 Task: Search one way flight ticket for 2 adults, 2 infants in seat and 1 infant on lap in first from Toledo: Eugene F. Kranz Toledo Express Airport to Gillette: Gillette Campbell County Airport on 5-1-2023. Choice of flights is Singapure airlines. Number of bags: 1 carry on bag and 5 checked bags. Price is upto 90000. Outbound departure time preference is 18:15.
Action: Mouse moved to (249, 285)
Screenshot: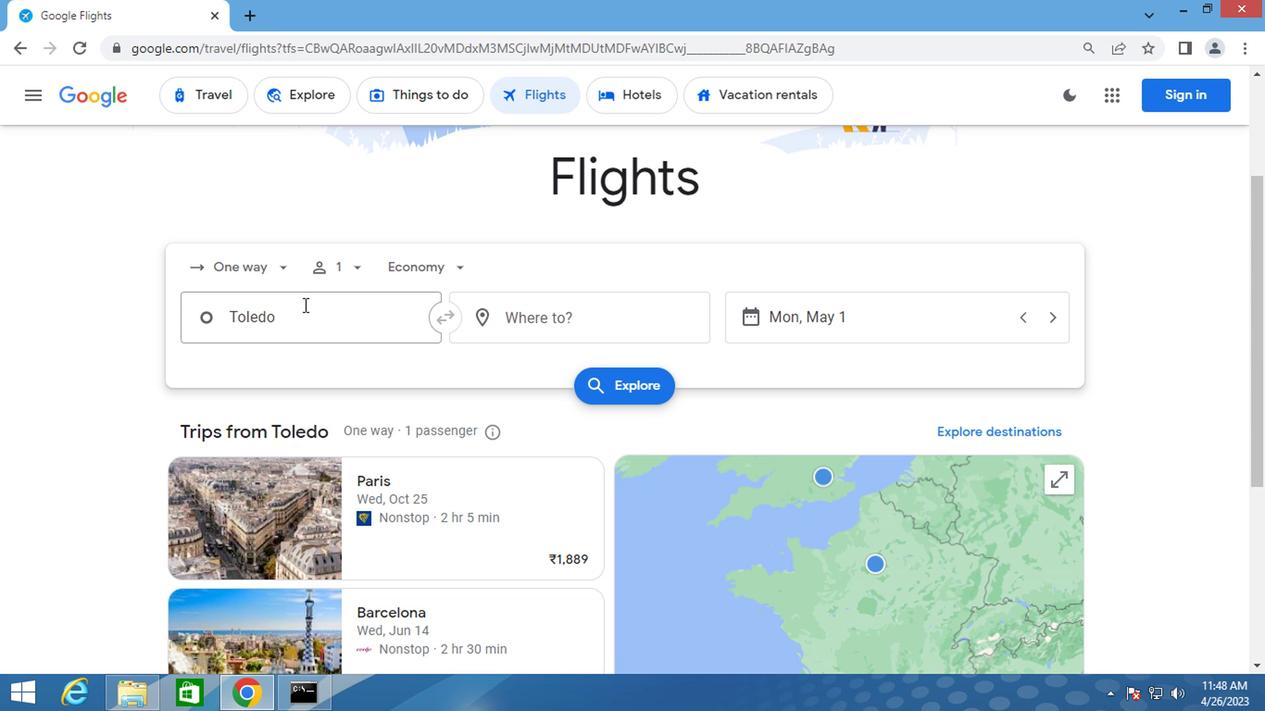 
Action: Mouse pressed left at (249, 285)
Screenshot: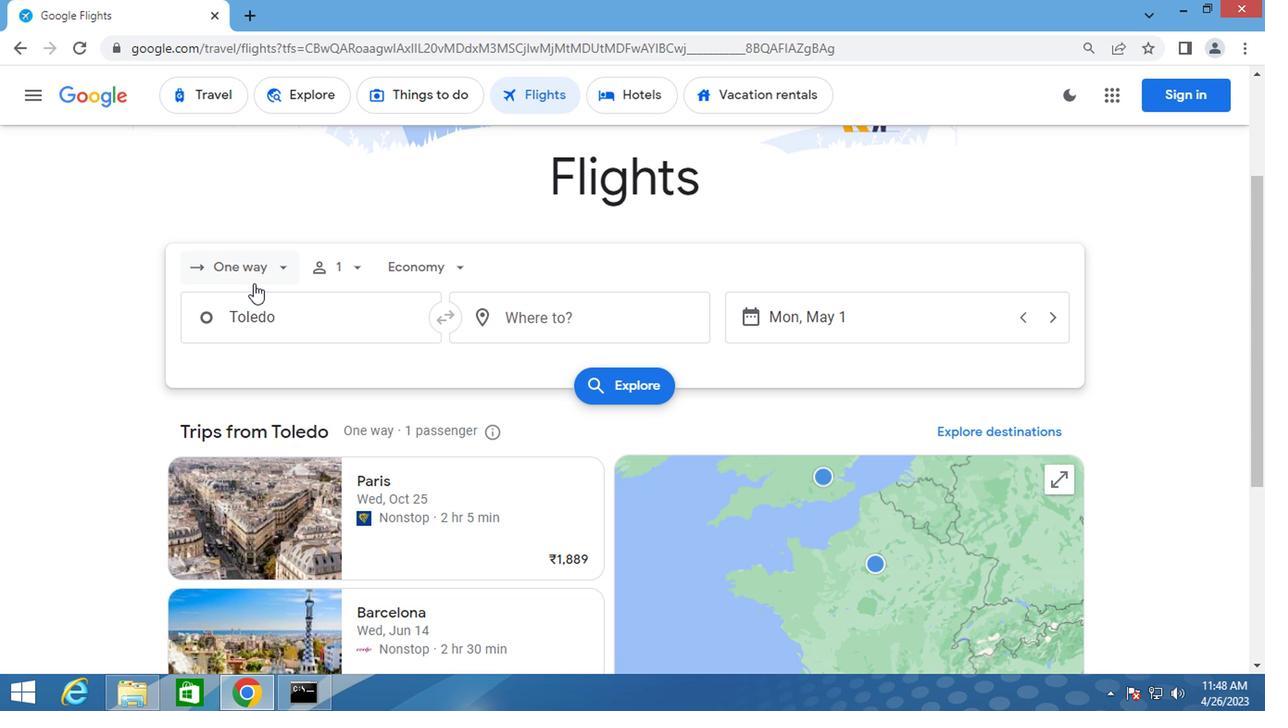 
Action: Mouse moved to (249, 351)
Screenshot: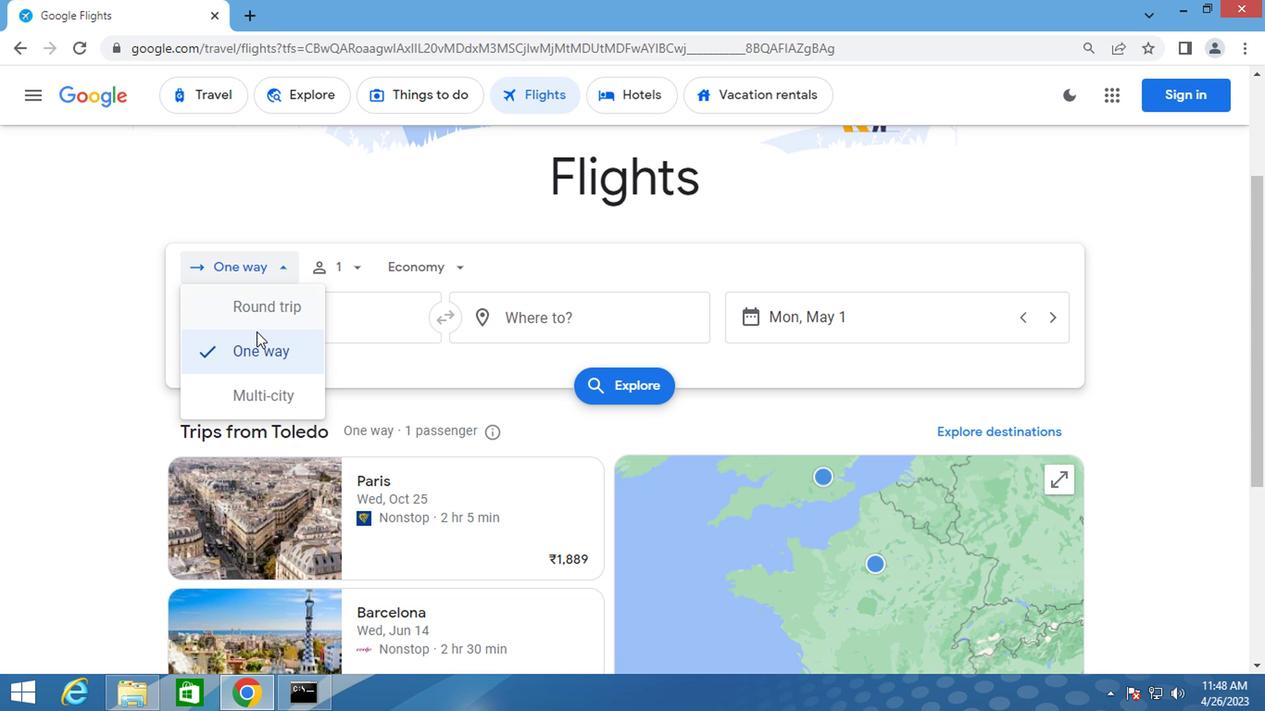 
Action: Mouse pressed left at (249, 351)
Screenshot: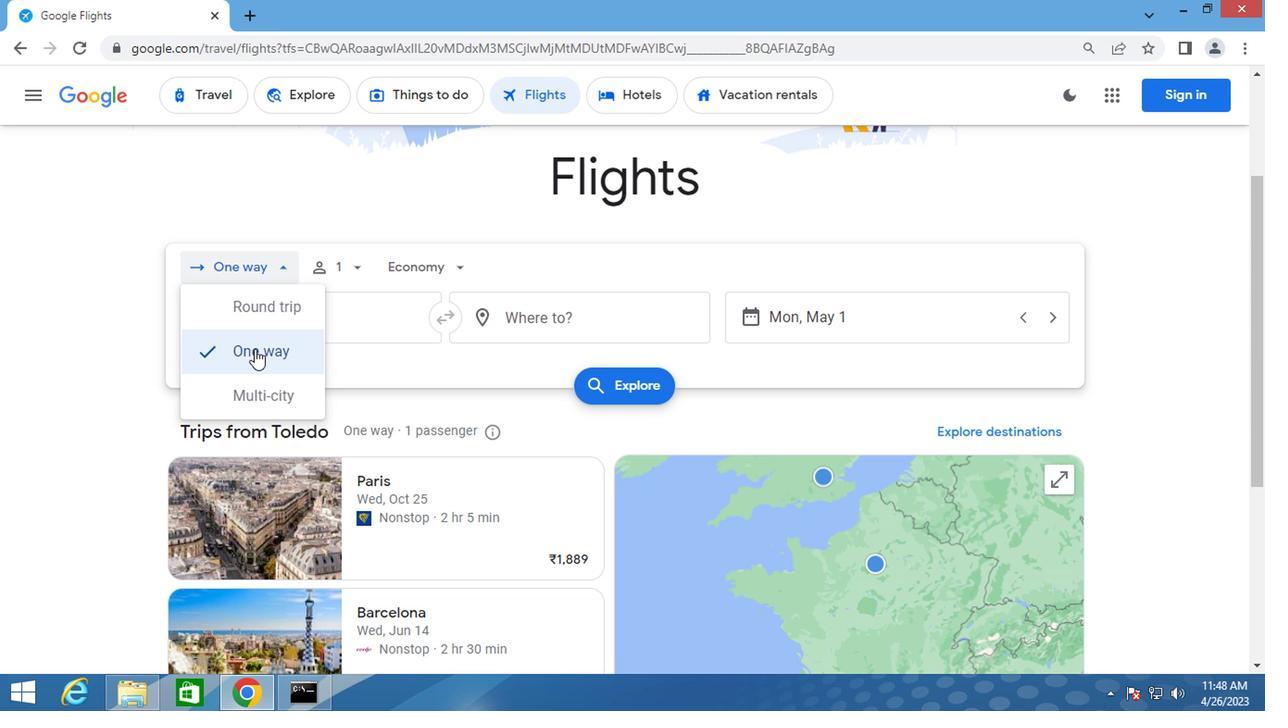 
Action: Mouse moved to (355, 266)
Screenshot: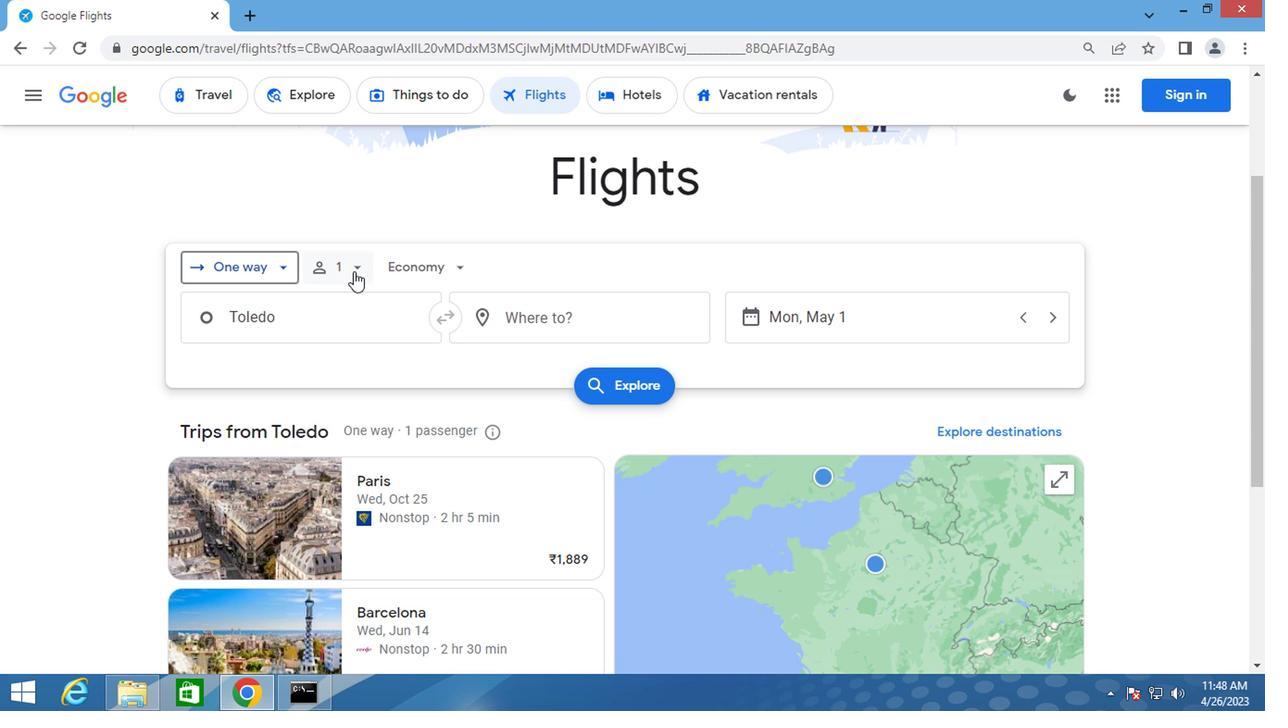 
Action: Mouse pressed left at (355, 266)
Screenshot: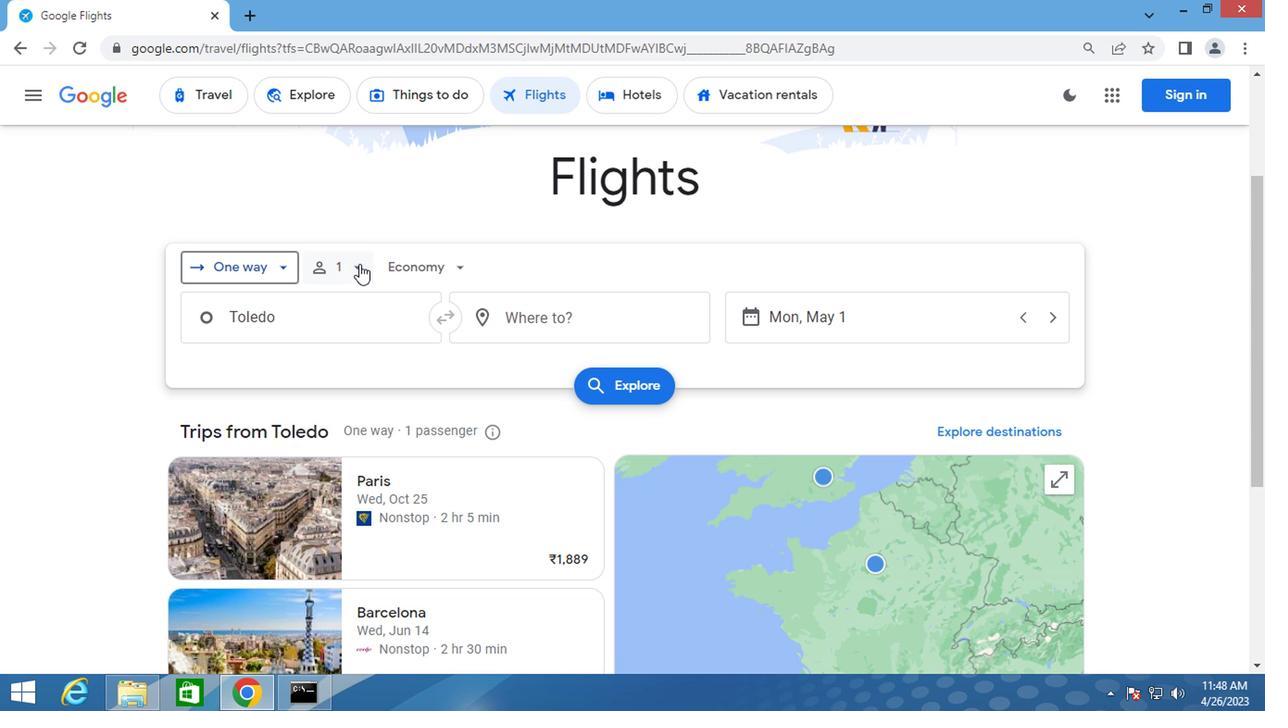 
Action: Mouse moved to (496, 316)
Screenshot: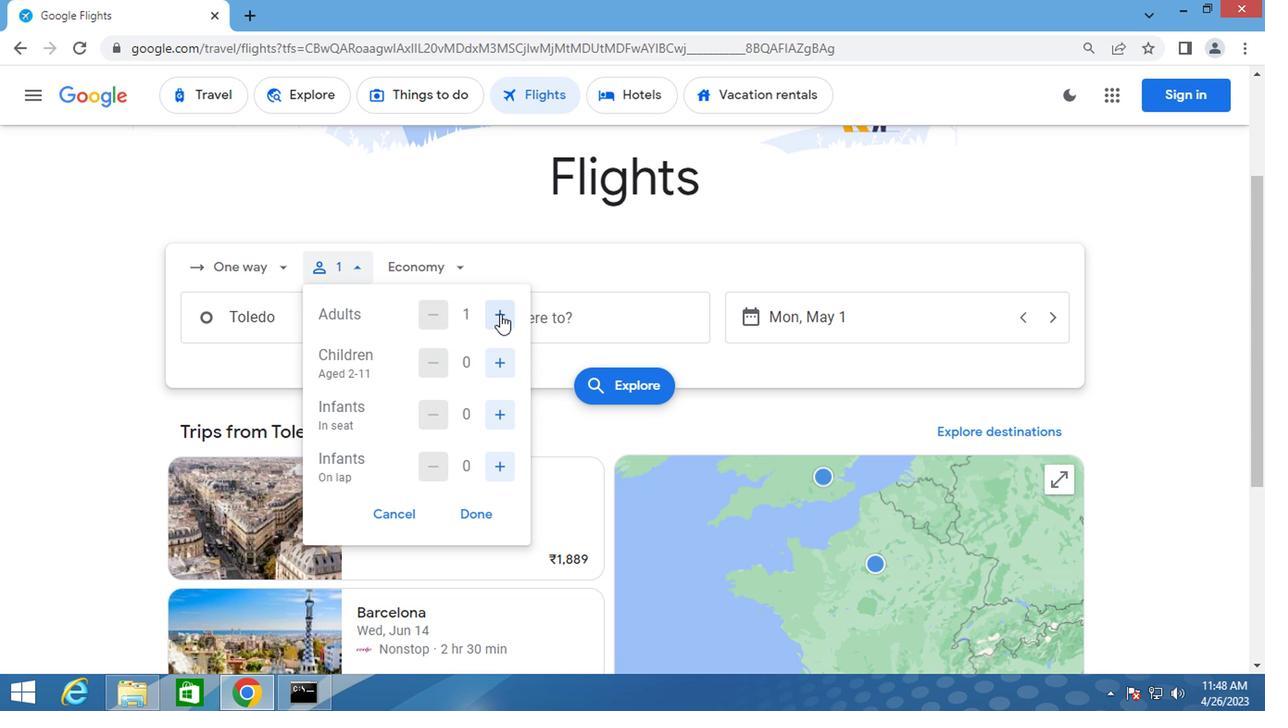 
Action: Mouse pressed left at (496, 316)
Screenshot: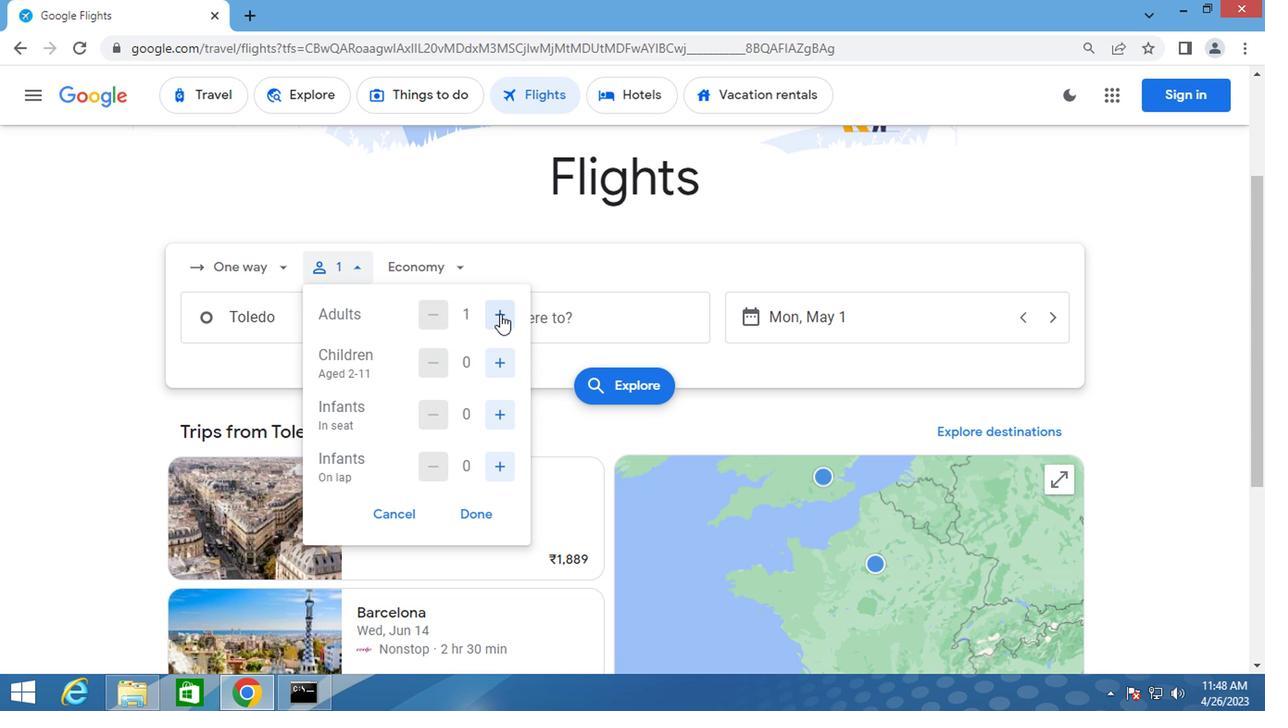 
Action: Mouse moved to (499, 409)
Screenshot: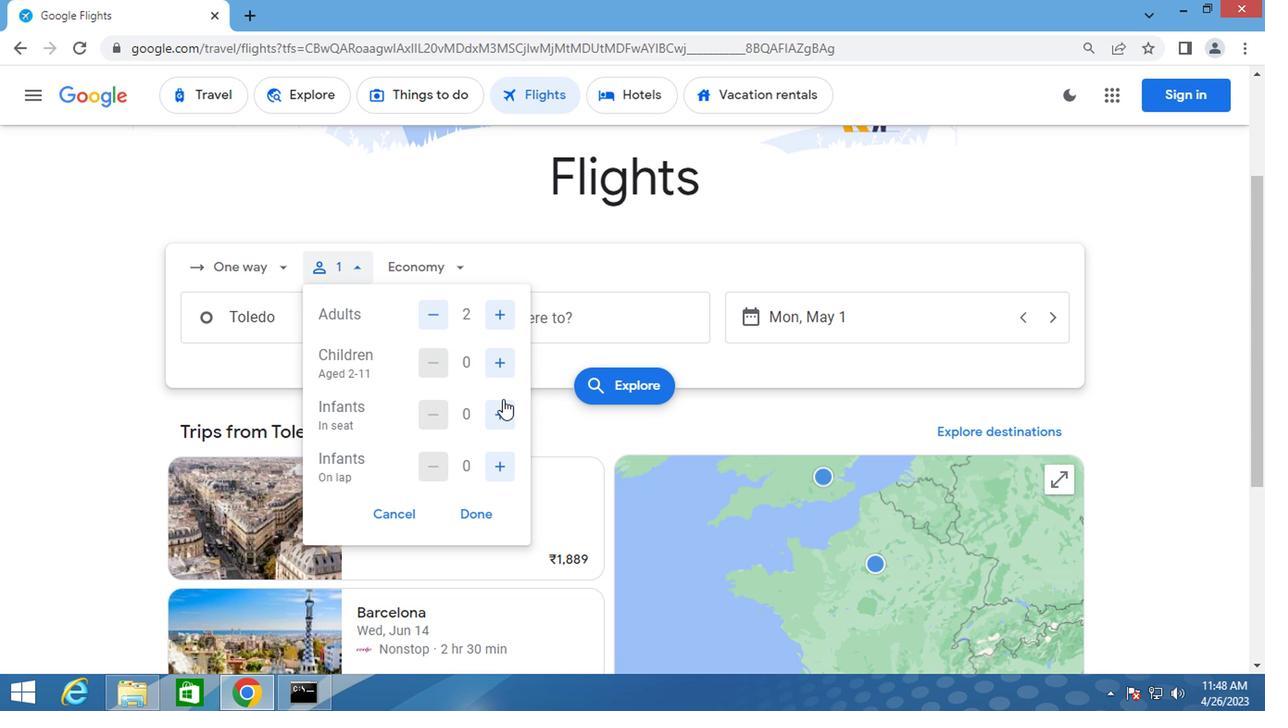 
Action: Mouse pressed left at (499, 409)
Screenshot: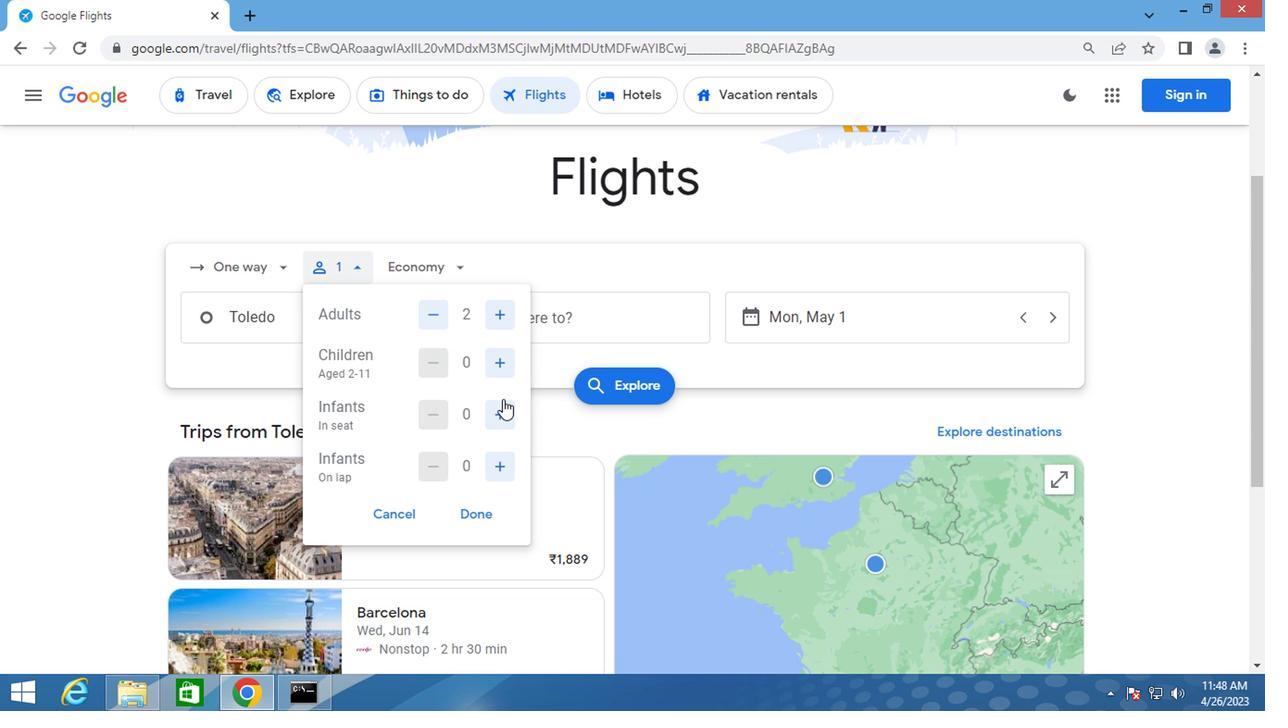 
Action: Mouse moved to (499, 410)
Screenshot: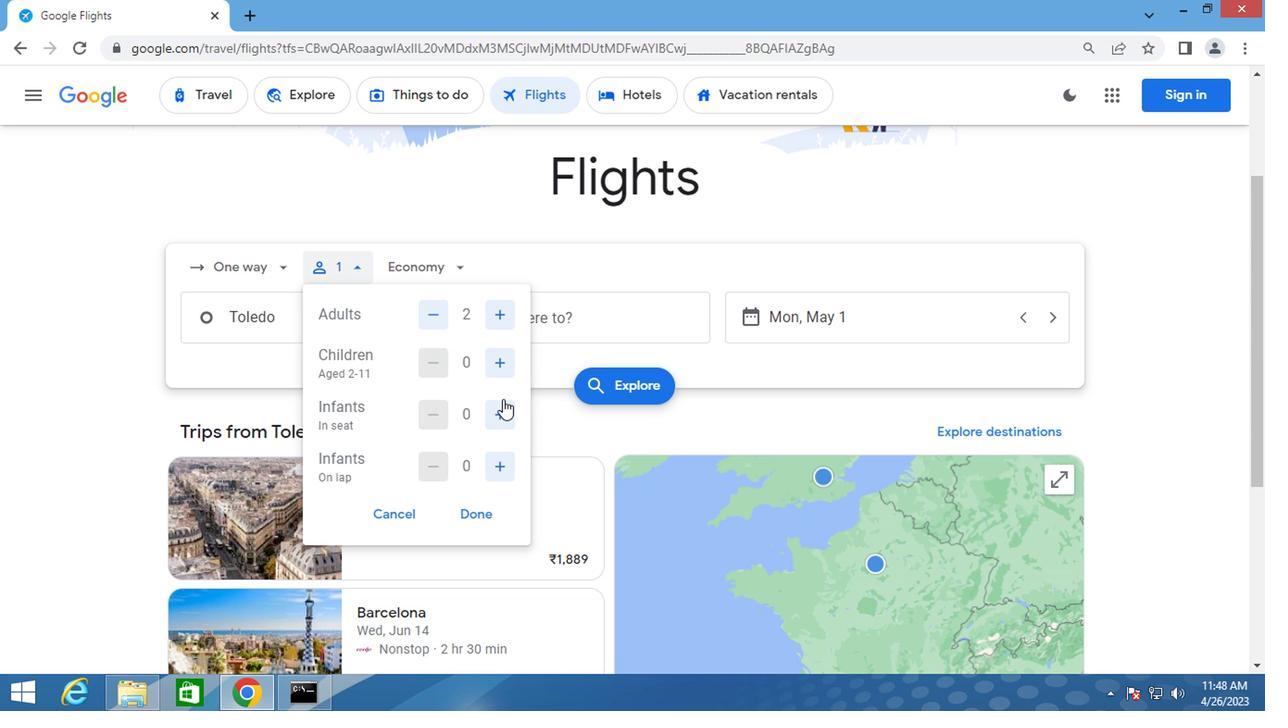 
Action: Mouse pressed left at (499, 410)
Screenshot: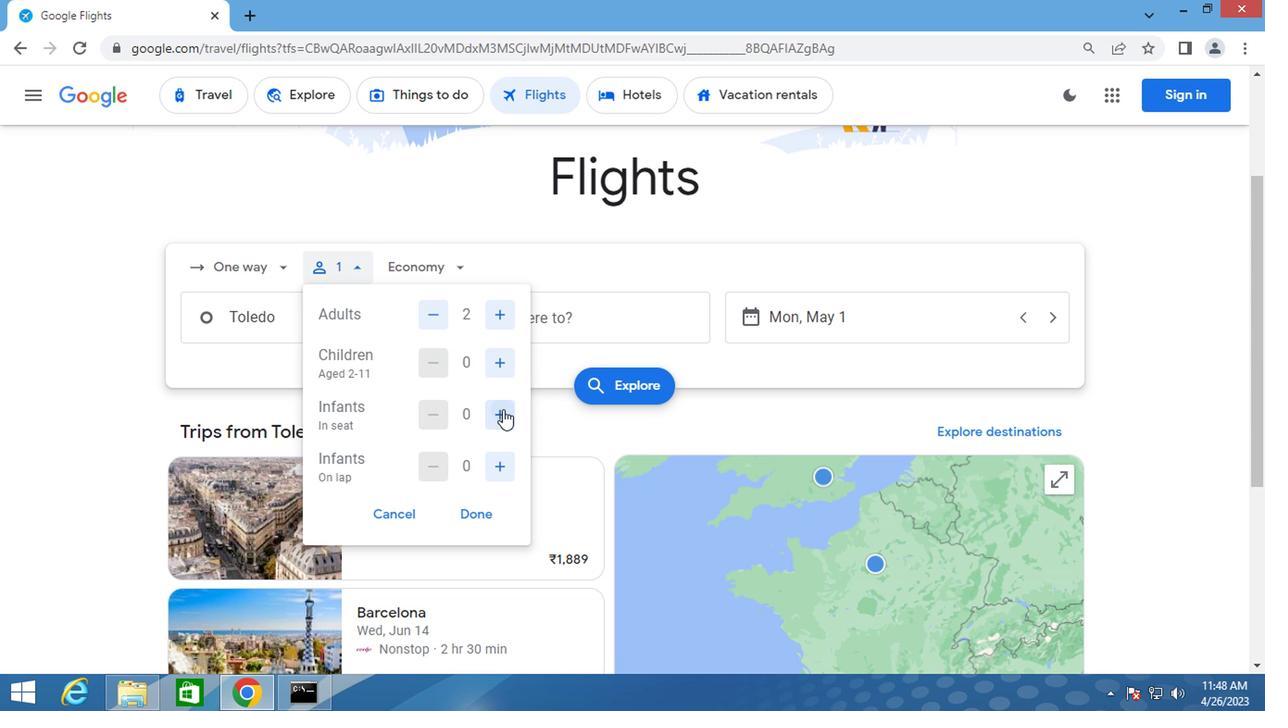 
Action: Mouse moved to (492, 467)
Screenshot: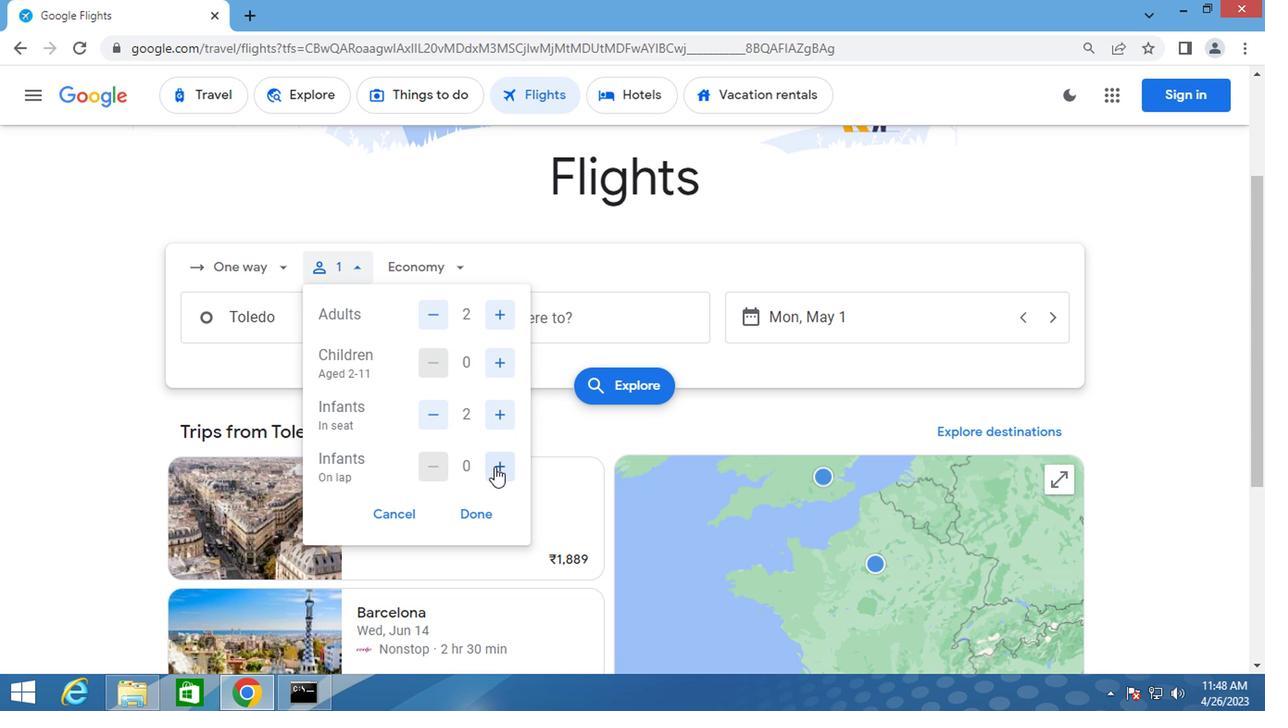 
Action: Mouse pressed left at (492, 467)
Screenshot: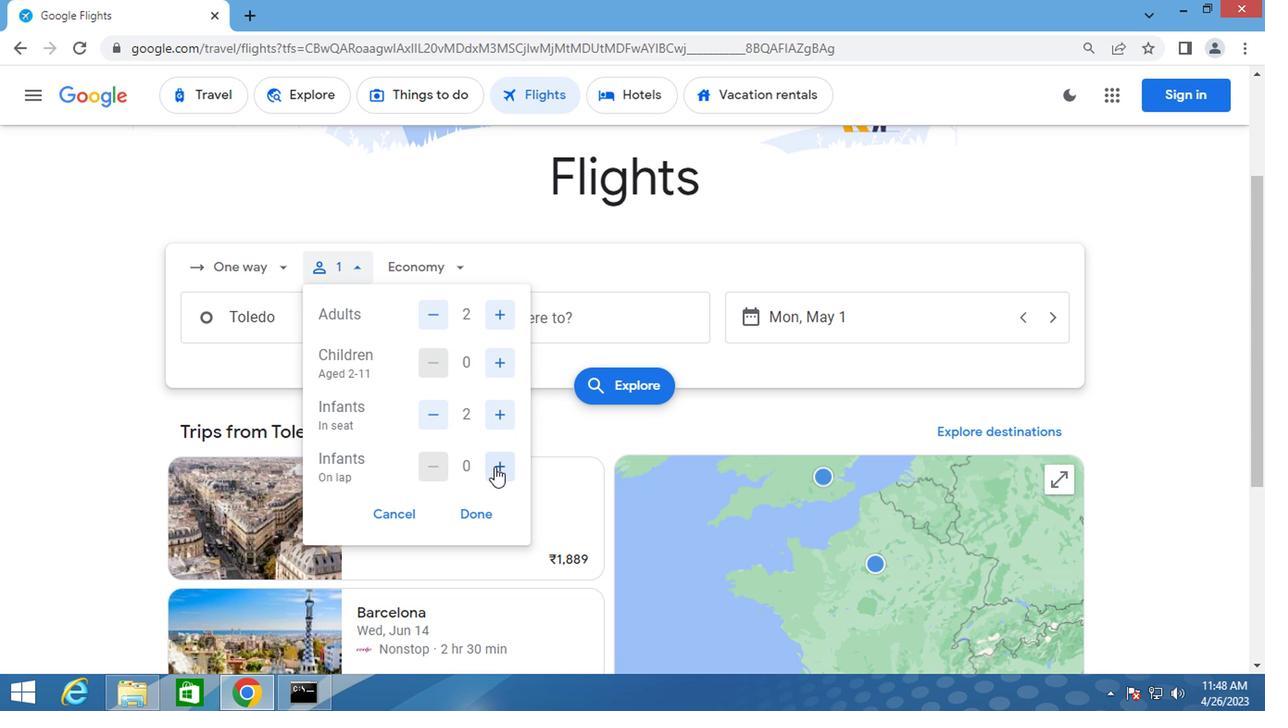 
Action: Mouse moved to (425, 272)
Screenshot: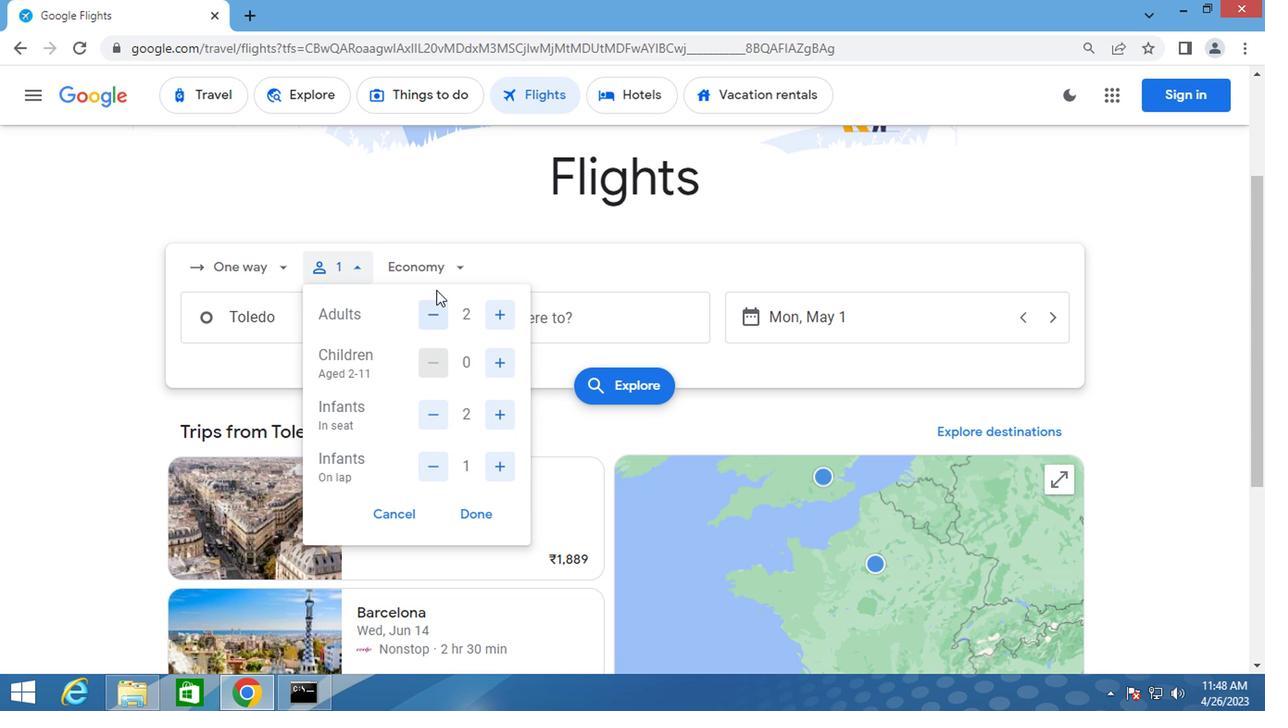 
Action: Mouse pressed left at (425, 272)
Screenshot: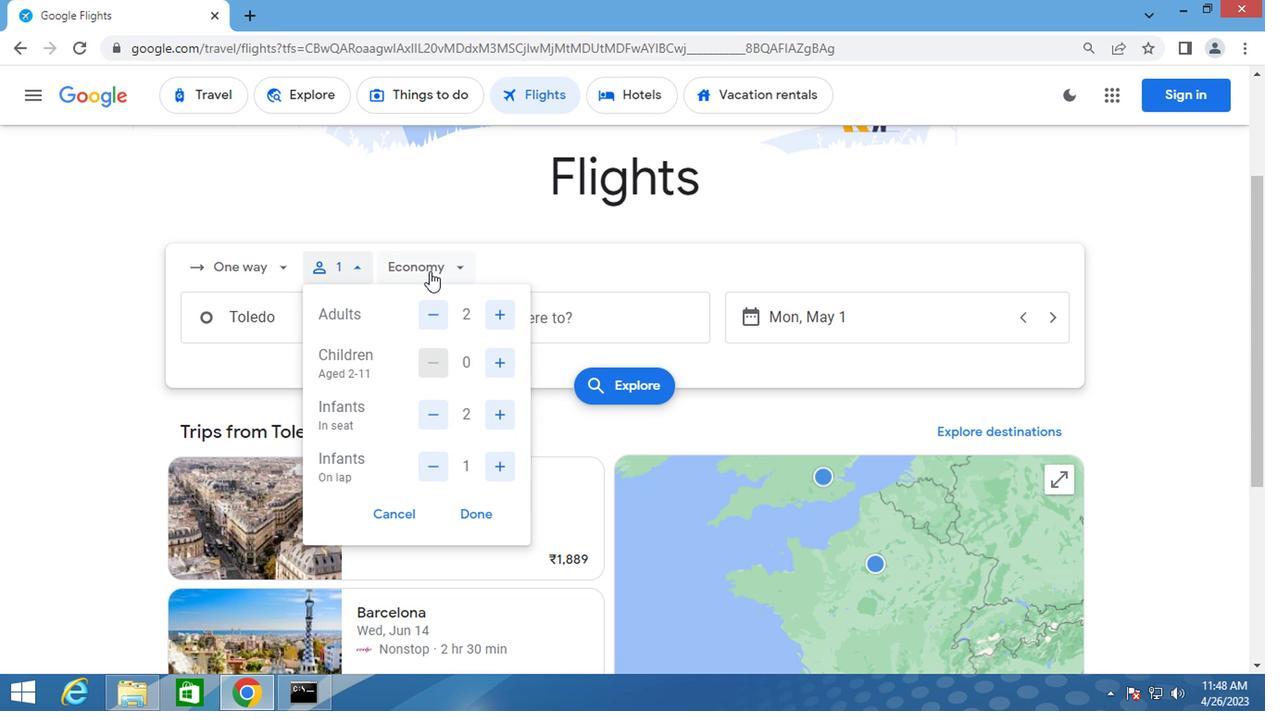 
Action: Mouse moved to (442, 439)
Screenshot: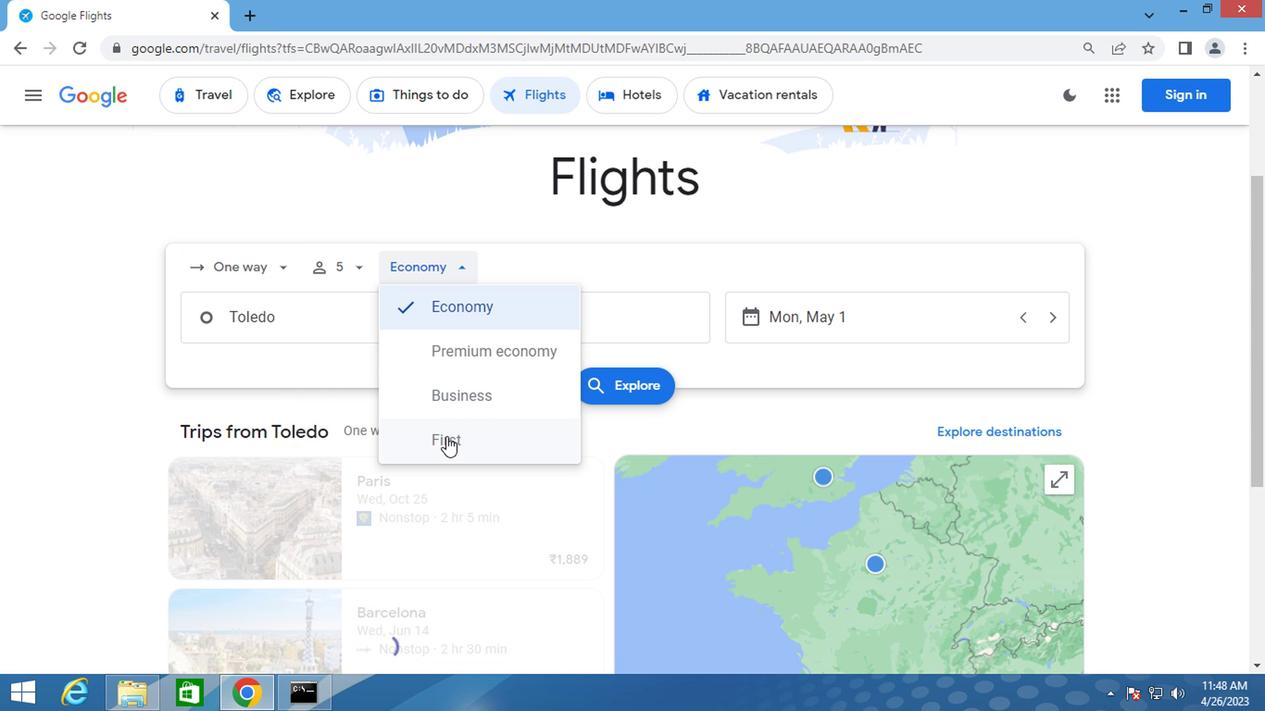 
Action: Mouse pressed left at (442, 439)
Screenshot: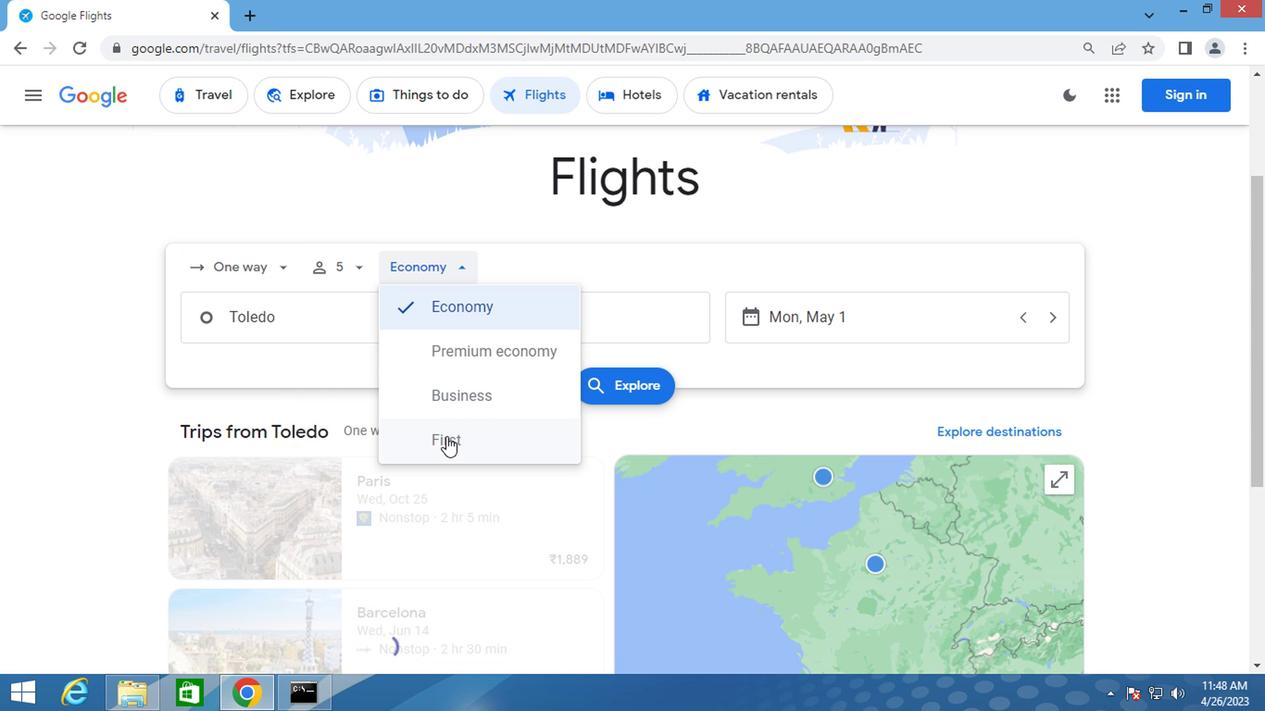
Action: Mouse moved to (287, 323)
Screenshot: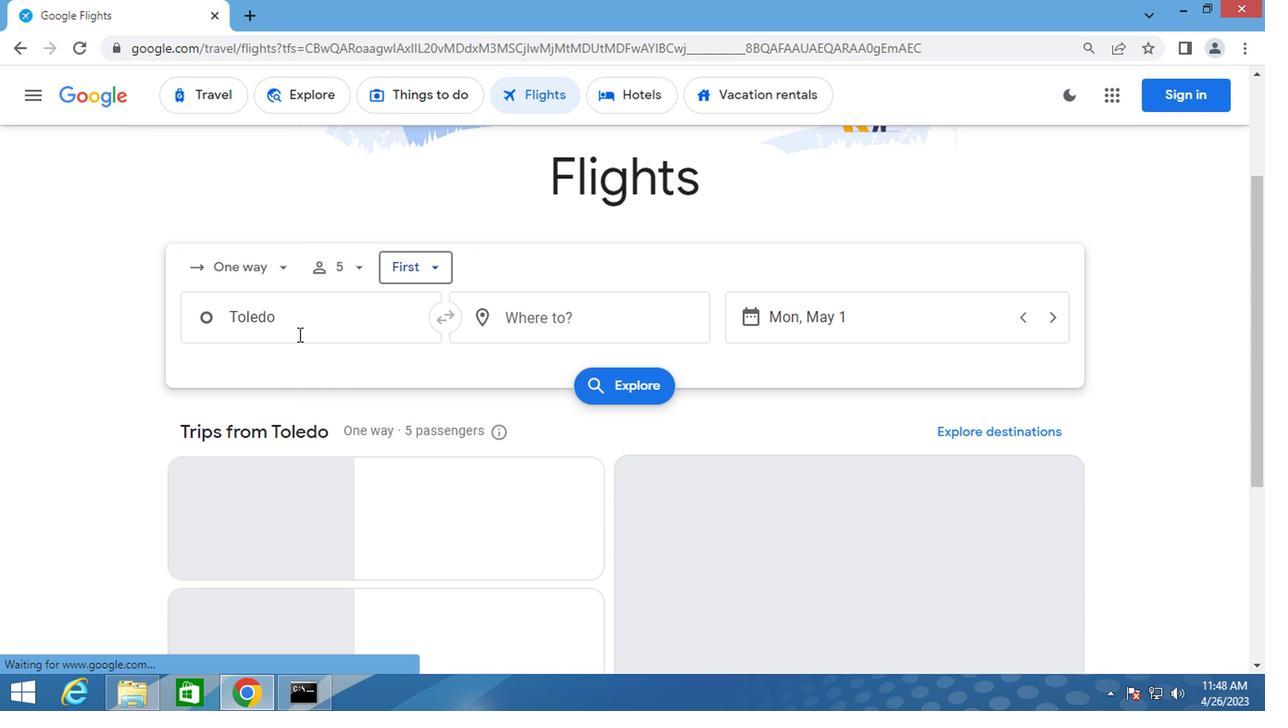 
Action: Mouse pressed left at (287, 323)
Screenshot: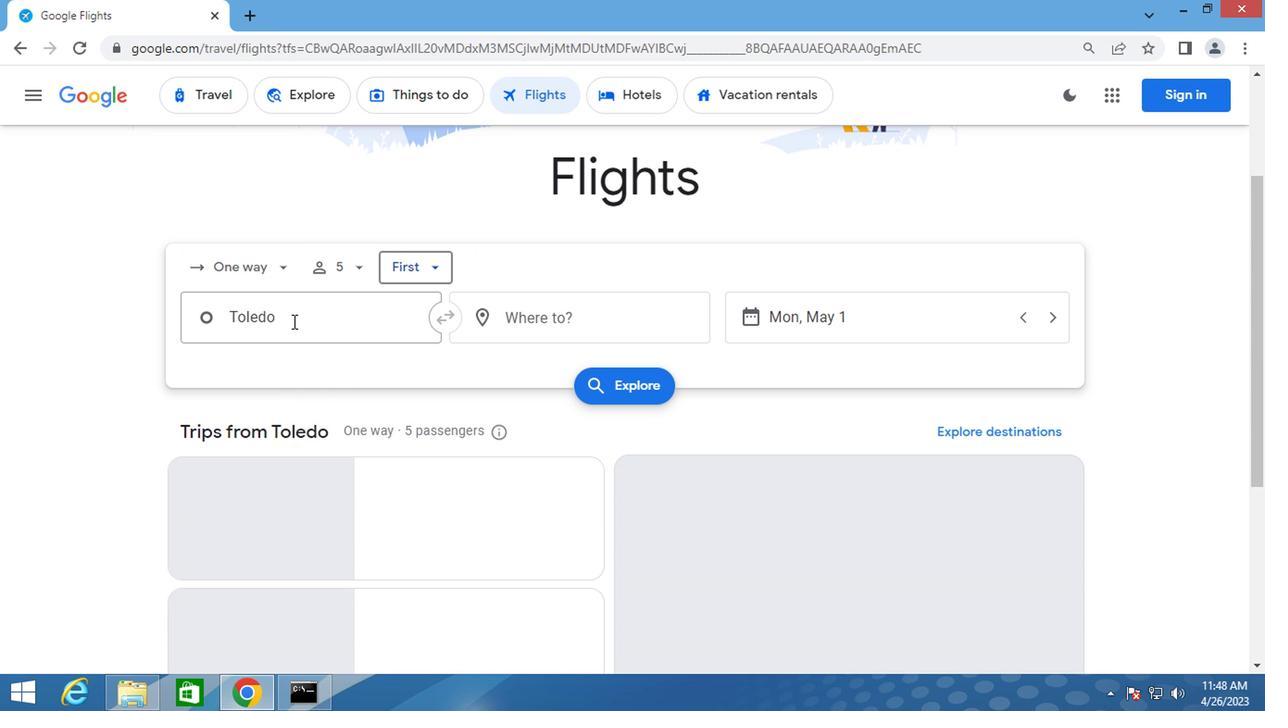 
Action: Key pressed toledo
Screenshot: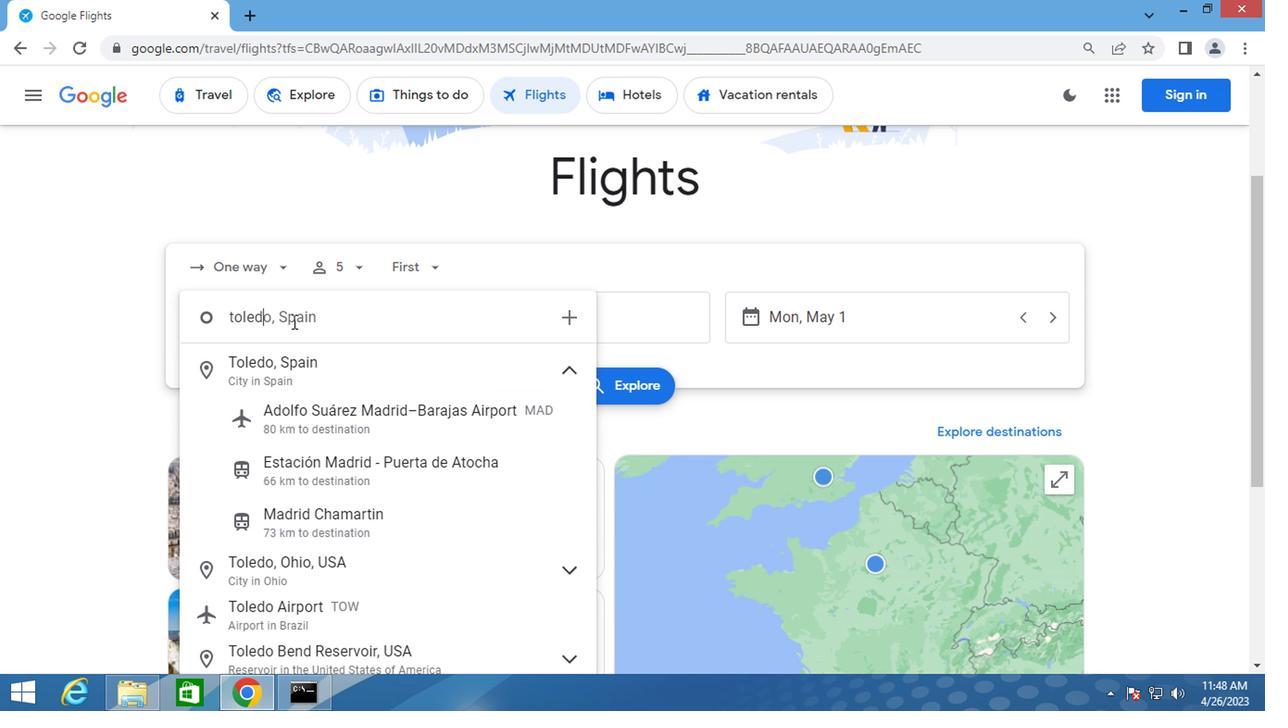 
Action: Mouse moved to (268, 370)
Screenshot: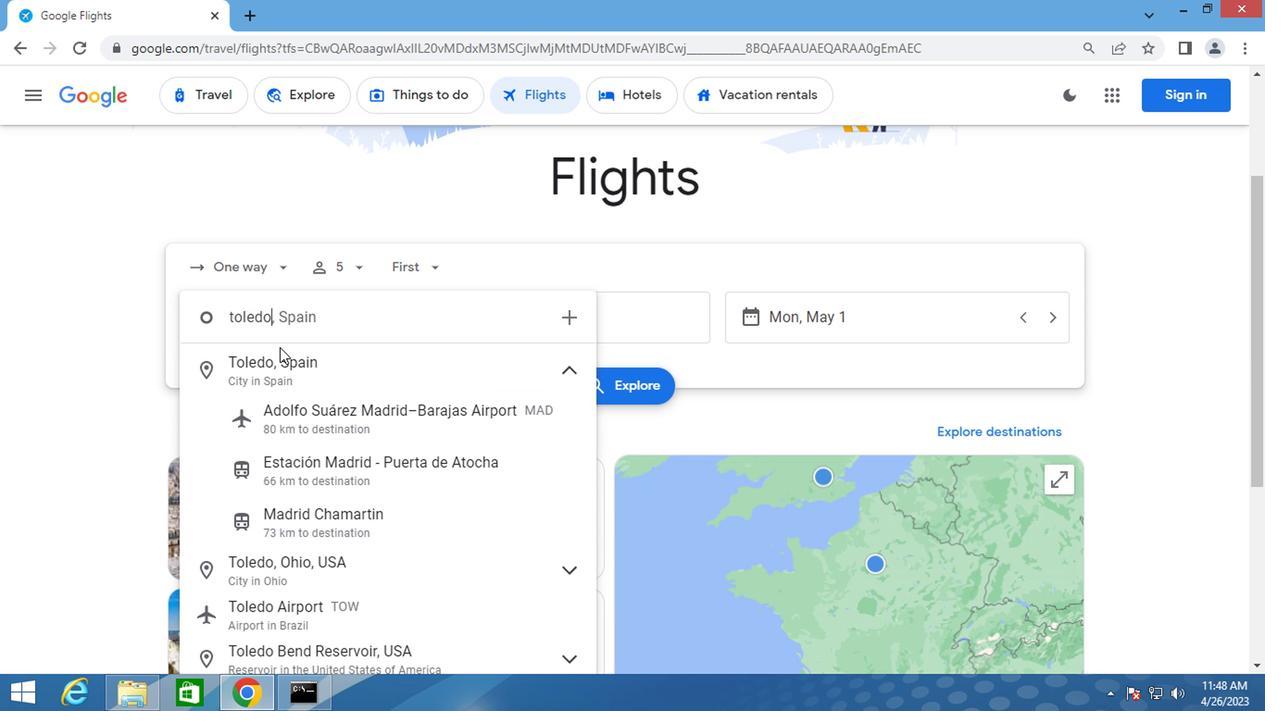 
Action: Mouse pressed left at (268, 370)
Screenshot: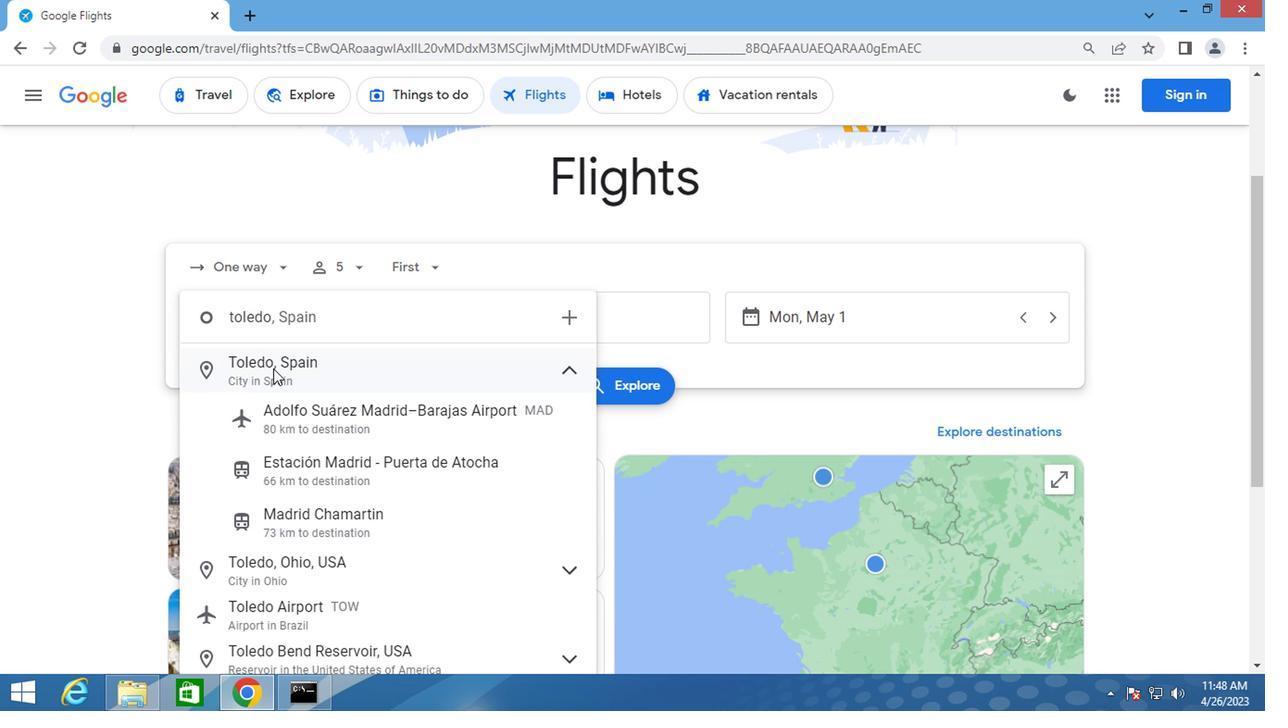 
Action: Mouse moved to (560, 330)
Screenshot: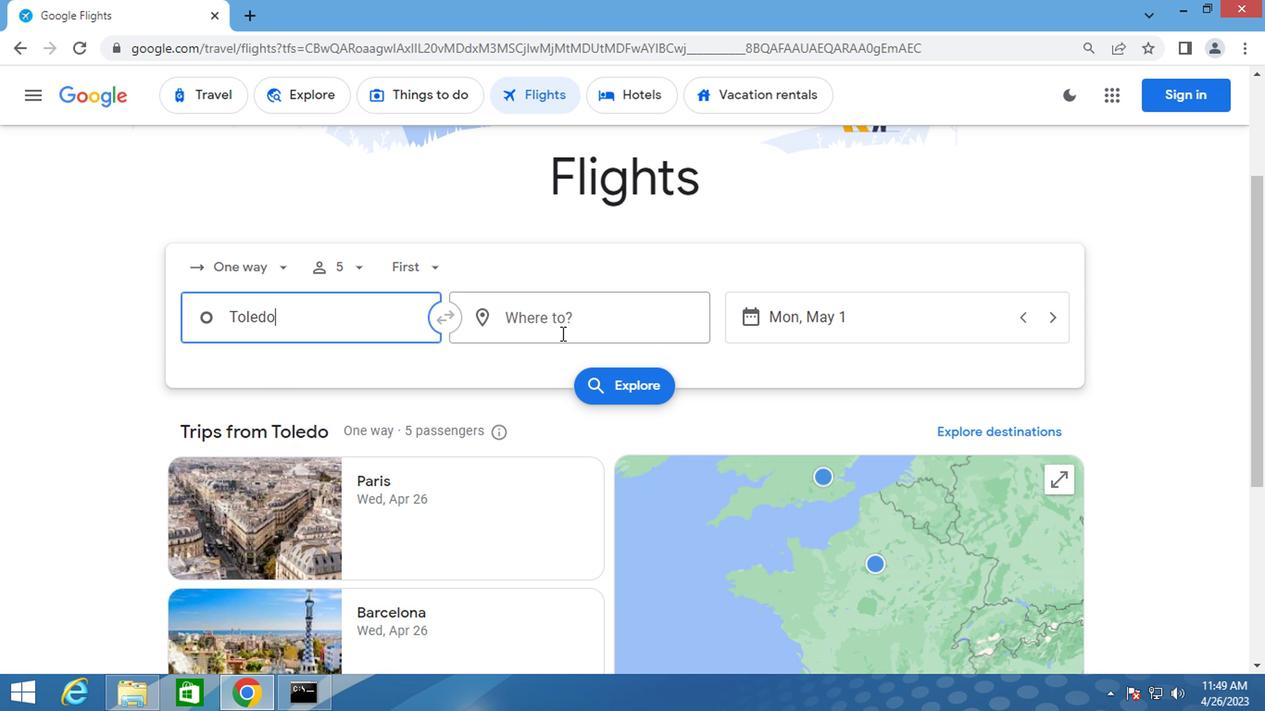 
Action: Mouse pressed left at (560, 330)
Screenshot: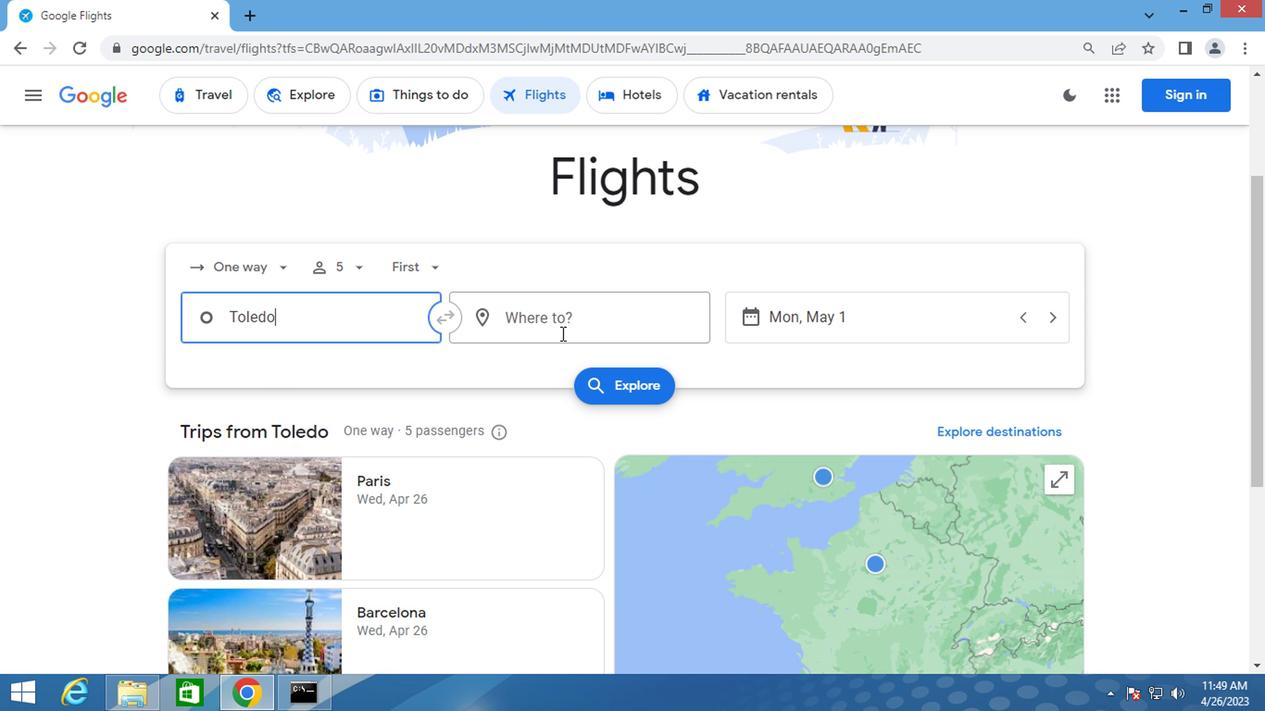 
Action: Mouse moved to (561, 329)
Screenshot: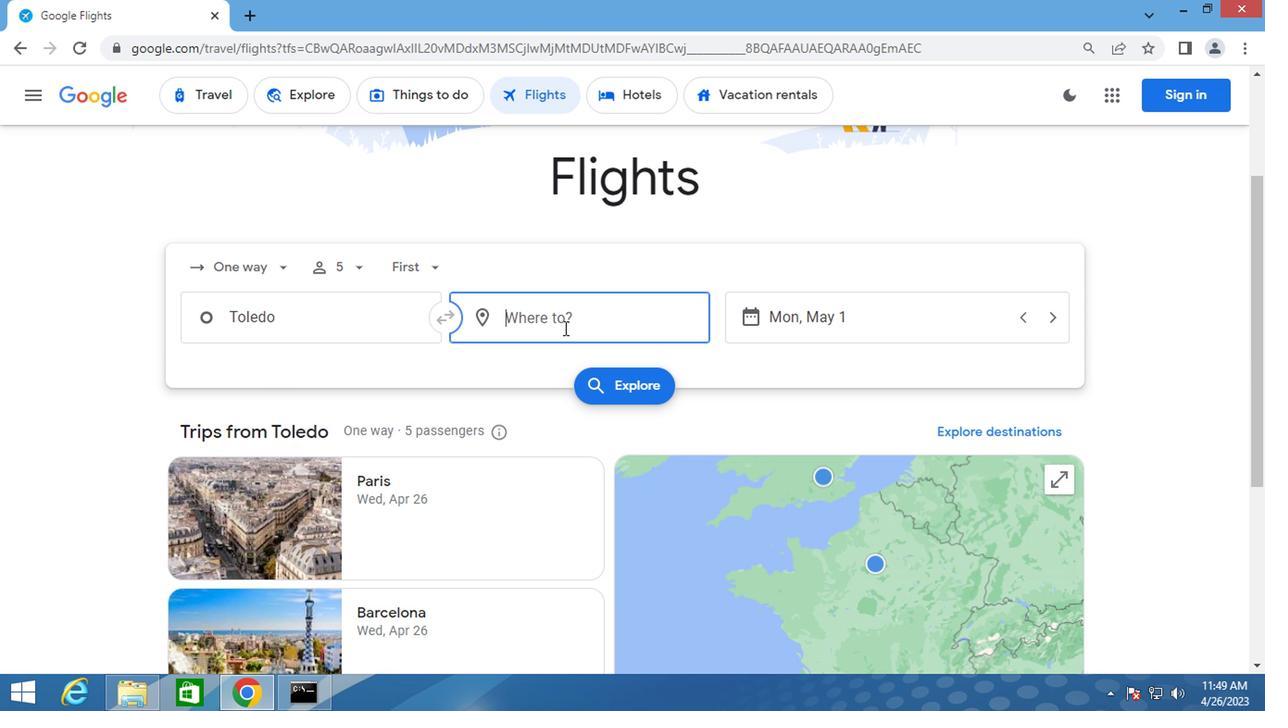 
Action: Key pressed gillette
Screenshot: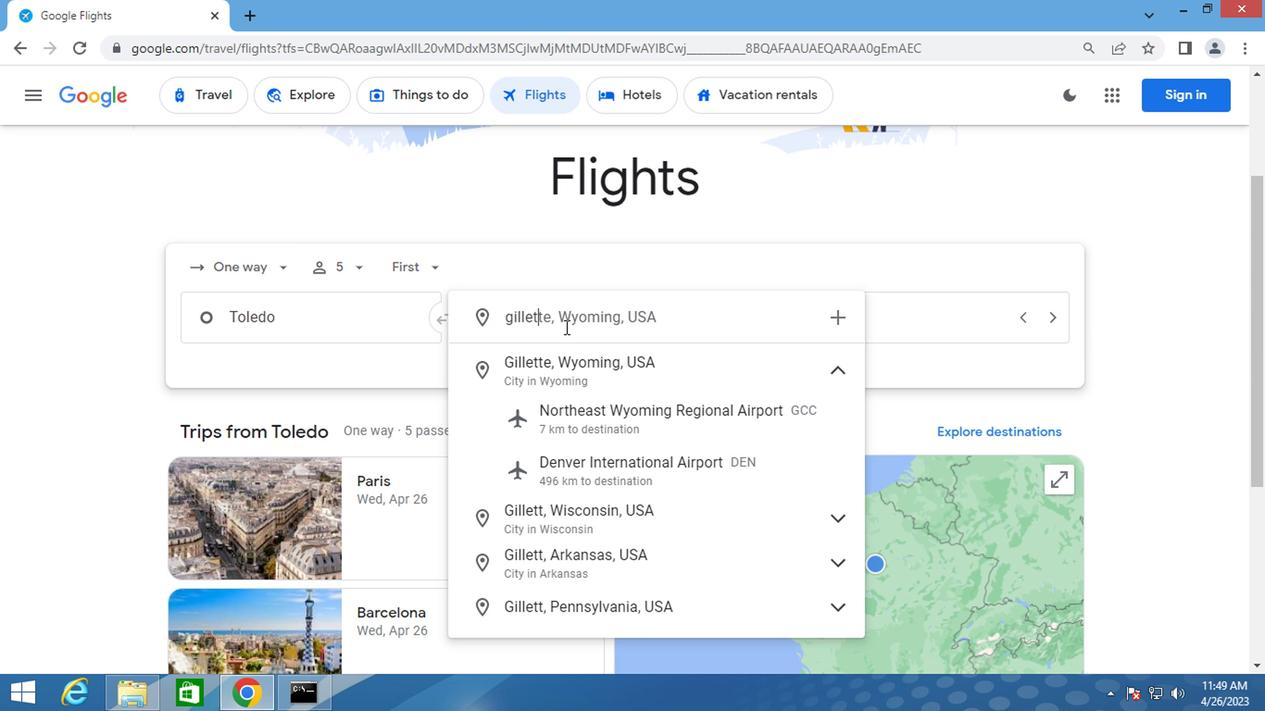 
Action: Mouse moved to (589, 412)
Screenshot: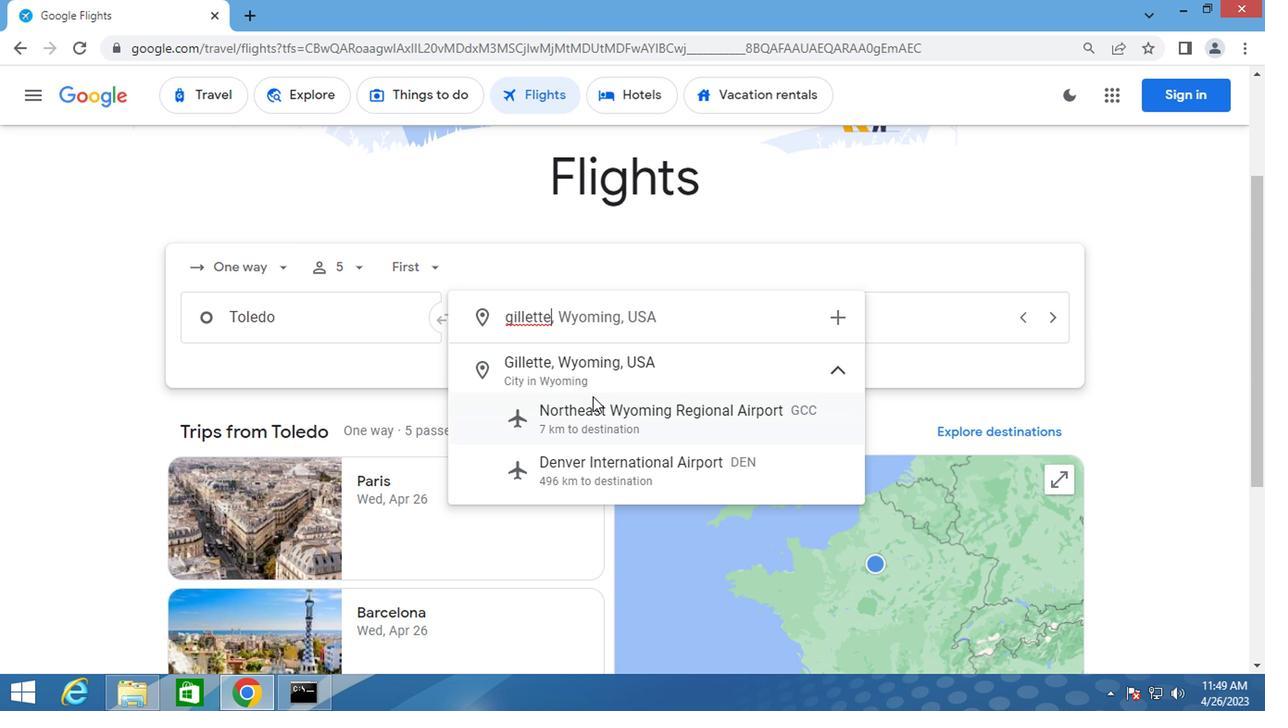 
Action: Mouse pressed left at (589, 412)
Screenshot: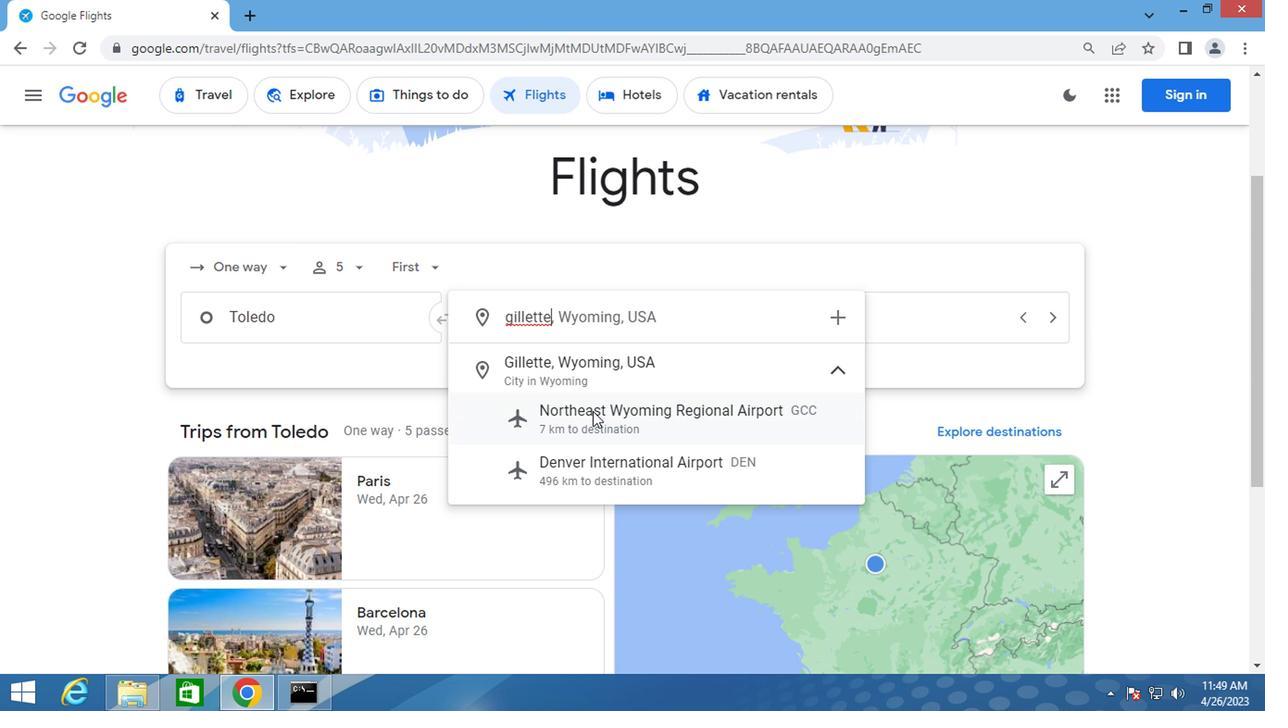 
Action: Mouse moved to (811, 320)
Screenshot: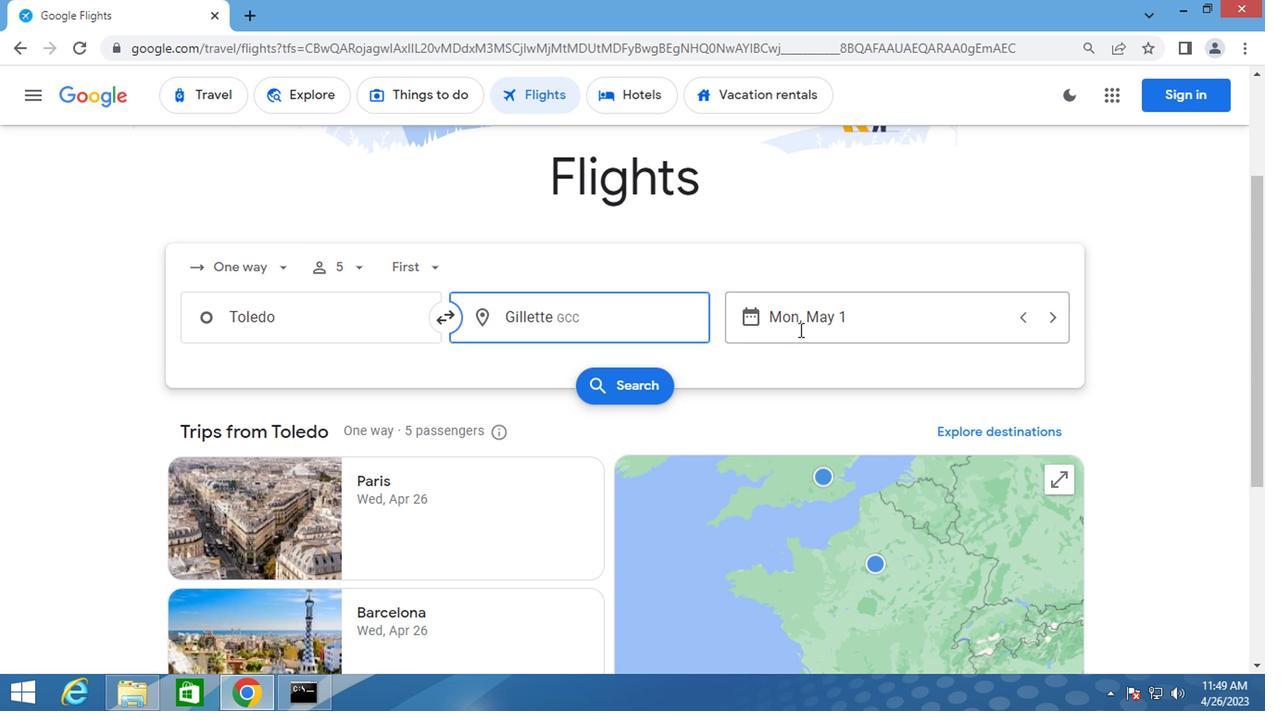 
Action: Mouse pressed left at (811, 320)
Screenshot: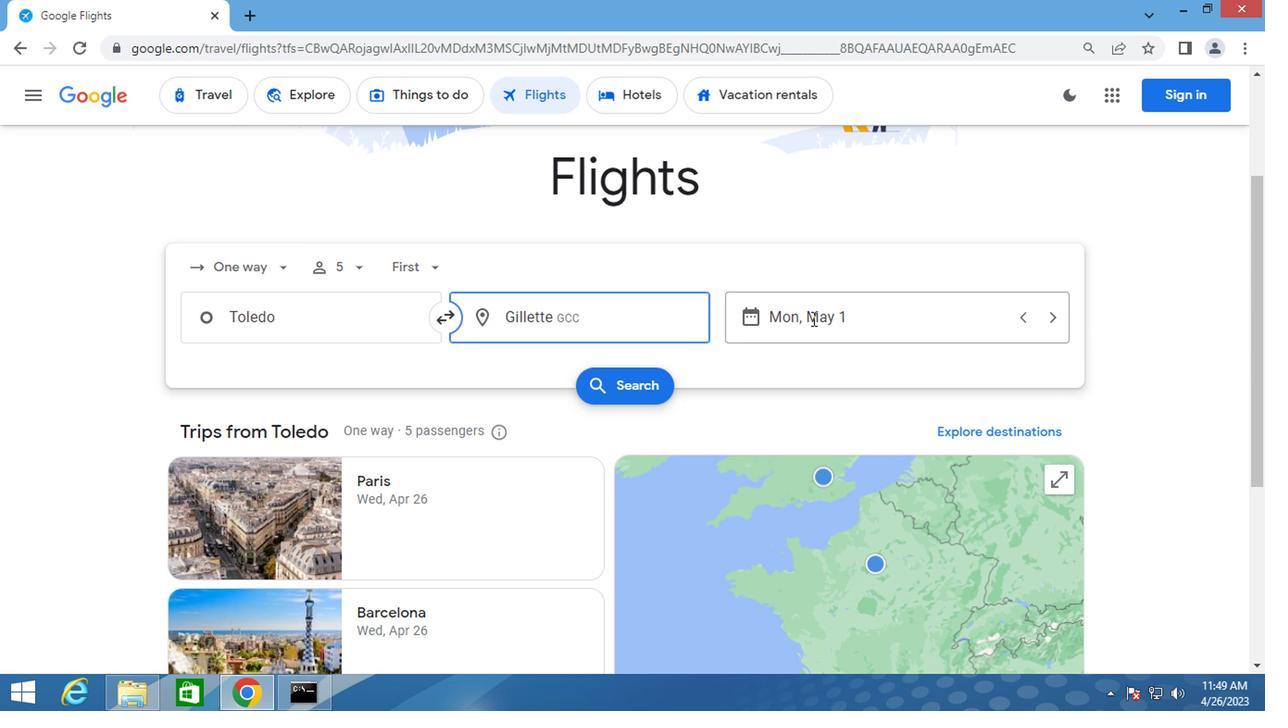 
Action: Mouse moved to (809, 345)
Screenshot: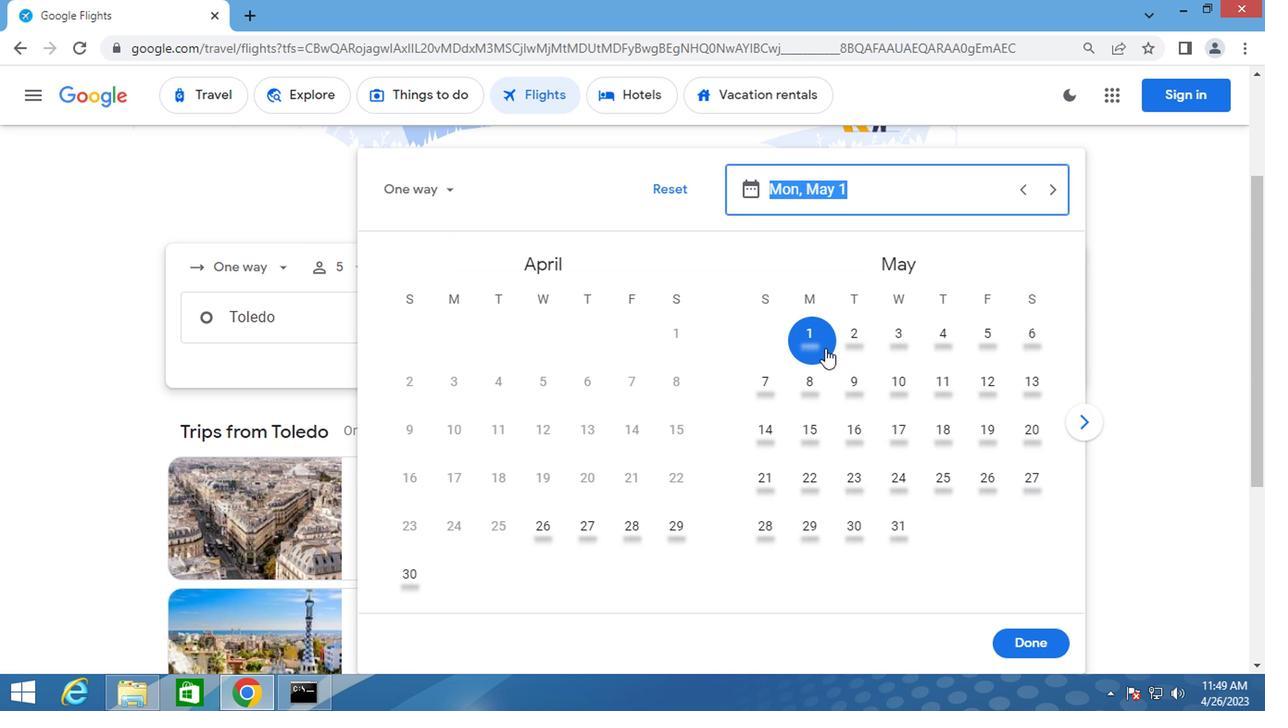 
Action: Mouse pressed left at (809, 345)
Screenshot: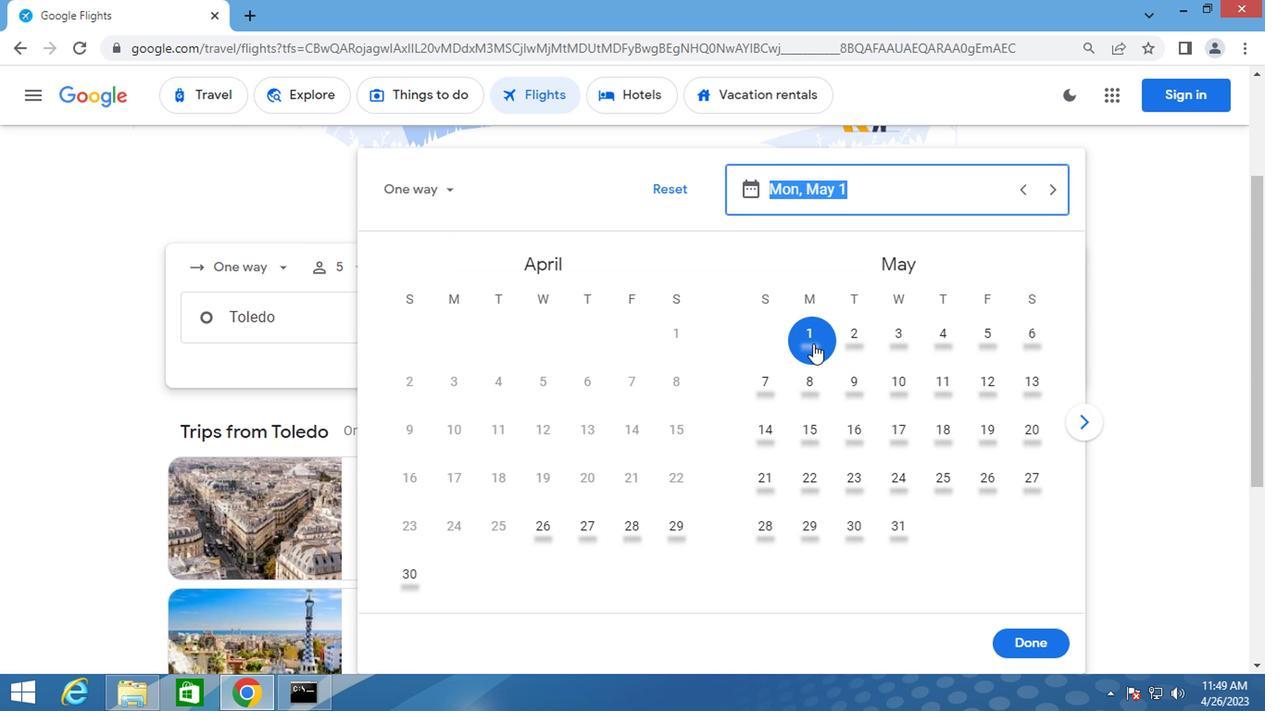 
Action: Mouse moved to (1039, 648)
Screenshot: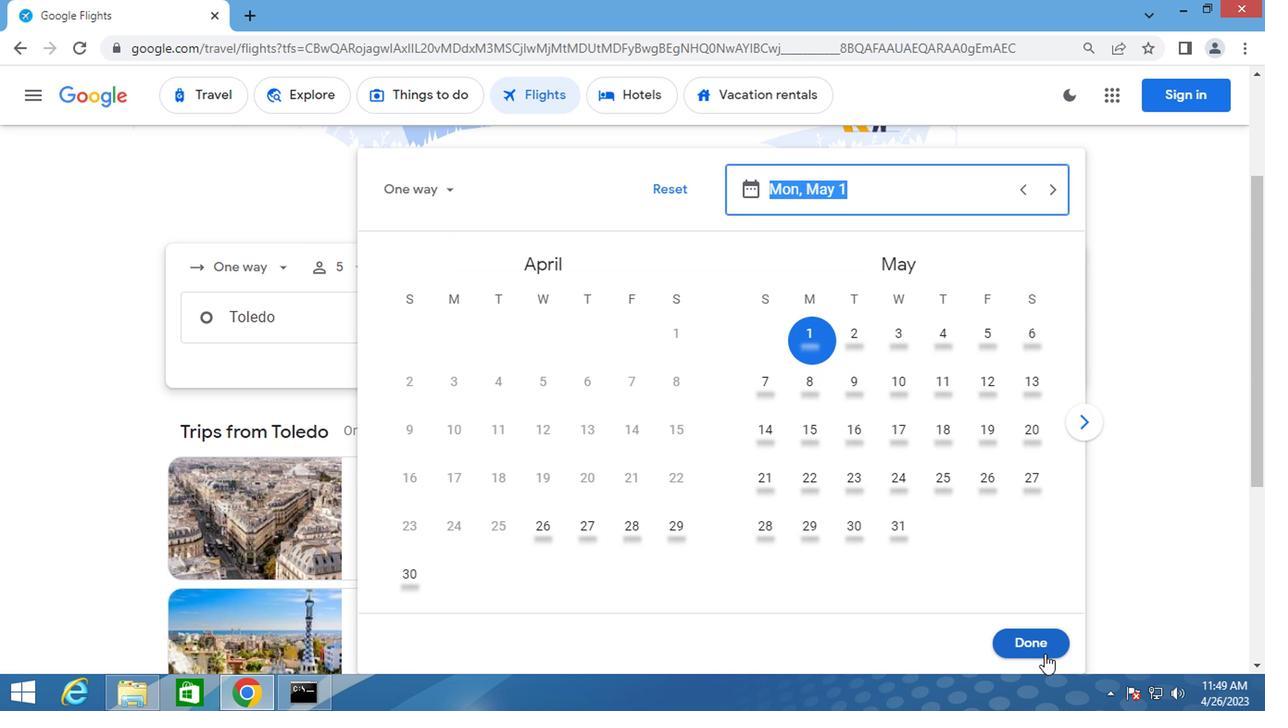 
Action: Mouse pressed left at (1039, 648)
Screenshot: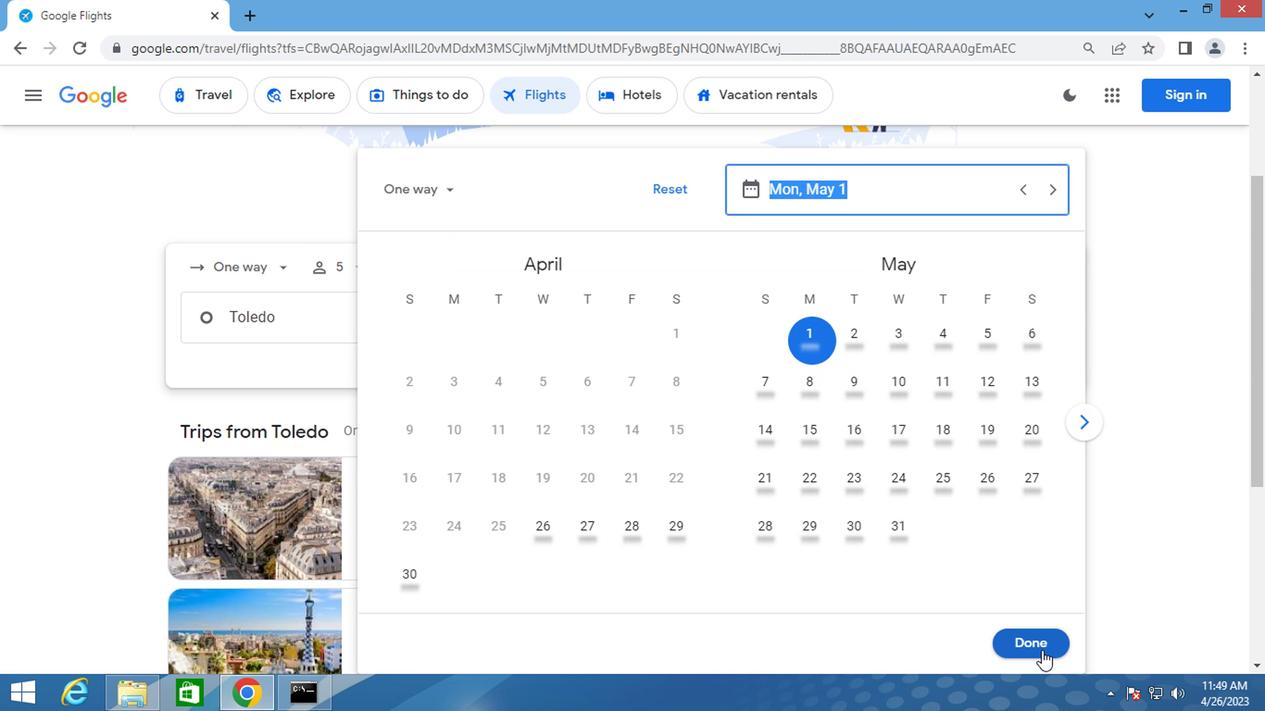 
Action: Mouse moved to (637, 388)
Screenshot: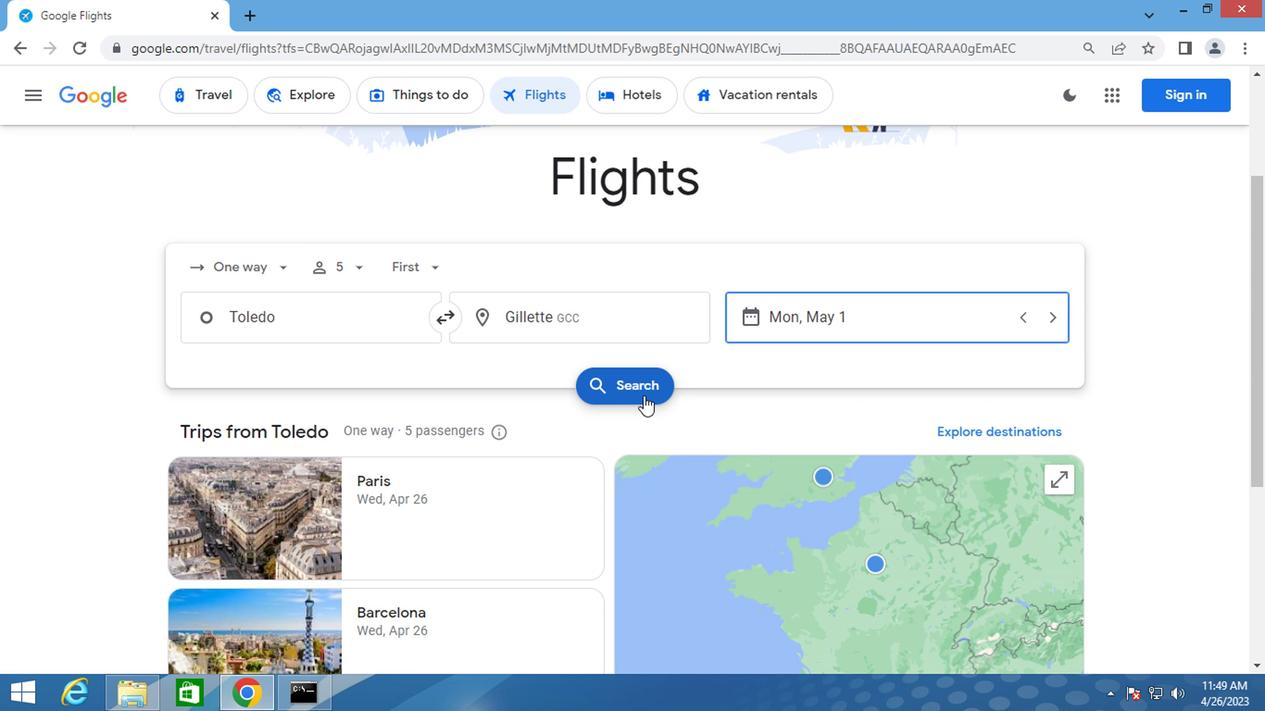 
Action: Mouse pressed left at (637, 388)
Screenshot: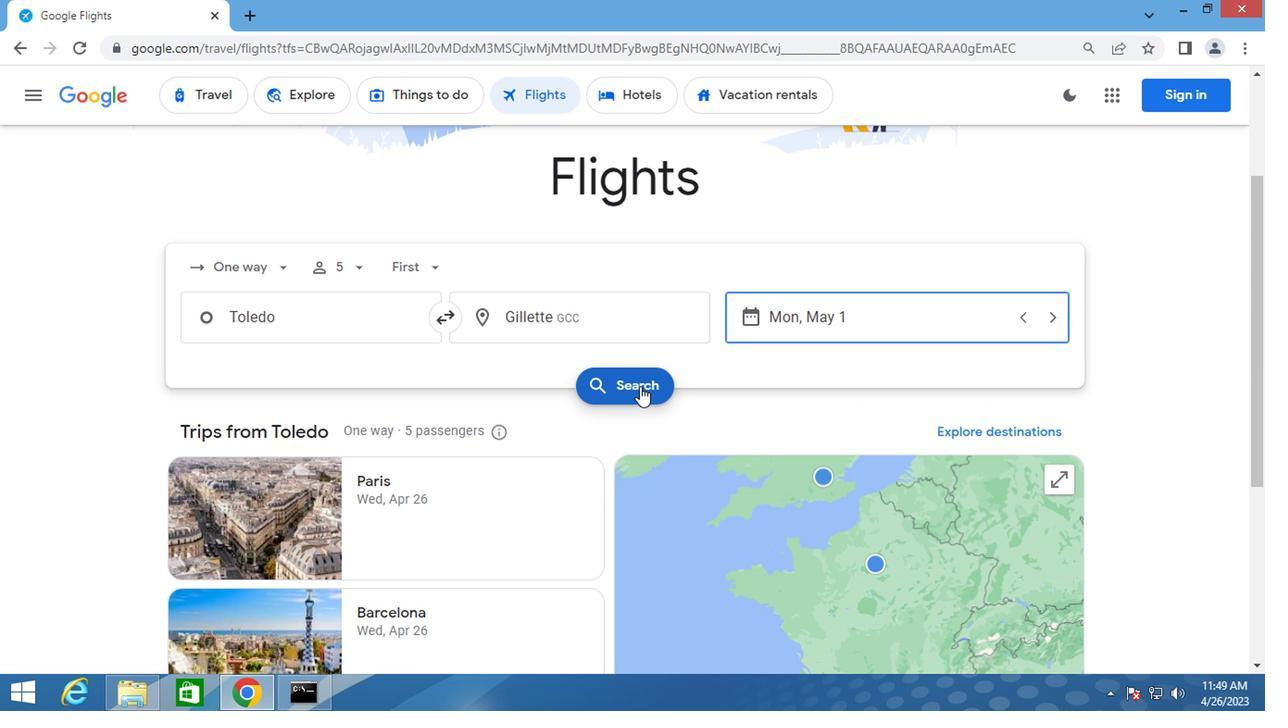 
Action: Mouse moved to (233, 271)
Screenshot: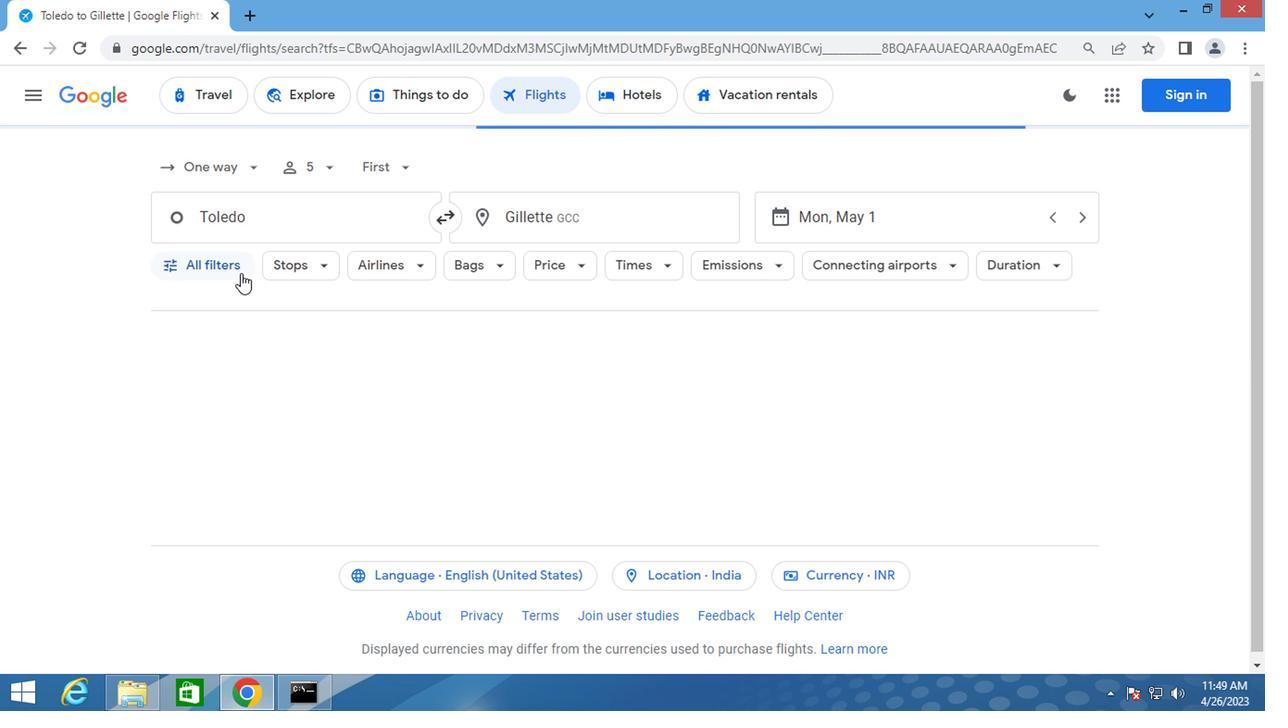 
Action: Mouse pressed left at (233, 271)
Screenshot: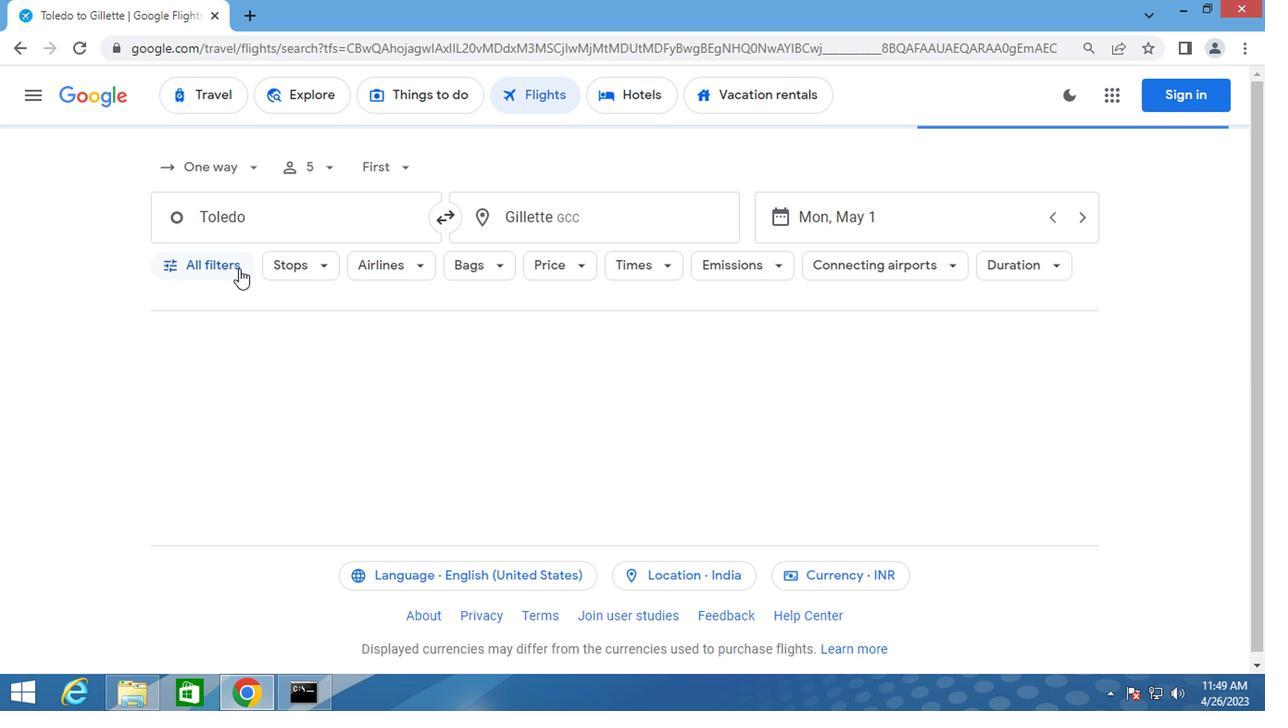 
Action: Mouse moved to (275, 403)
Screenshot: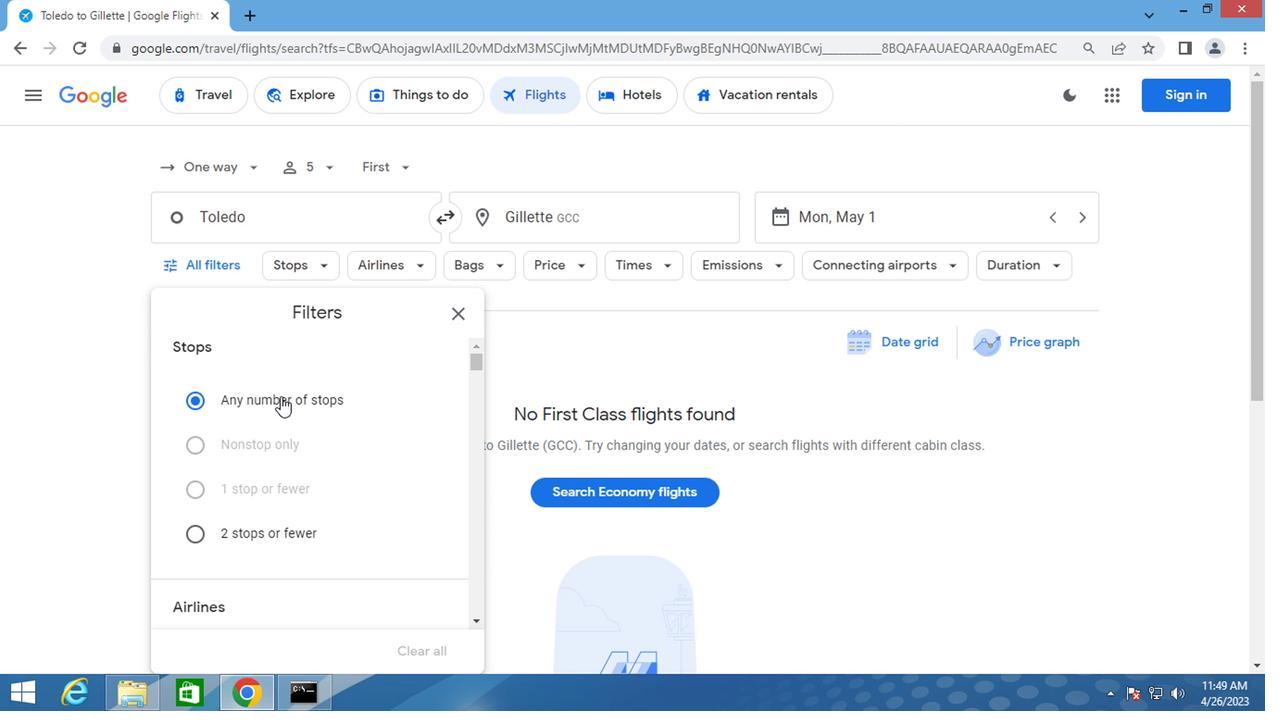 
Action: Mouse scrolled (275, 402) with delta (0, 0)
Screenshot: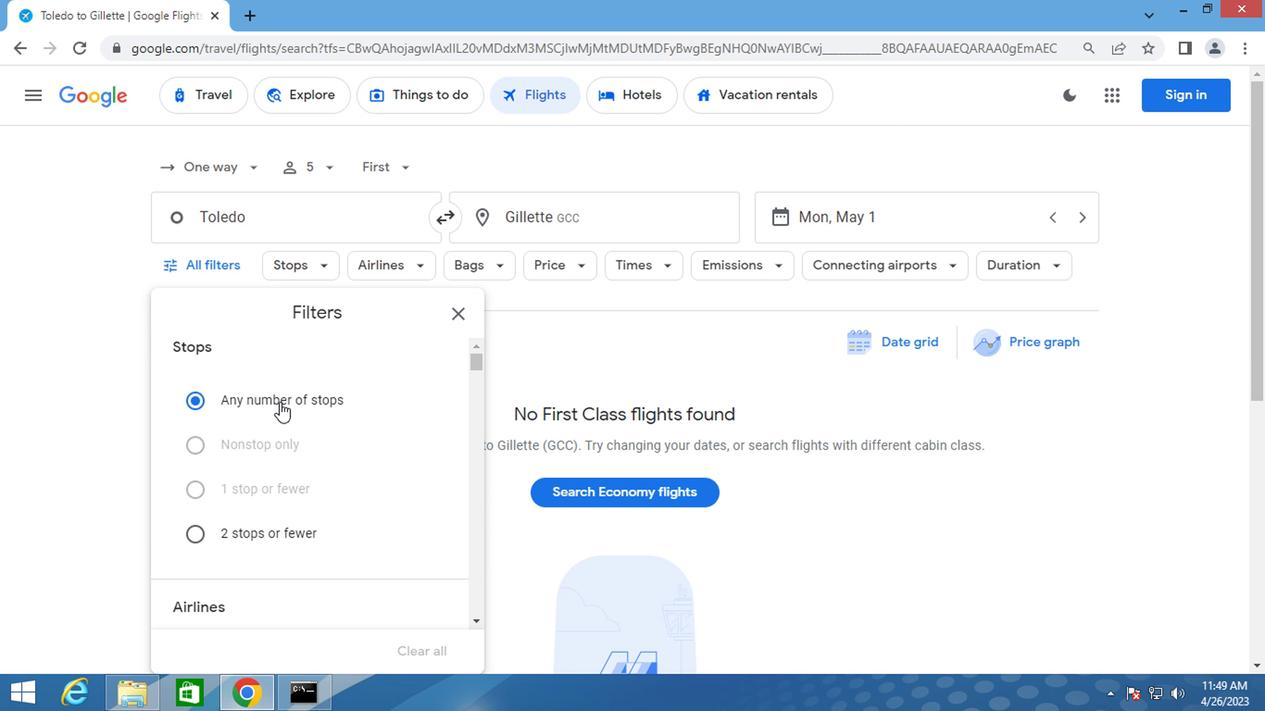 
Action: Mouse scrolled (275, 402) with delta (0, 0)
Screenshot: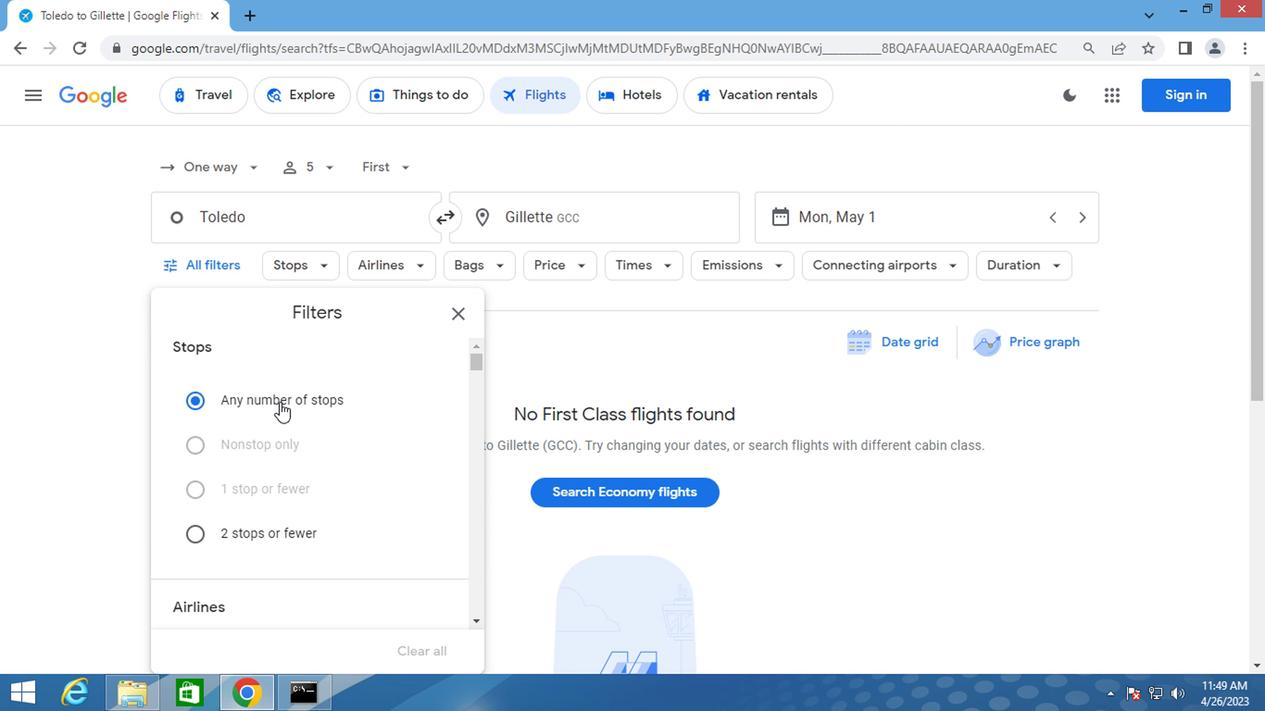 
Action: Mouse moved to (275, 404)
Screenshot: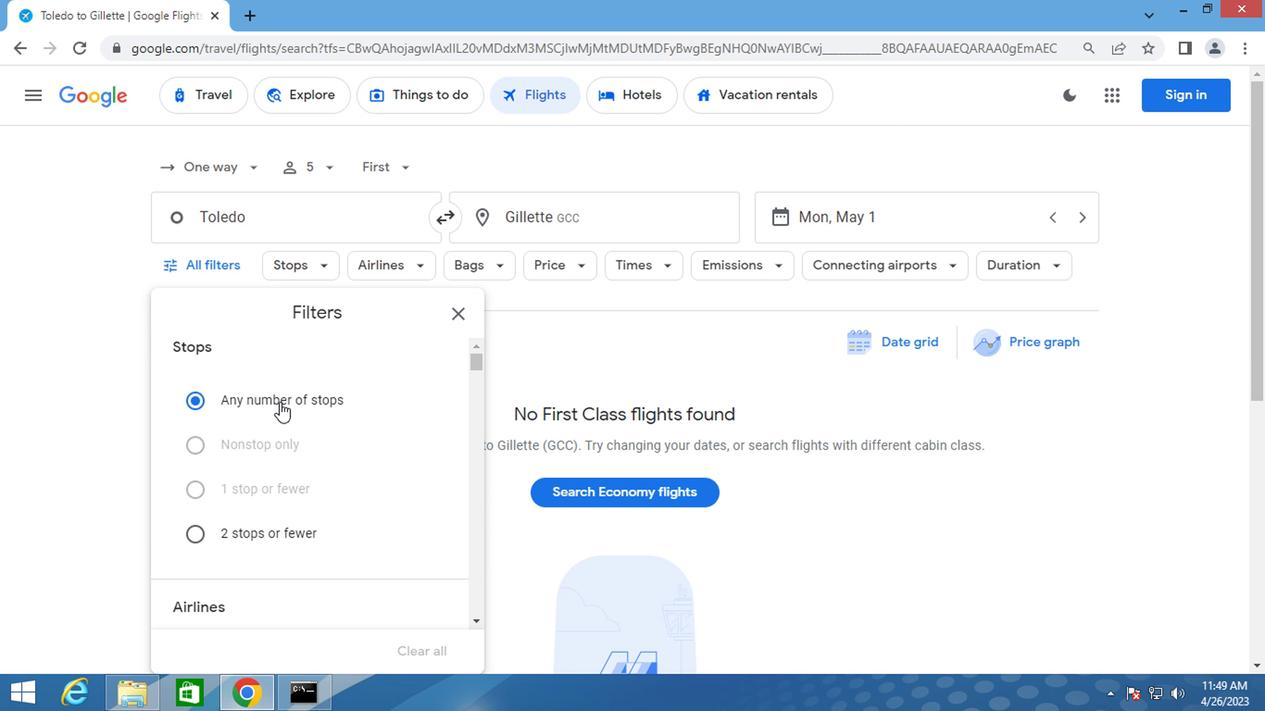 
Action: Mouse scrolled (275, 403) with delta (0, -1)
Screenshot: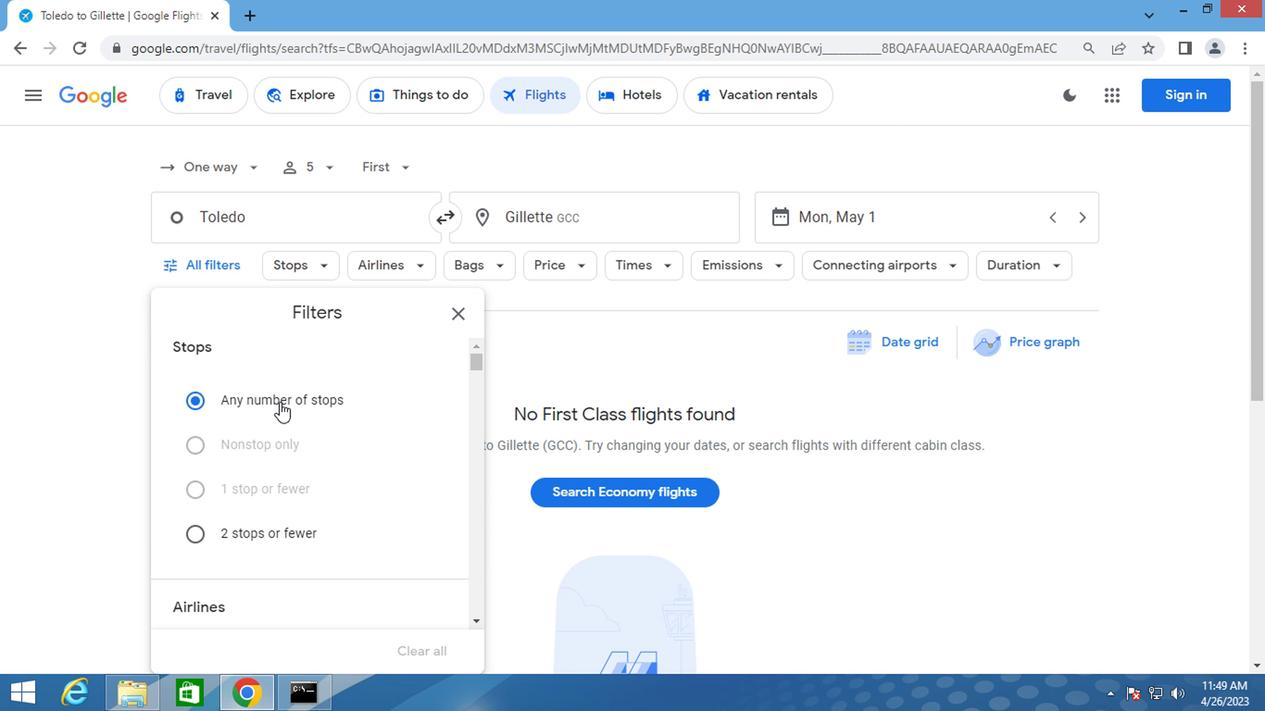 
Action: Mouse scrolled (275, 403) with delta (0, -1)
Screenshot: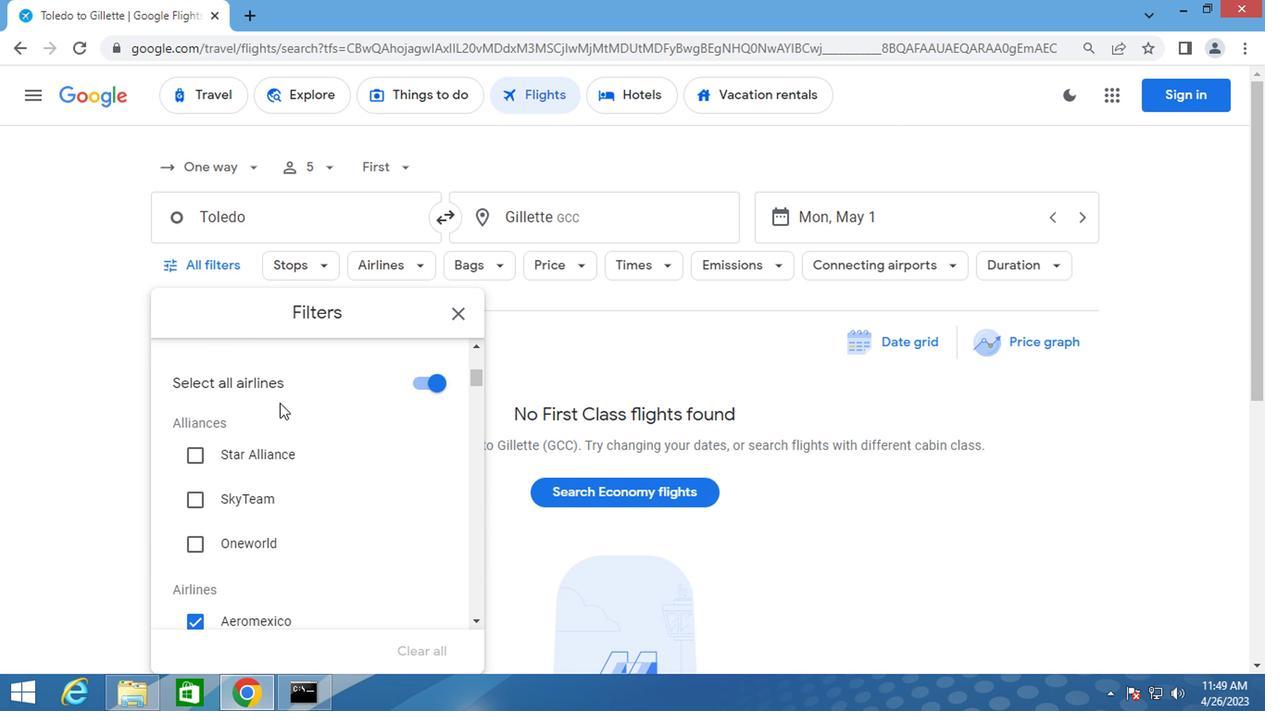 
Action: Mouse scrolled (275, 403) with delta (0, -1)
Screenshot: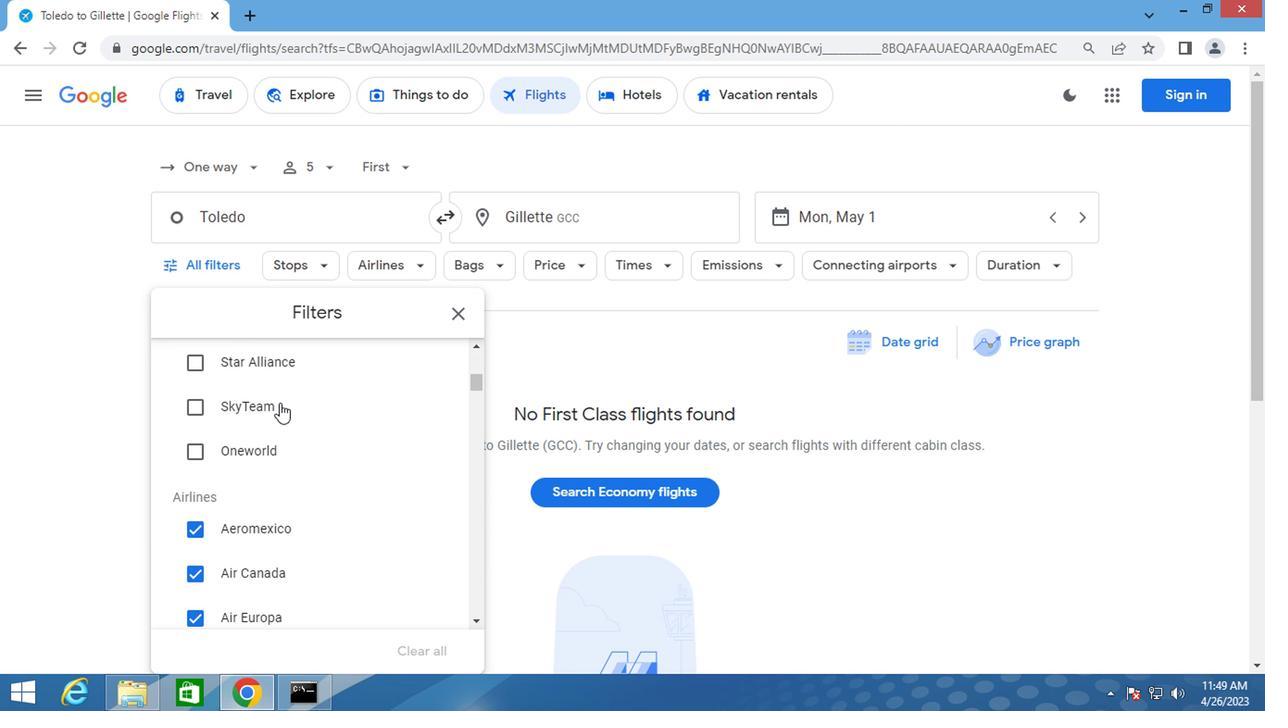 
Action: Mouse scrolled (275, 403) with delta (0, -1)
Screenshot: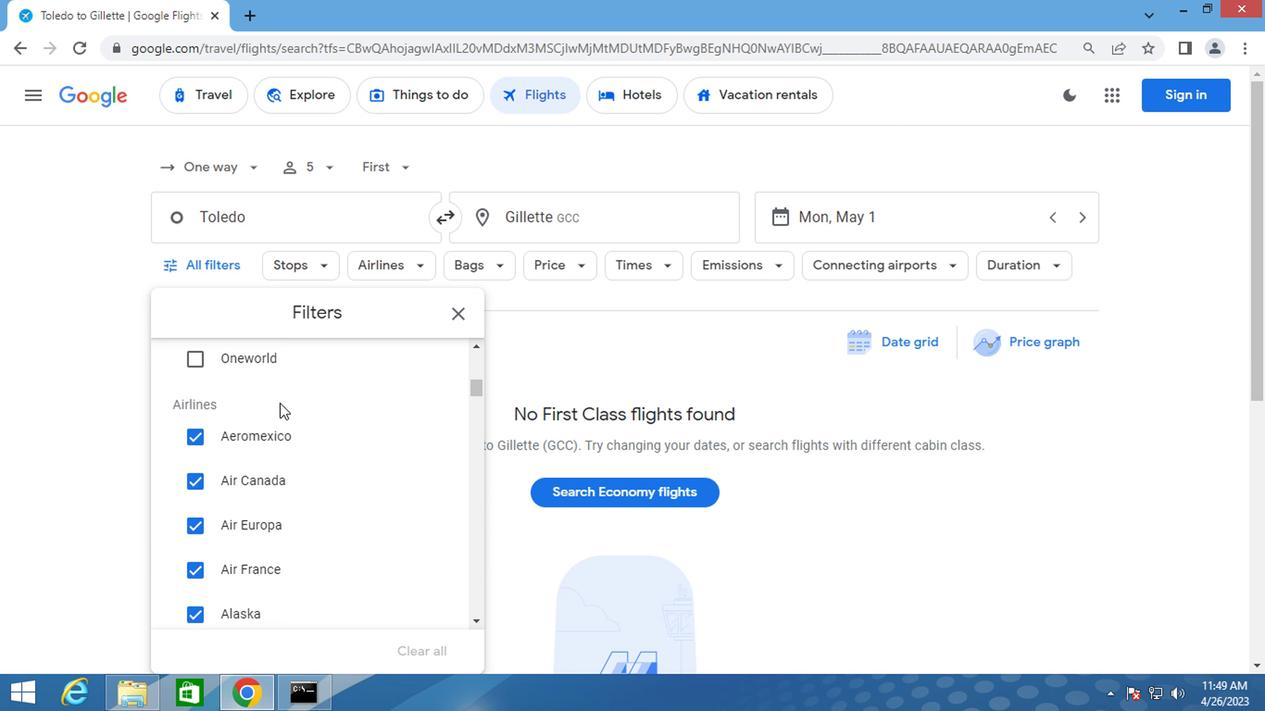 
Action: Mouse scrolled (275, 403) with delta (0, -1)
Screenshot: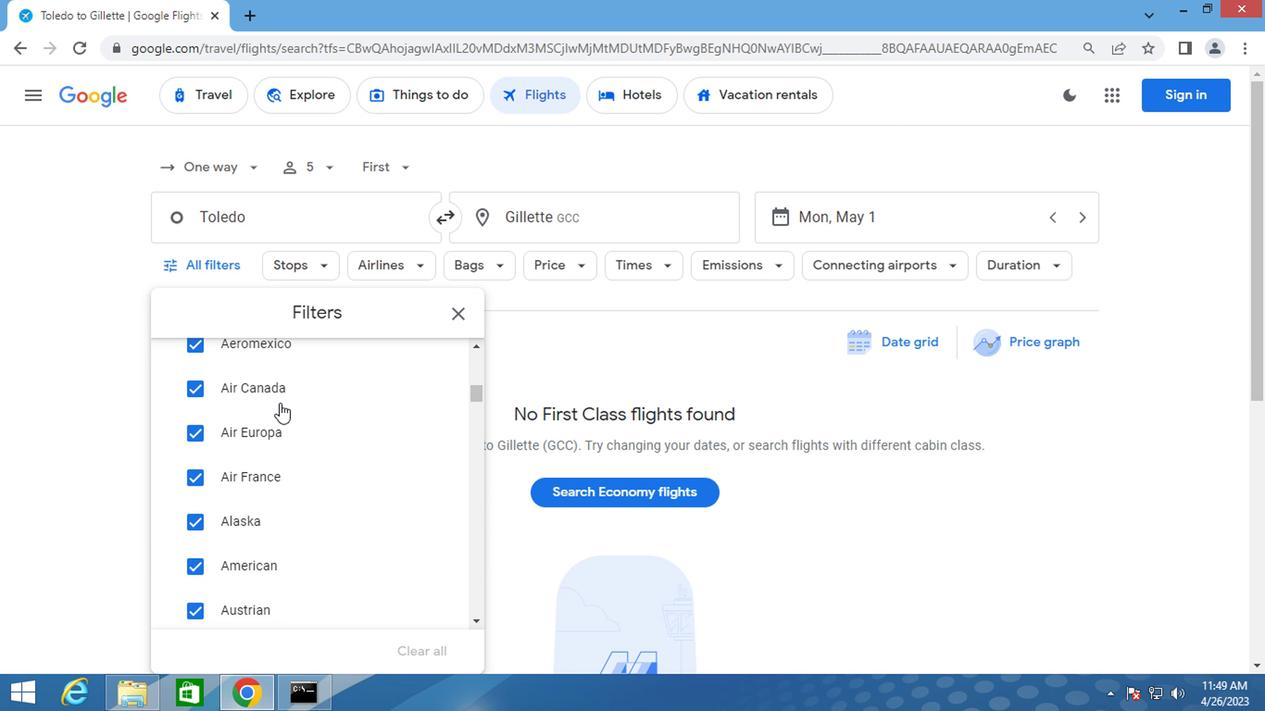 
Action: Mouse moved to (275, 406)
Screenshot: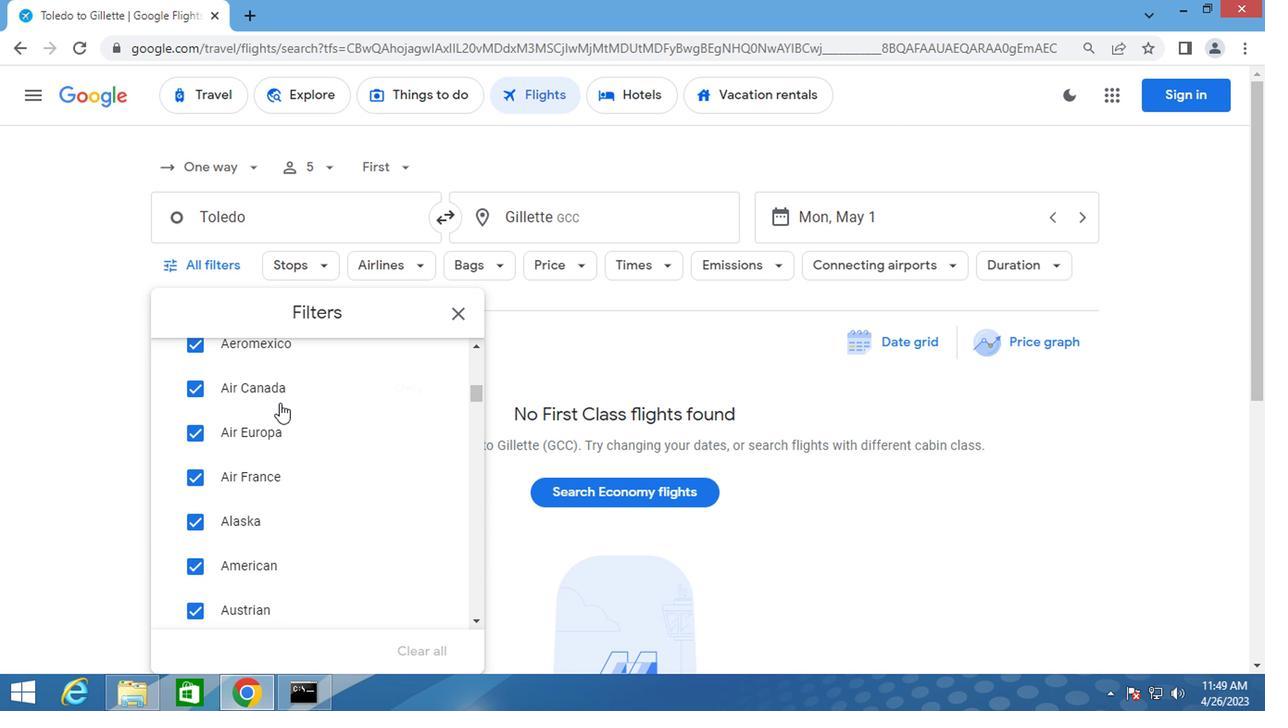 
Action: Mouse scrolled (275, 405) with delta (0, -1)
Screenshot: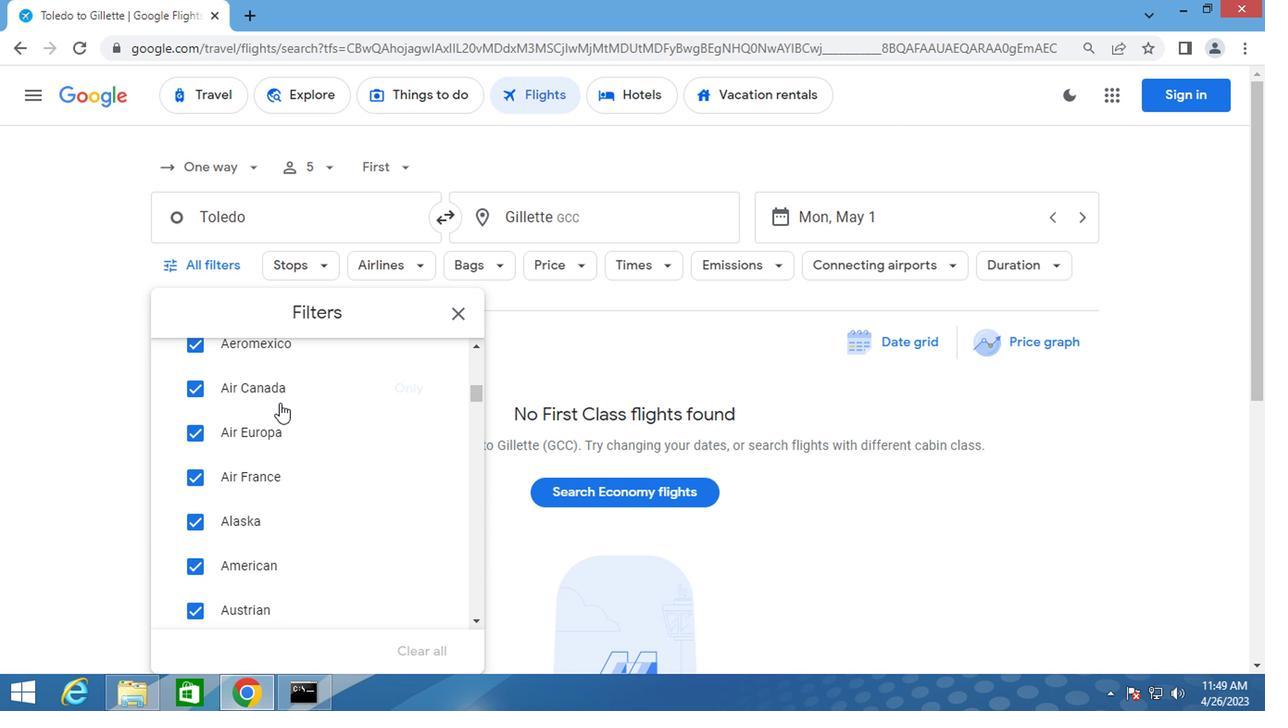 
Action: Mouse moved to (272, 419)
Screenshot: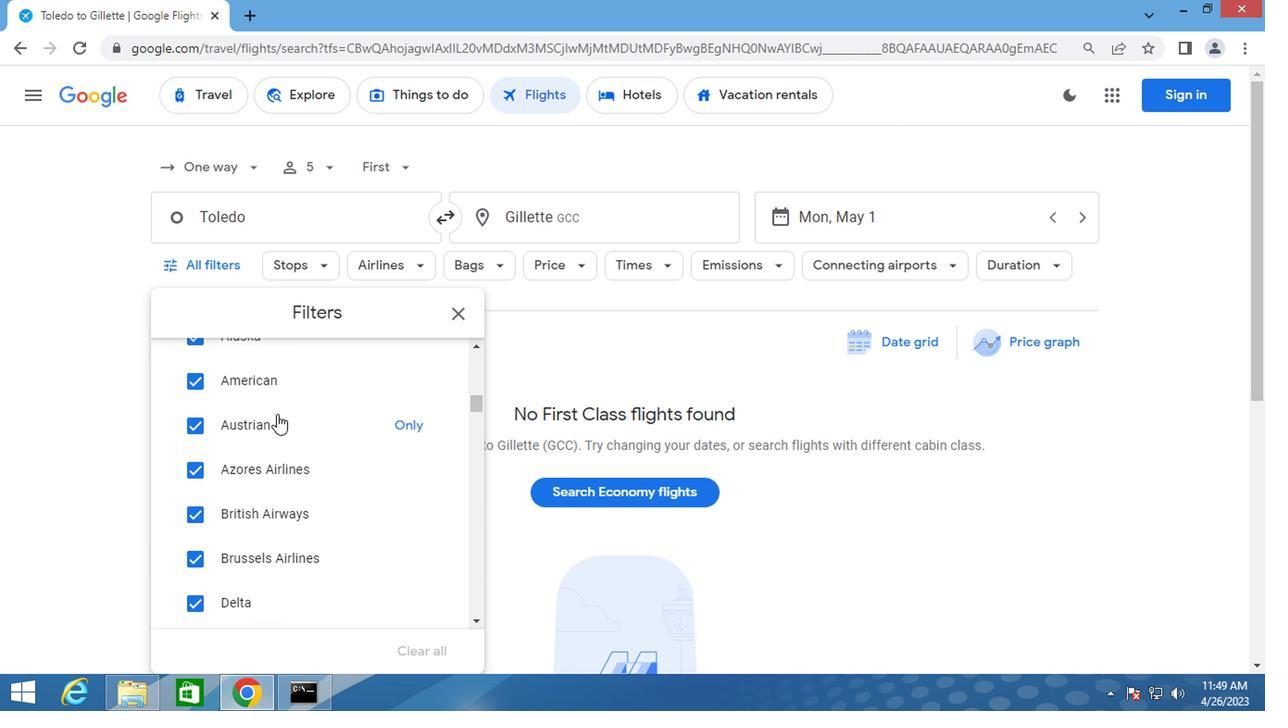 
Action: Mouse scrolled (272, 418) with delta (0, 0)
Screenshot: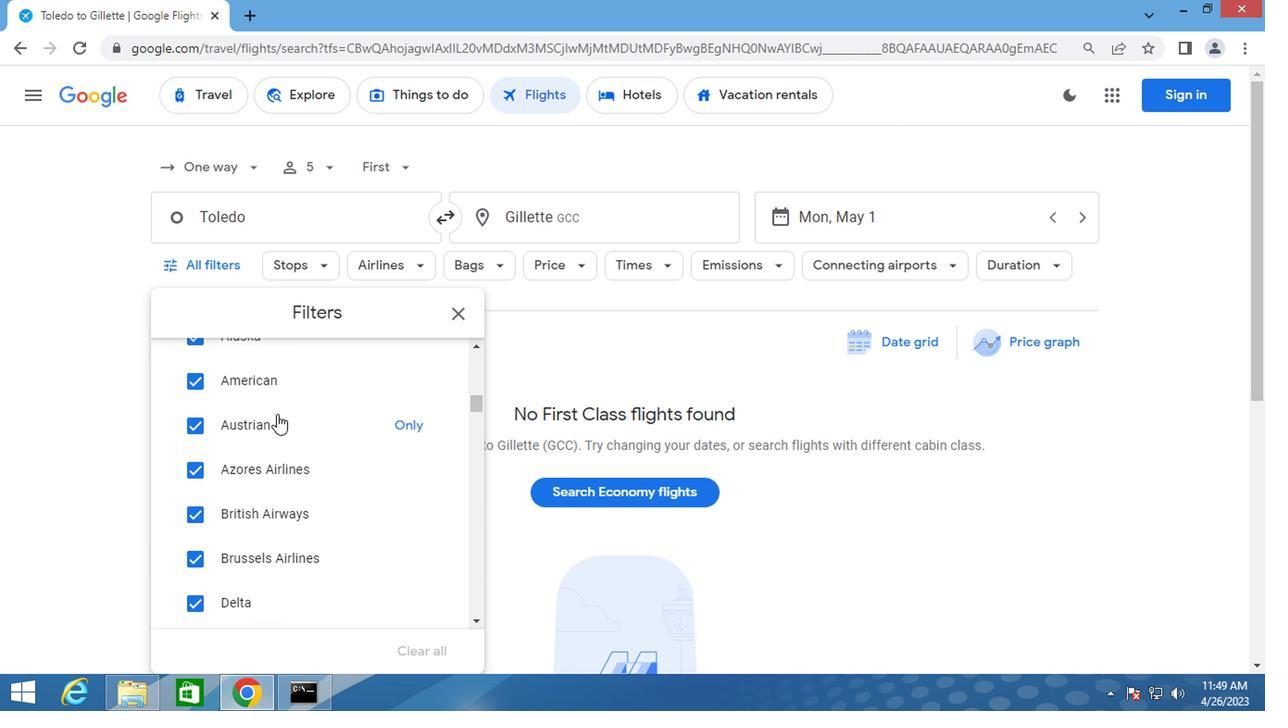 
Action: Mouse scrolled (272, 418) with delta (0, 0)
Screenshot: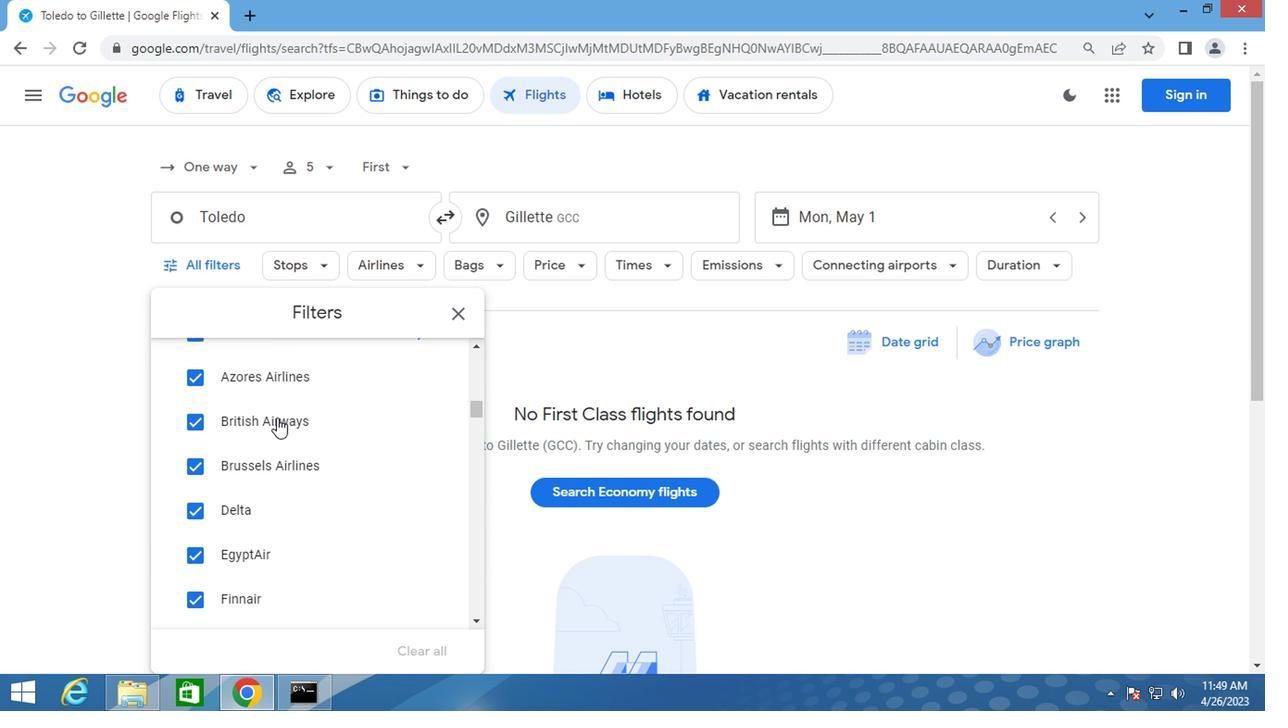 
Action: Mouse scrolled (272, 418) with delta (0, 0)
Screenshot: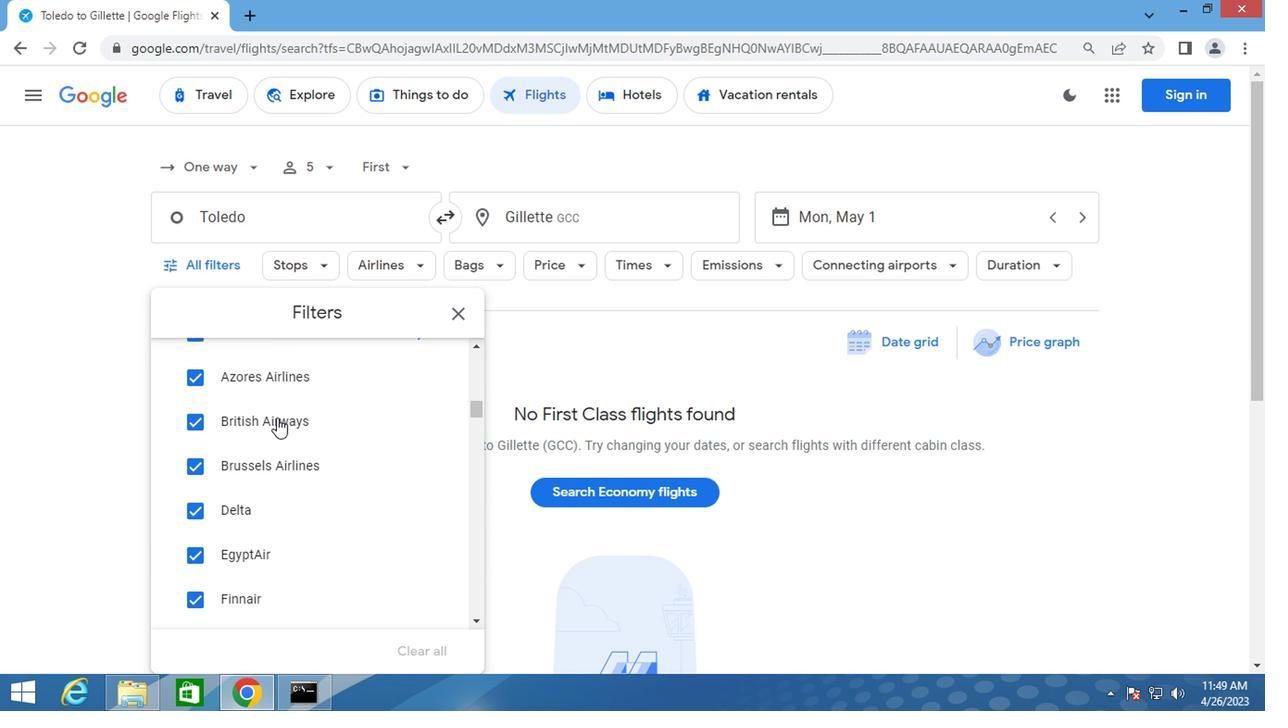 
Action: Mouse scrolled (272, 418) with delta (0, 0)
Screenshot: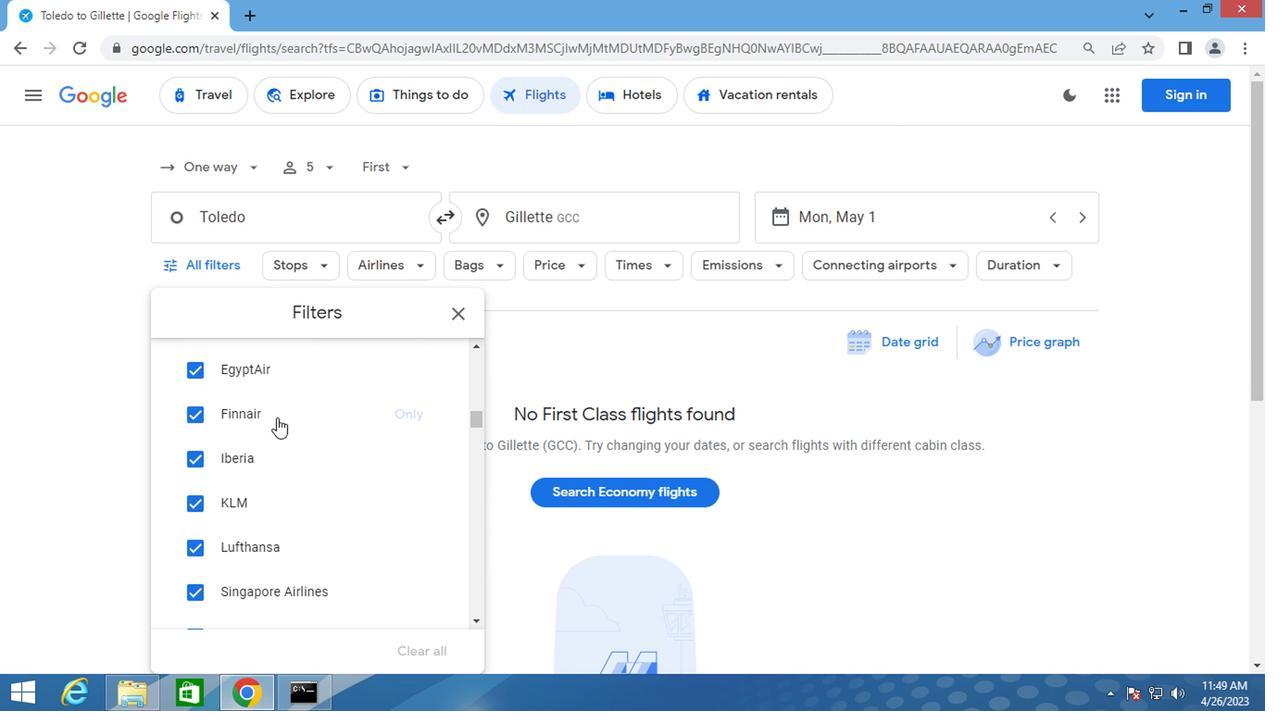 
Action: Mouse scrolled (272, 418) with delta (0, 0)
Screenshot: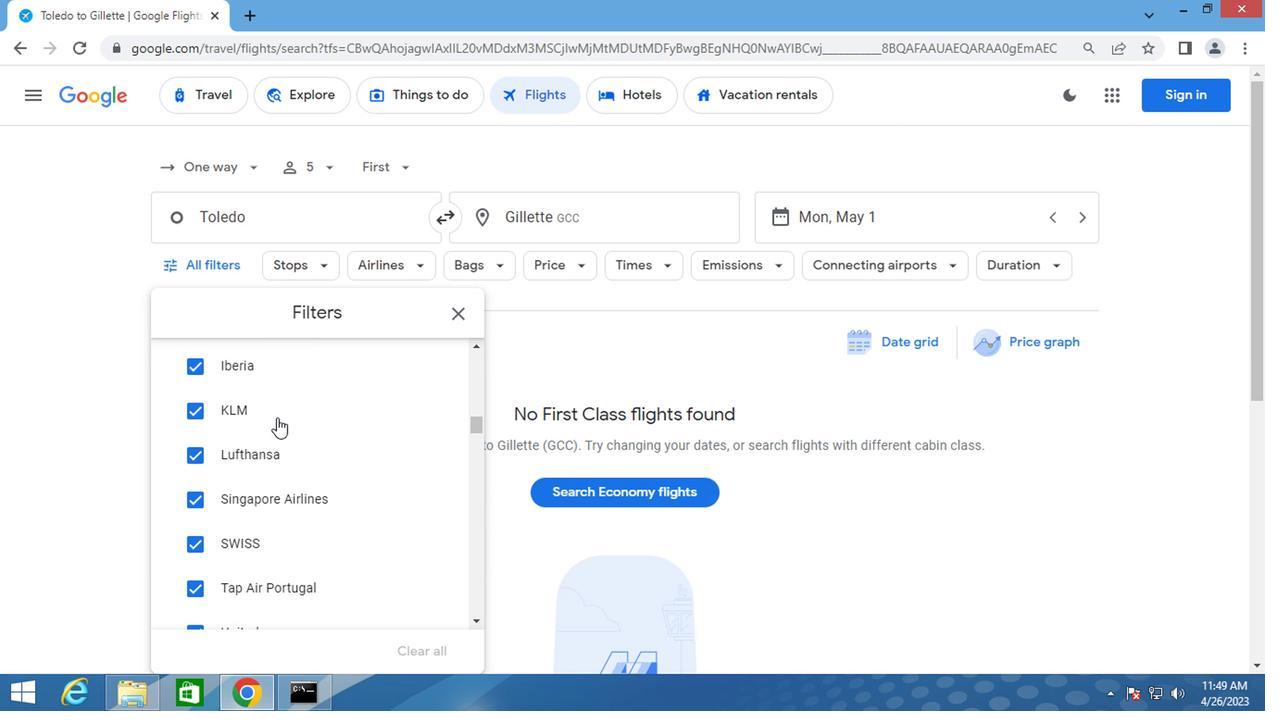 
Action: Mouse scrolled (272, 418) with delta (0, 0)
Screenshot: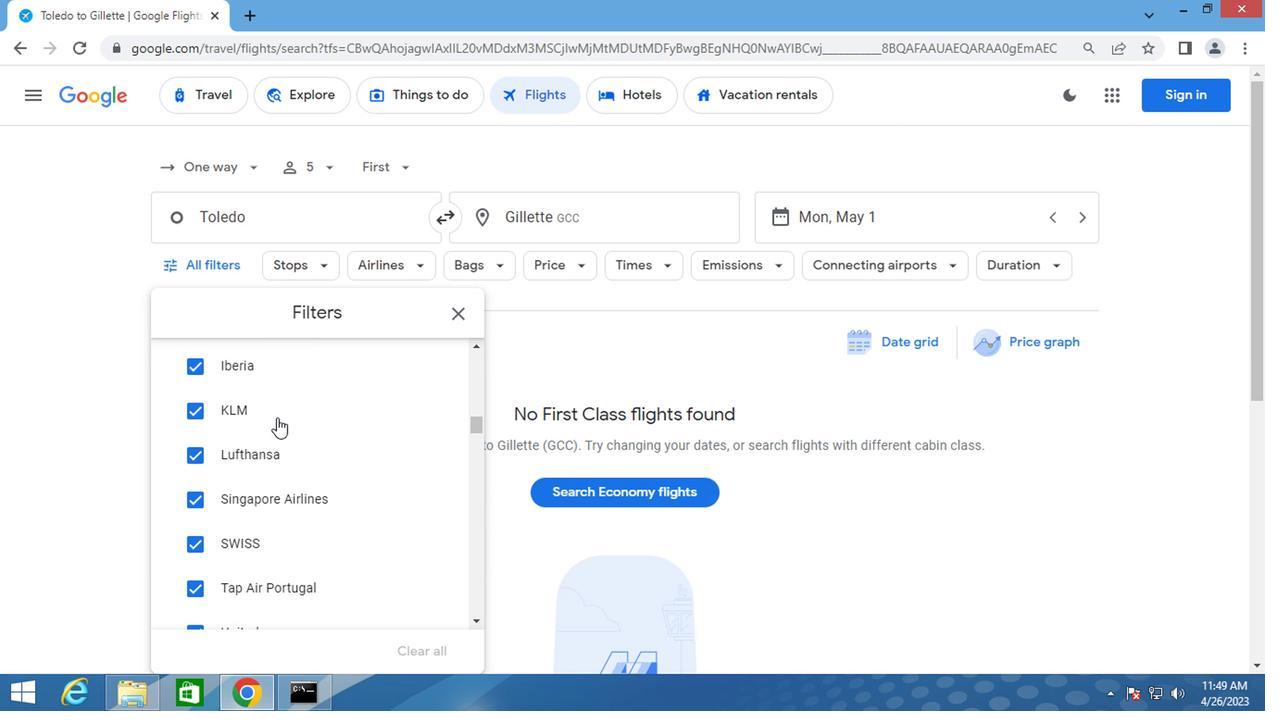 
Action: Mouse scrolled (272, 419) with delta (0, 0)
Screenshot: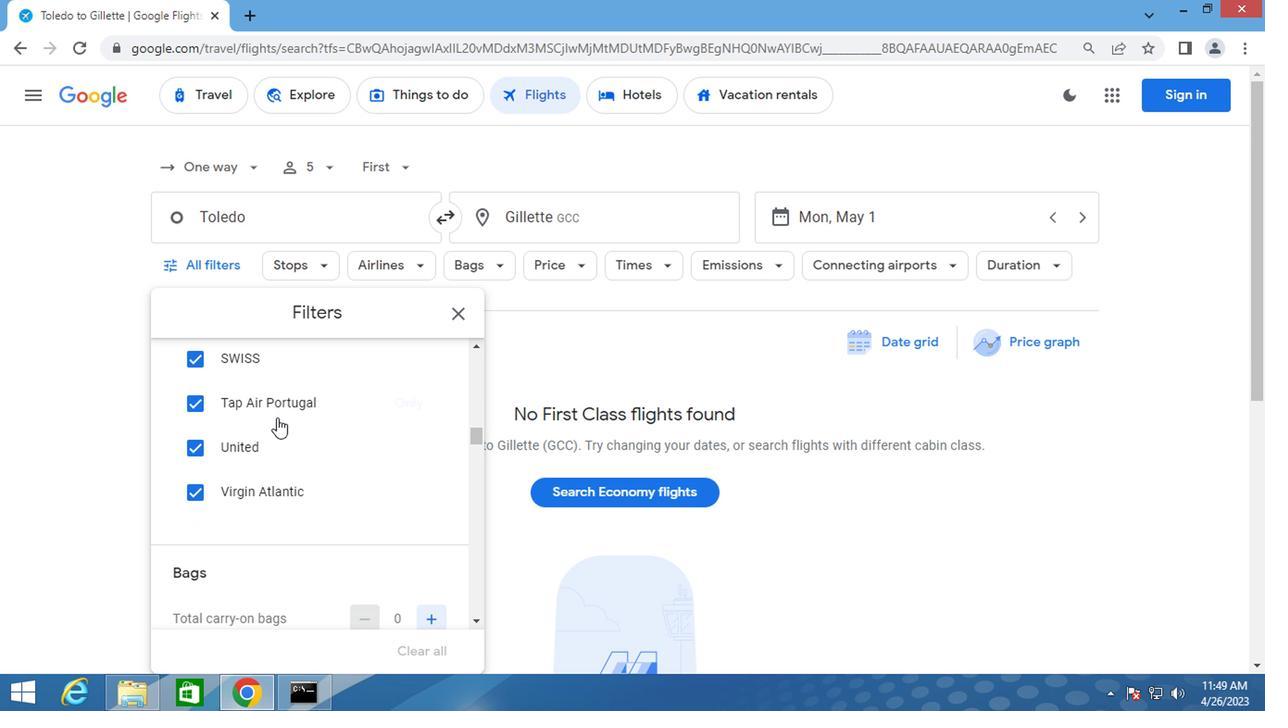 
Action: Mouse moved to (187, 406)
Screenshot: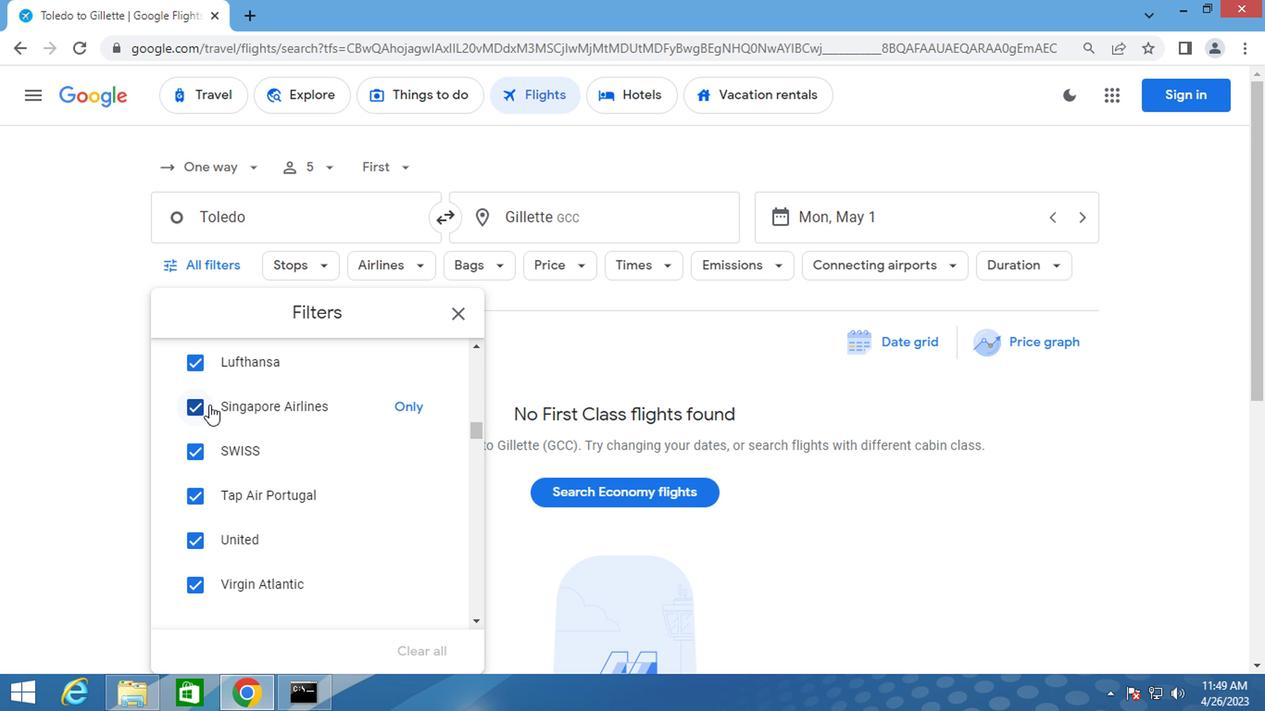 
Action: Mouse pressed left at (187, 406)
Screenshot: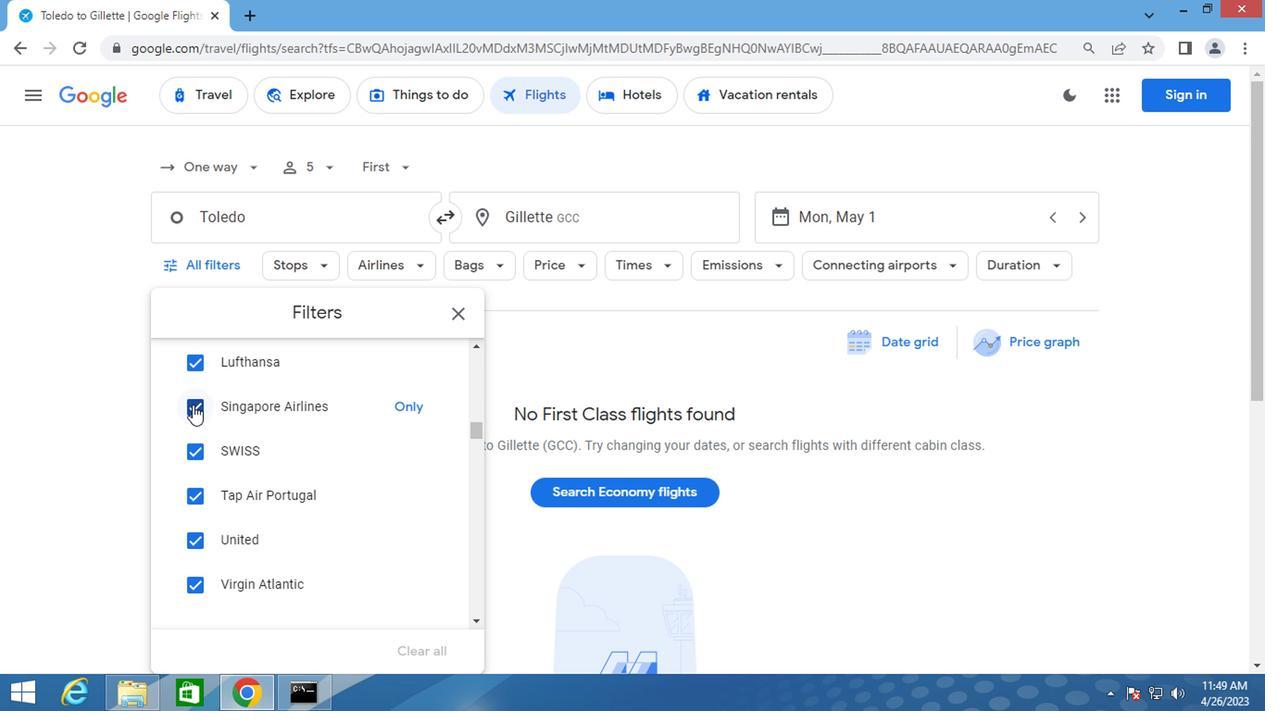 
Action: Mouse moved to (268, 444)
Screenshot: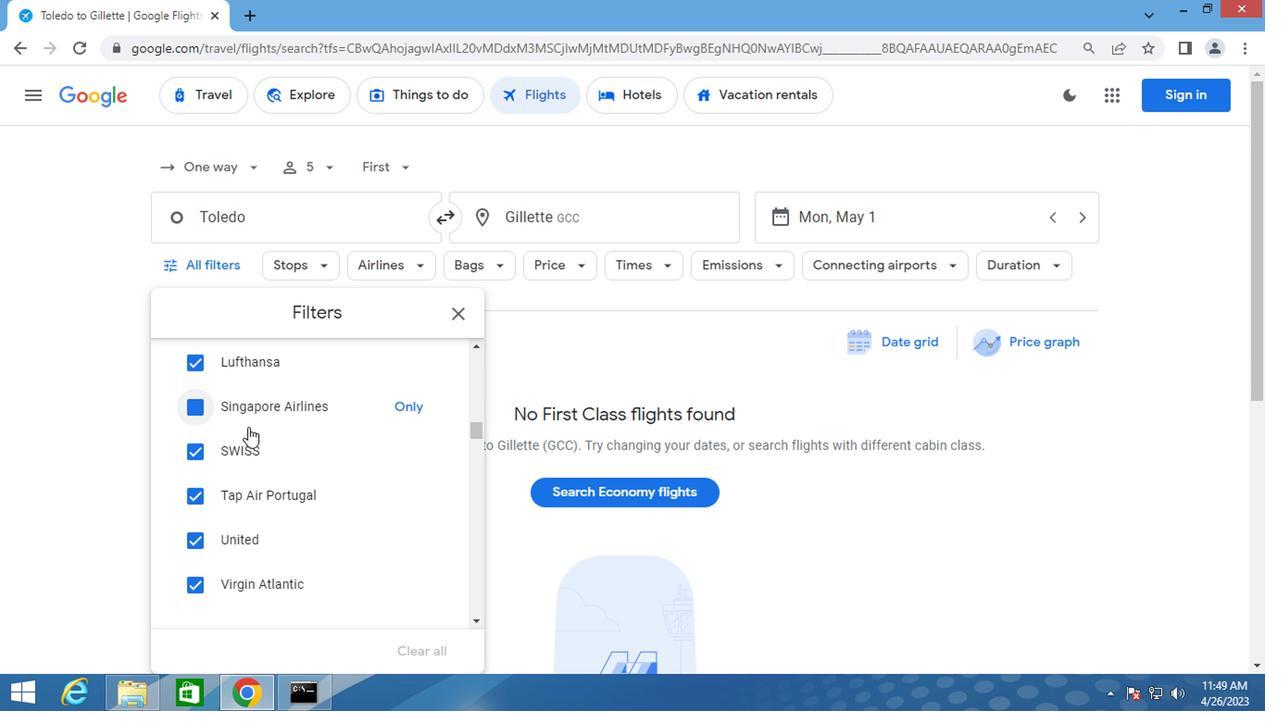 
Action: Mouse scrolled (268, 442) with delta (0, -1)
Screenshot: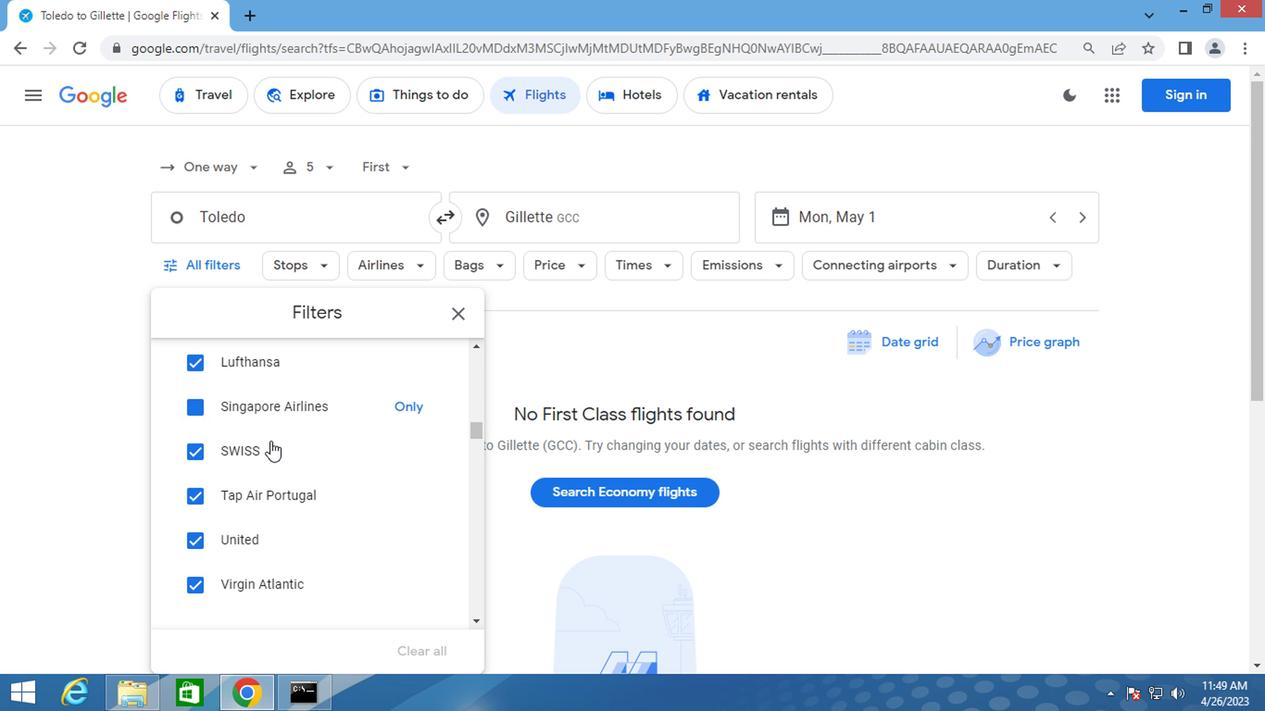 
Action: Mouse scrolled (268, 442) with delta (0, -1)
Screenshot: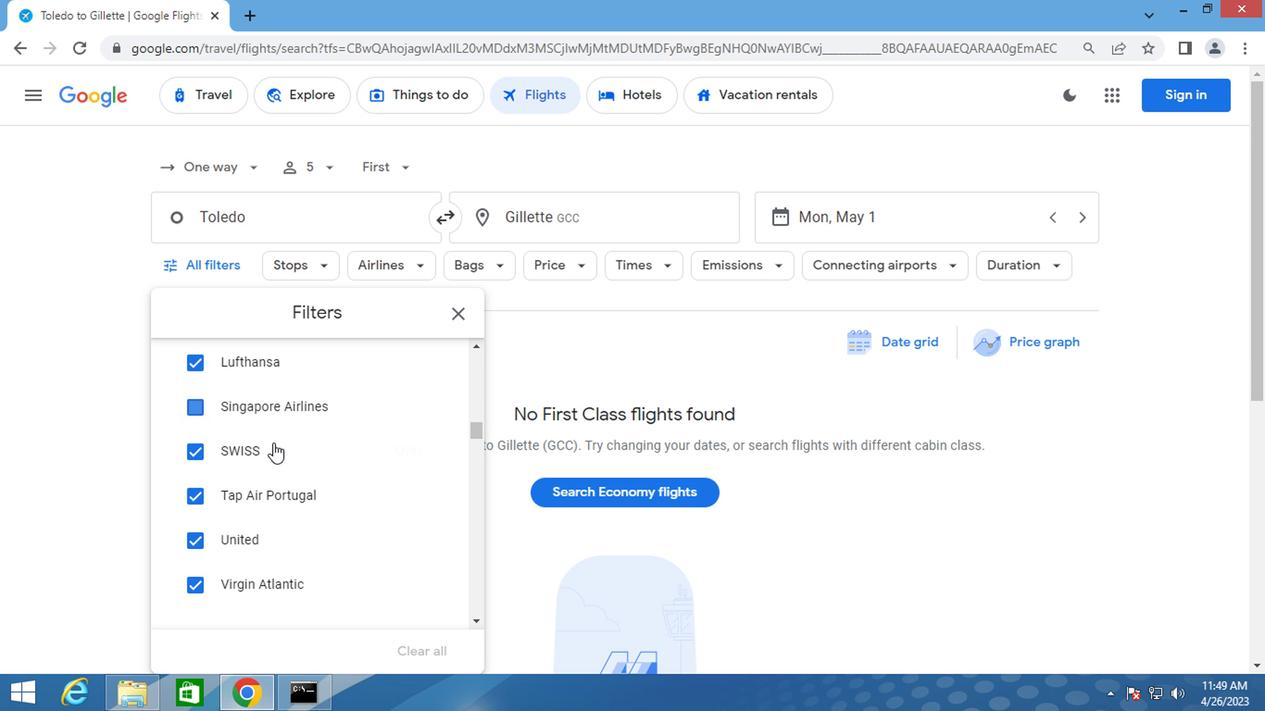
Action: Mouse moved to (427, 529)
Screenshot: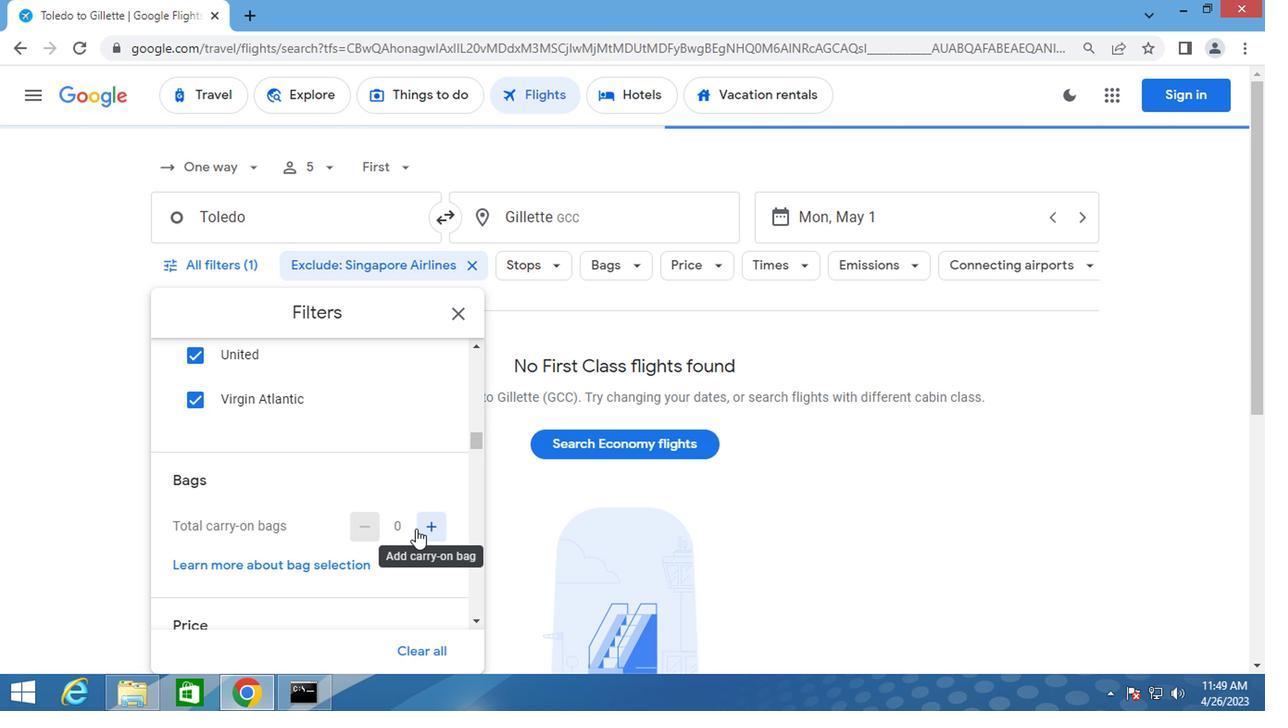 
Action: Mouse pressed left at (427, 529)
Screenshot: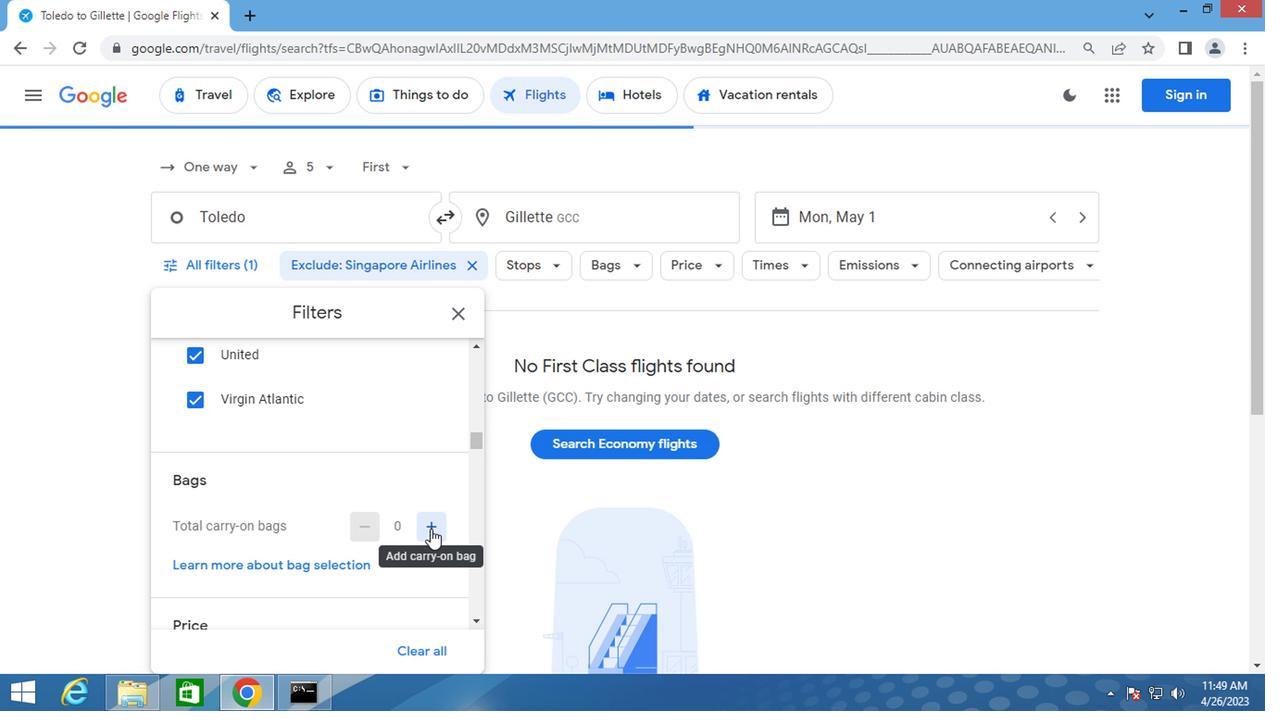 
Action: Mouse moved to (367, 527)
Screenshot: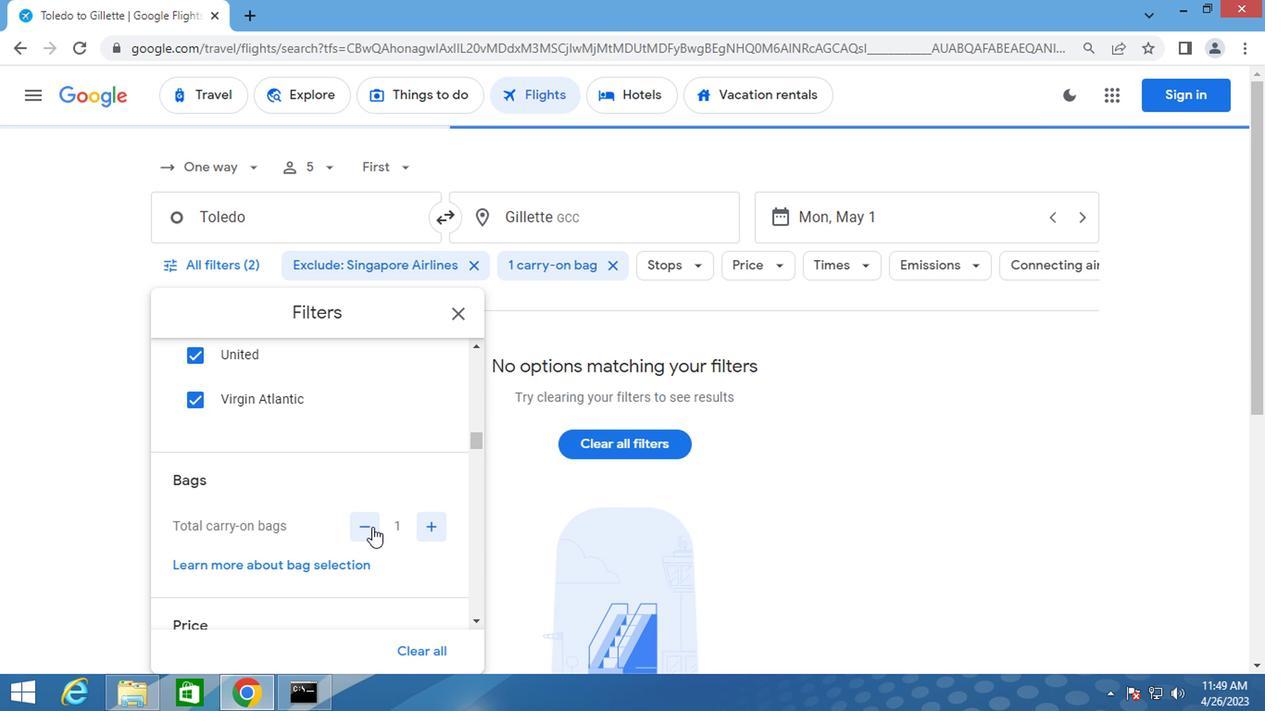 
Action: Mouse scrolled (367, 526) with delta (0, 0)
Screenshot: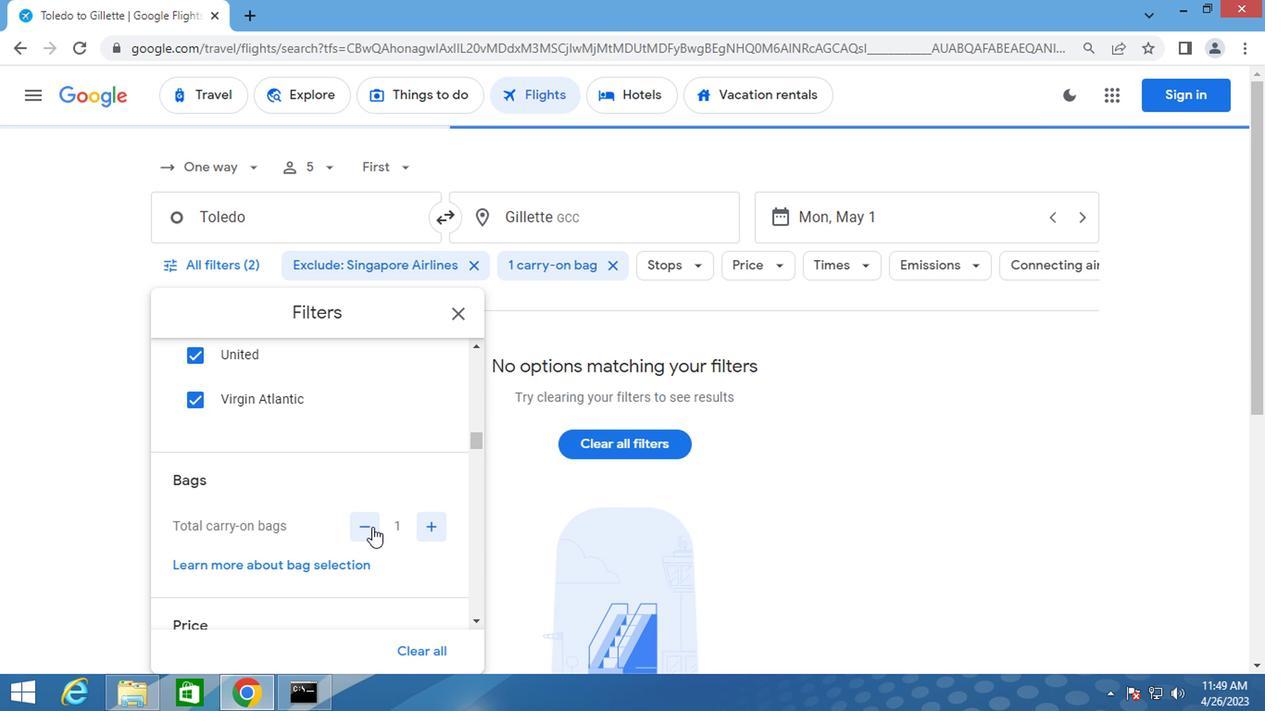 
Action: Mouse scrolled (367, 526) with delta (0, 0)
Screenshot: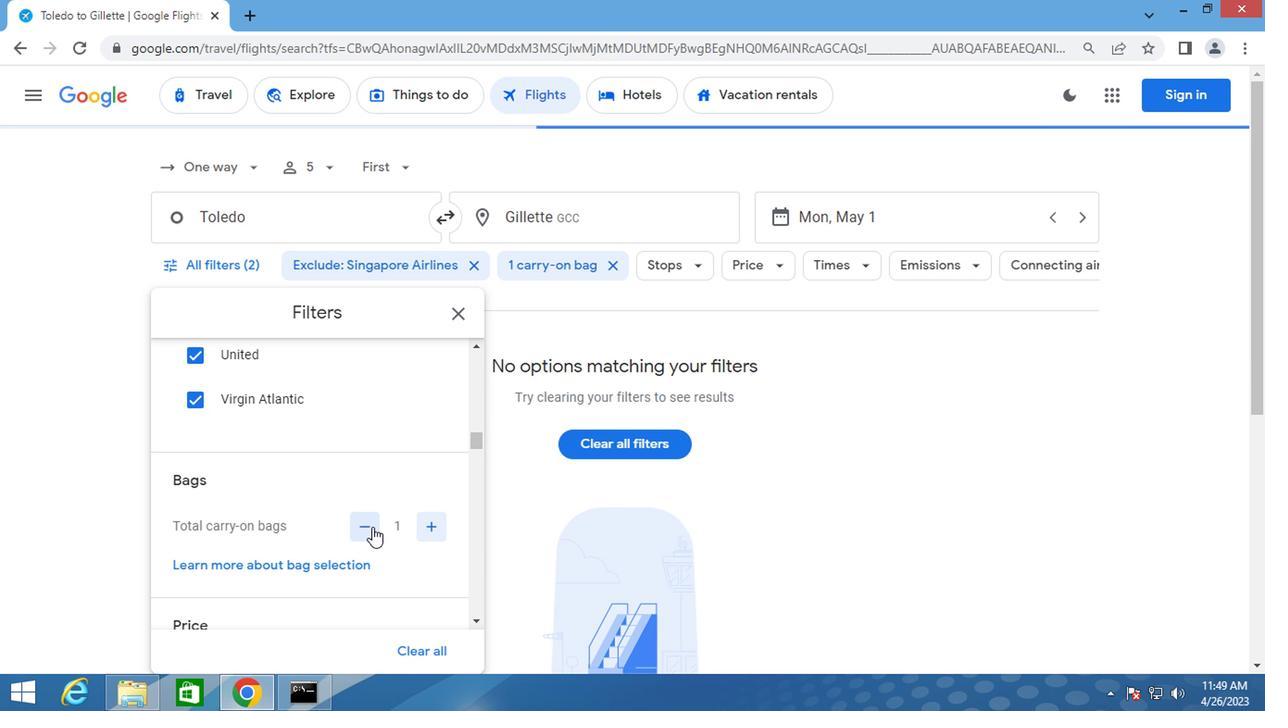 
Action: Mouse moved to (423, 519)
Screenshot: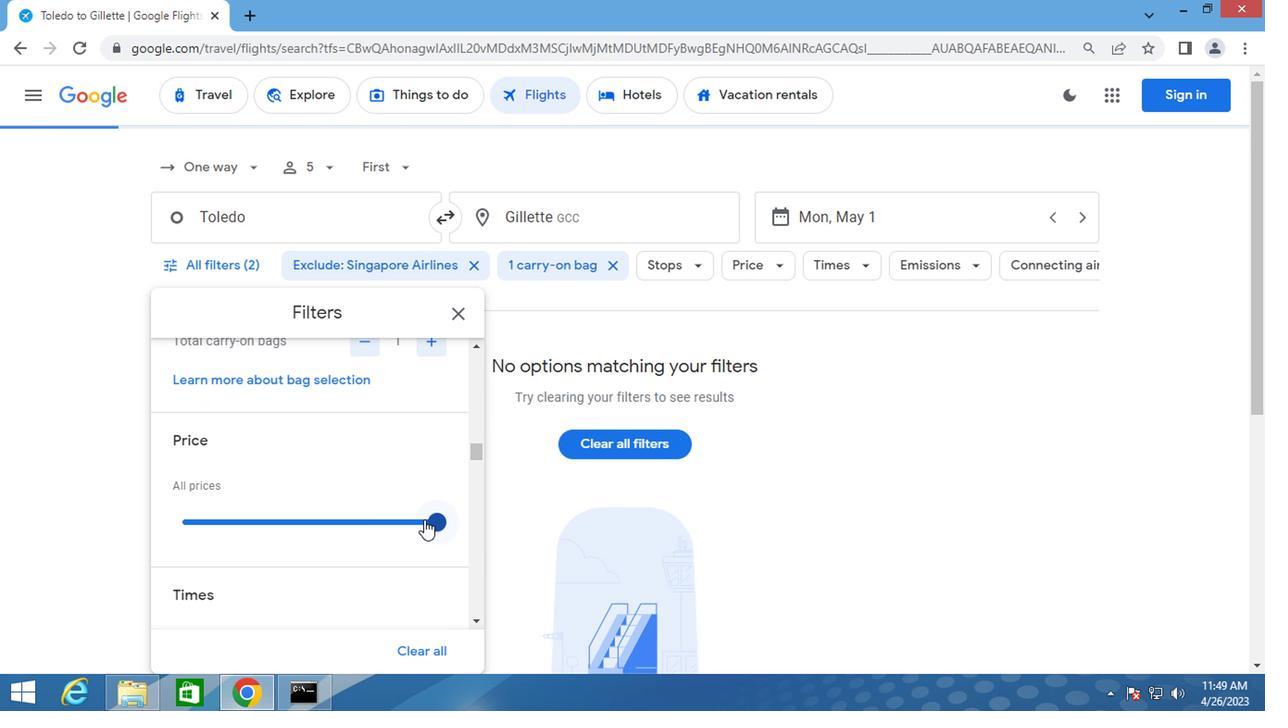 
Action: Mouse pressed left at (423, 519)
Screenshot: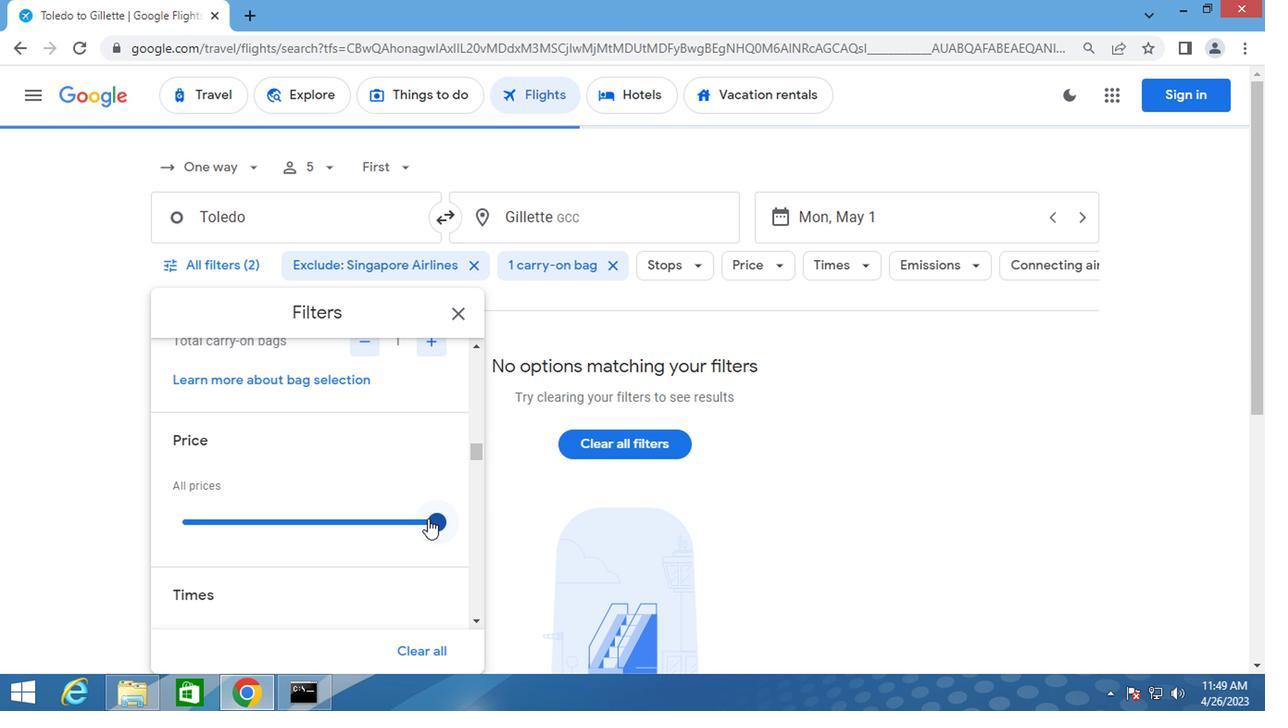 
Action: Mouse moved to (307, 431)
Screenshot: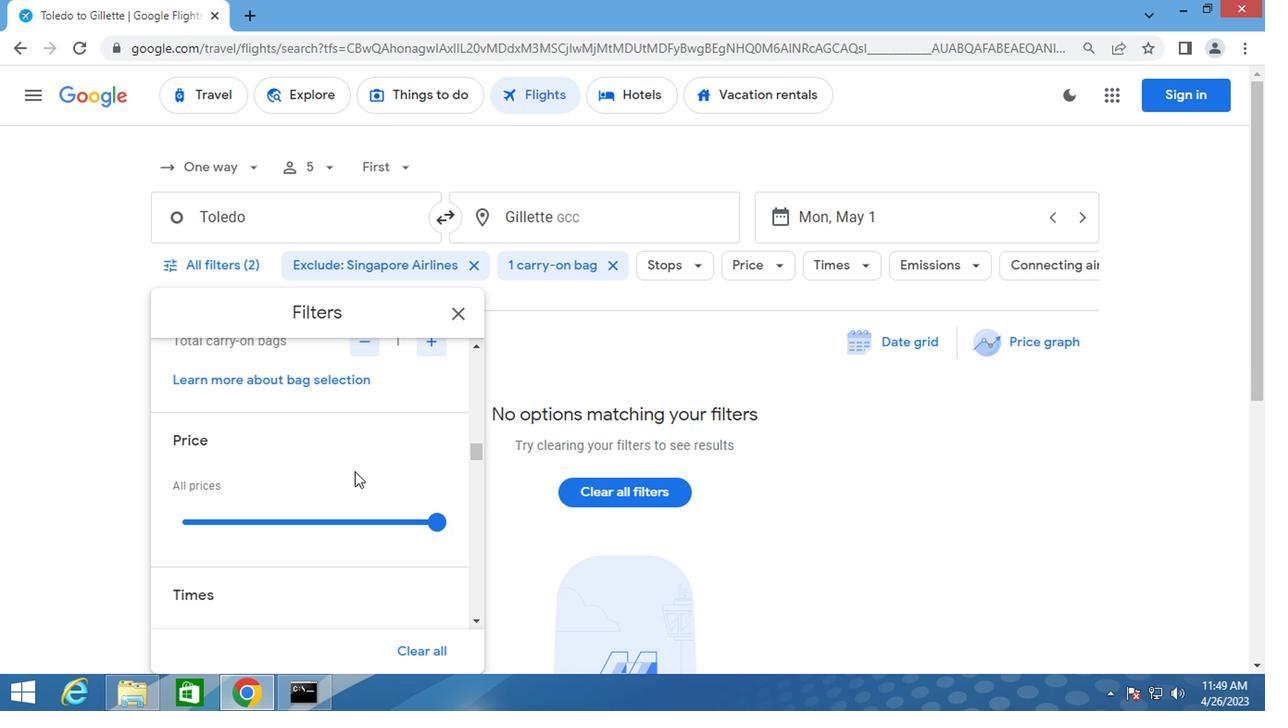 
Action: Mouse scrolled (307, 430) with delta (0, 0)
Screenshot: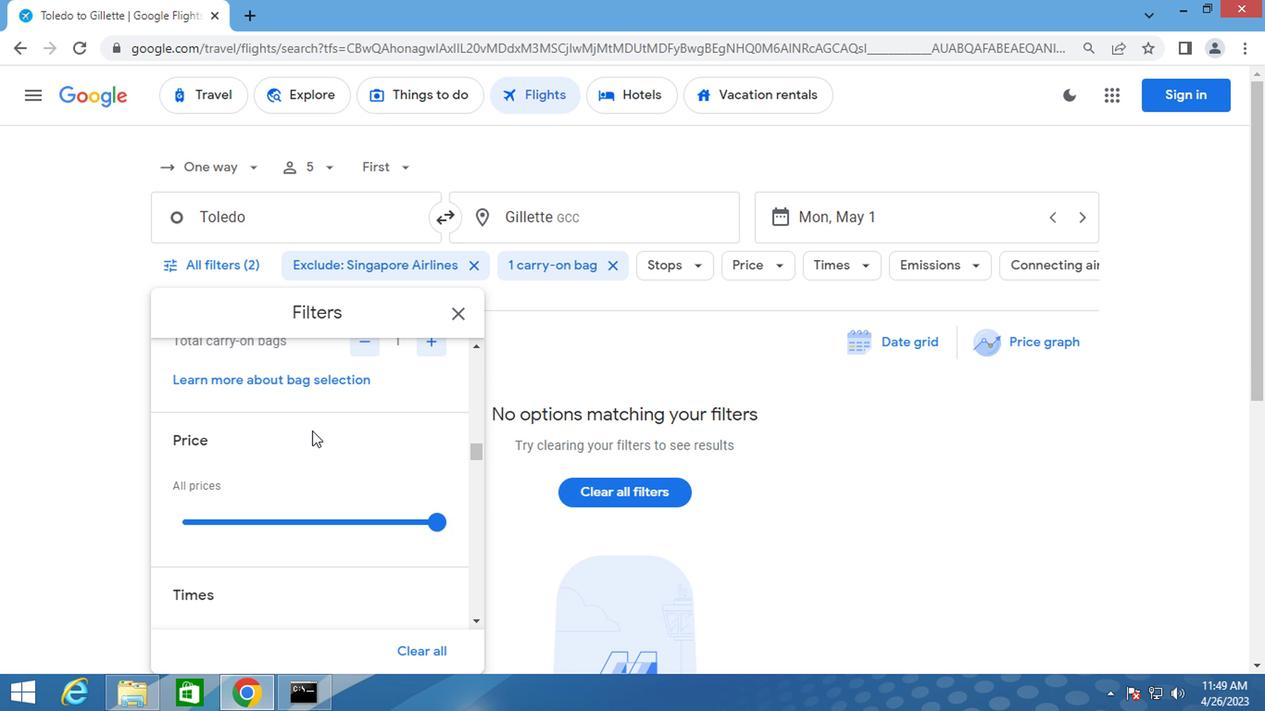 
Action: Mouse scrolled (307, 430) with delta (0, 0)
Screenshot: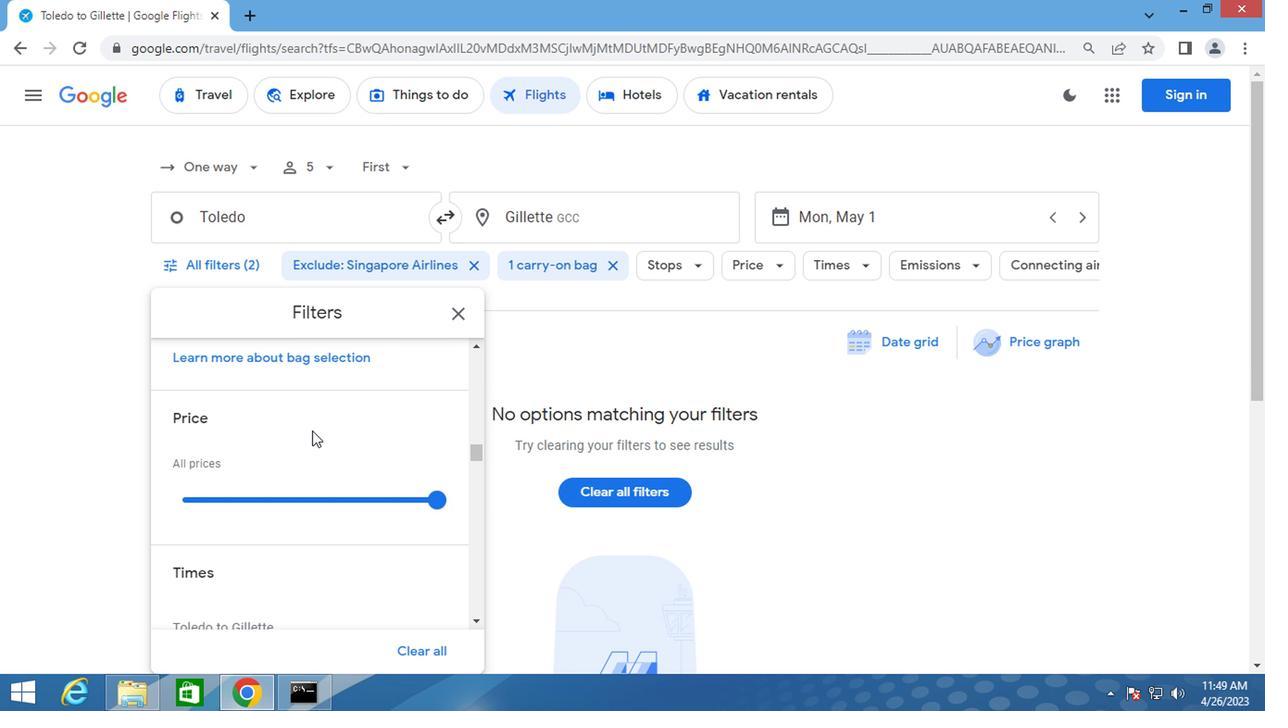 
Action: Mouse moved to (191, 536)
Screenshot: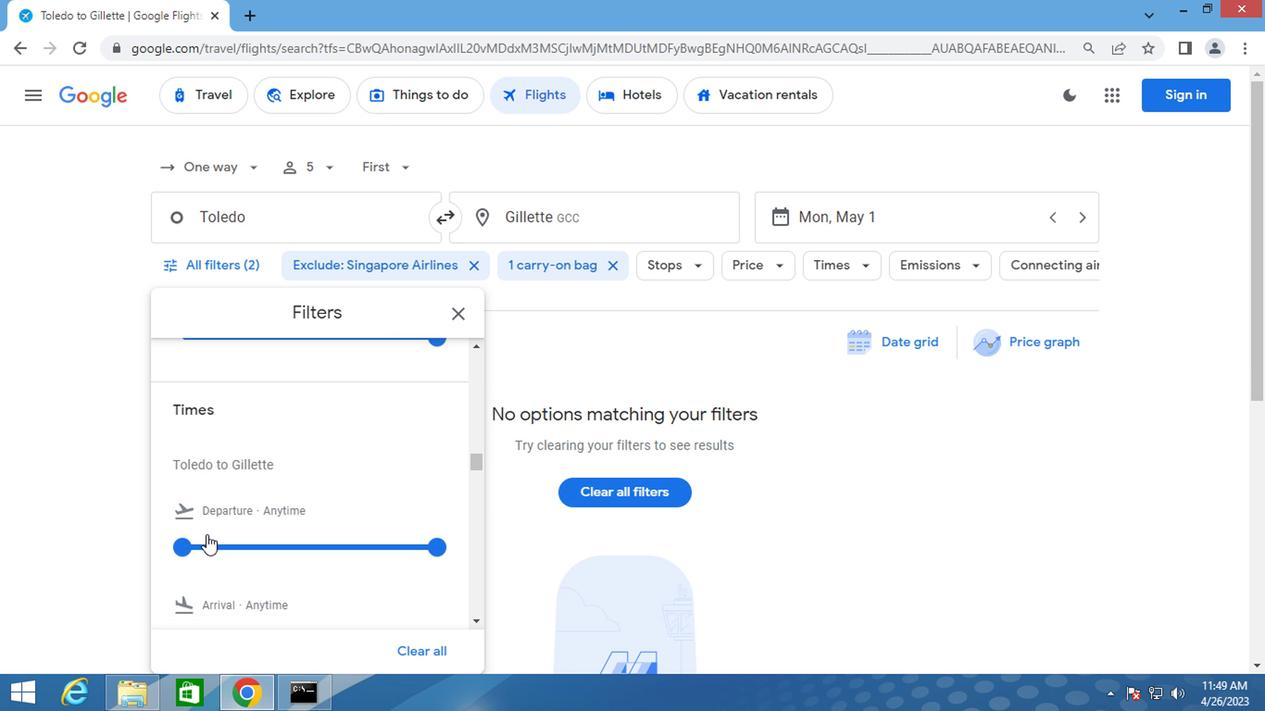 
Action: Mouse pressed left at (191, 536)
Screenshot: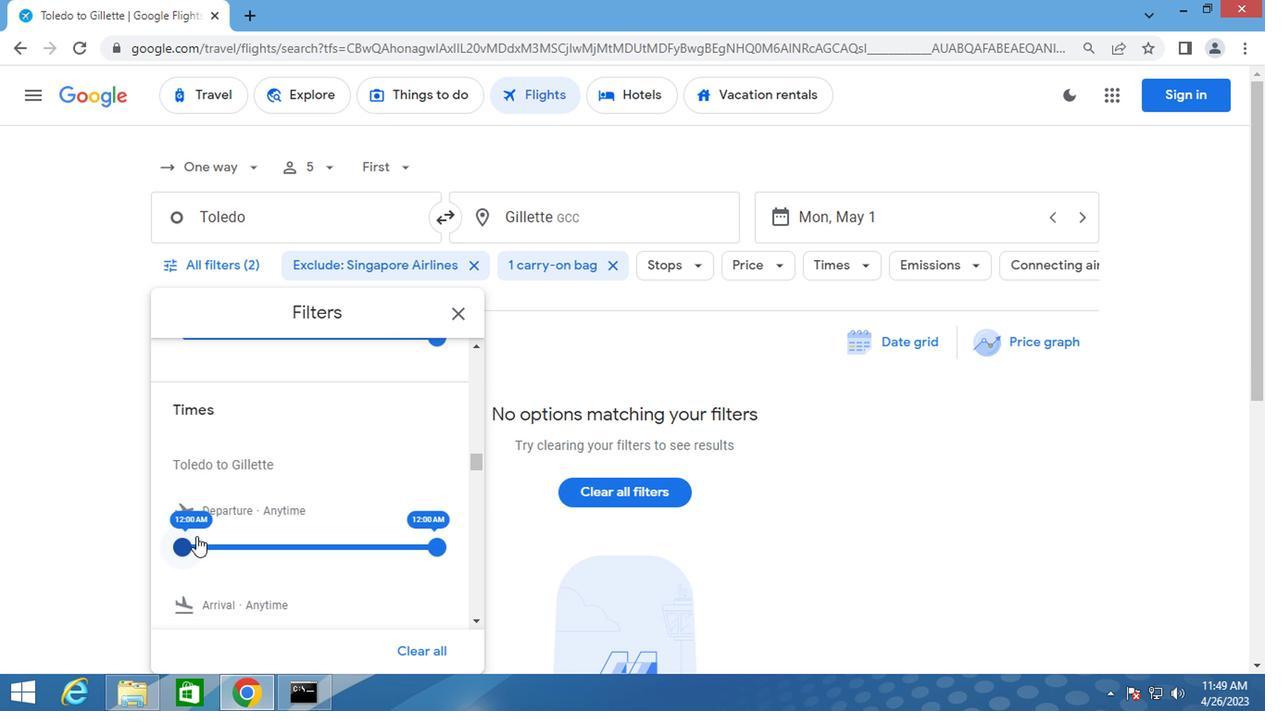 
Action: Mouse moved to (452, 313)
Screenshot: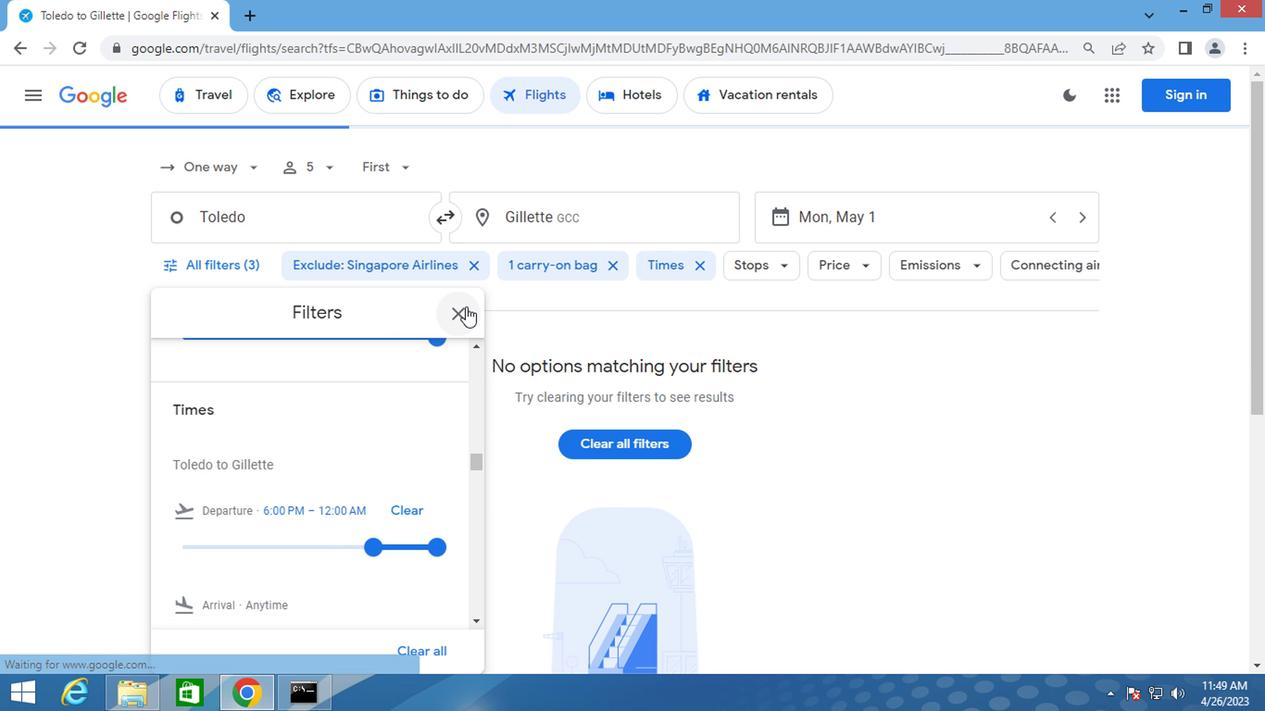 
Action: Mouse pressed left at (452, 313)
Screenshot: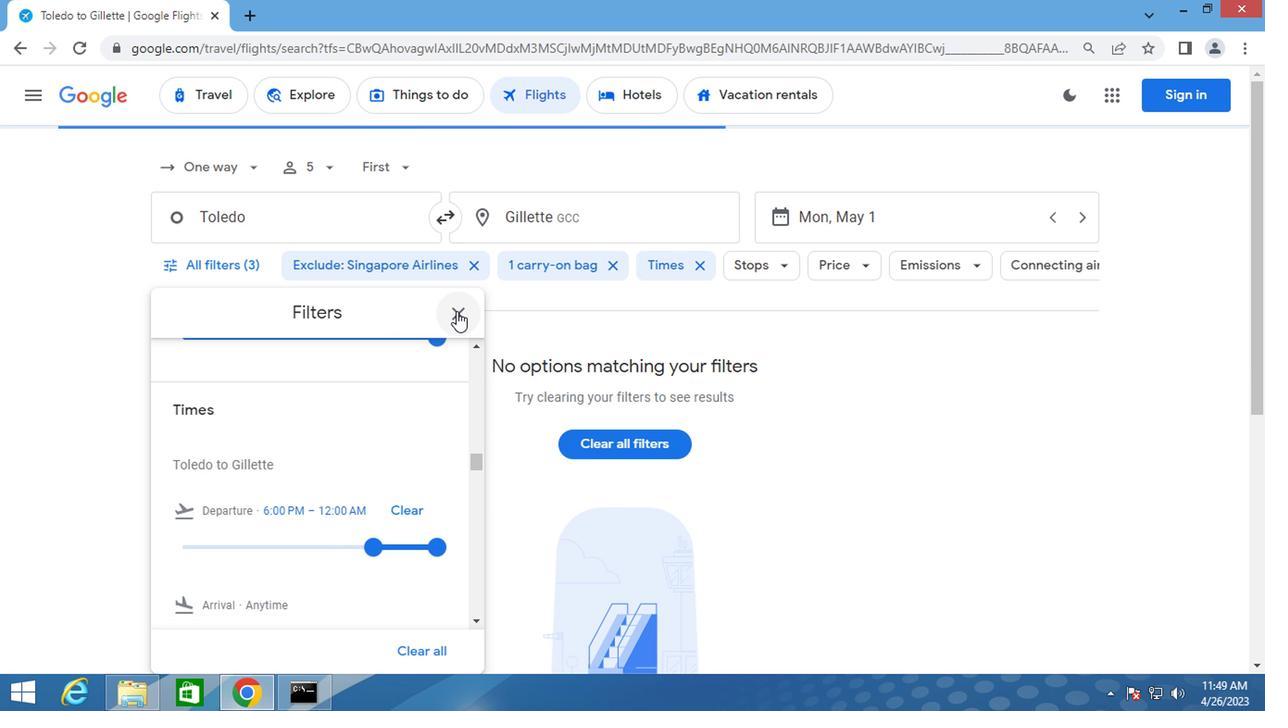 
Action: Key pressed <Key.f8>
Screenshot: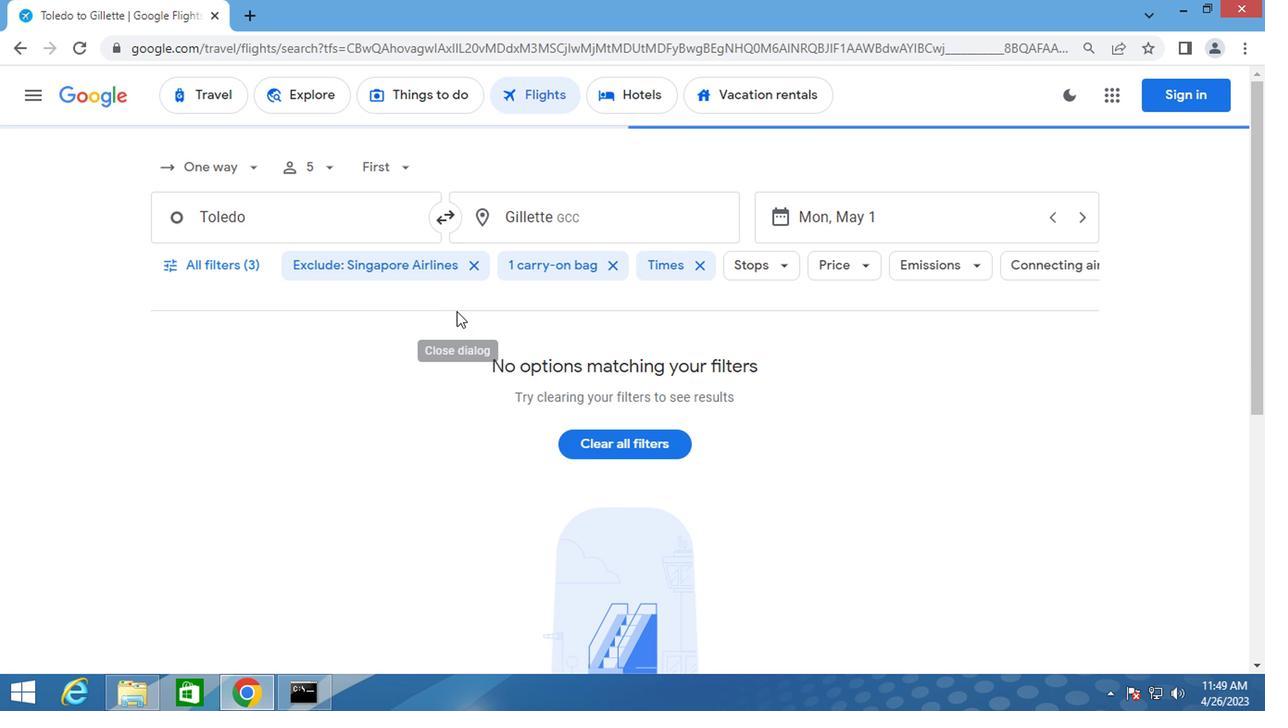 
